 Task: Look for space in Sơn Tây, Vietnam from 26th August, 2023 to 10th September, 2023 for 6 adults, 2 children in price range Rs.10000 to Rs.15000. Place can be entire place or shared room with 6 bedrooms having 6 beds and 6 bathrooms. Property type can be house, flat, guest house. Amenities needed are: wifi, TV, free parkinig on premises, gym, breakfast. Booking option can be shelf check-in. Required host language is English.
Action: Mouse moved to (530, 135)
Screenshot: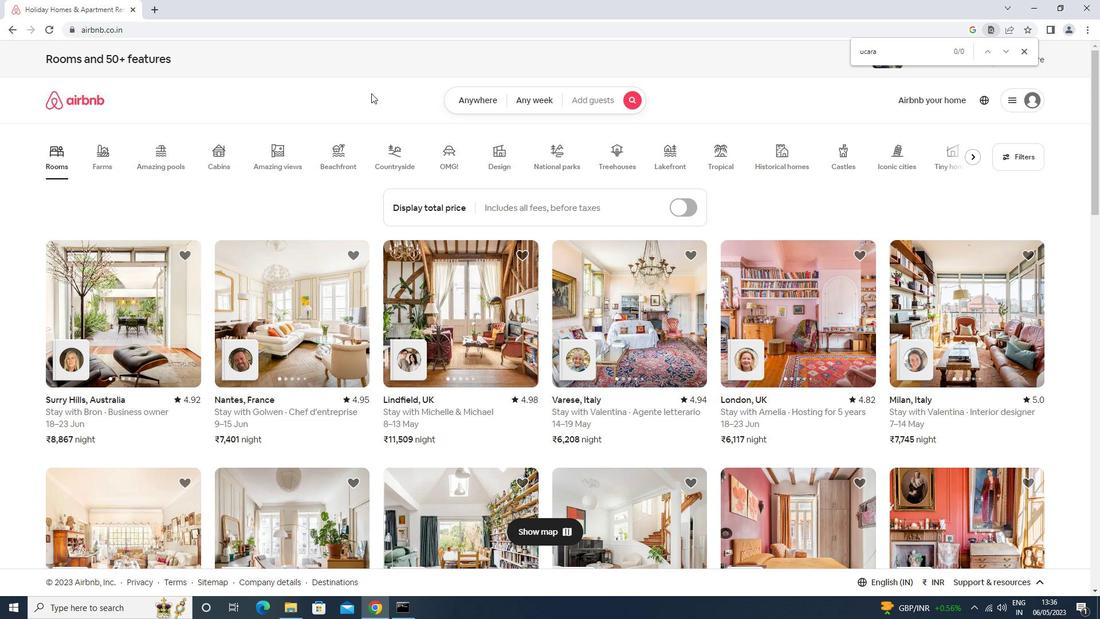 
Action: Mouse pressed left at (530, 135)
Screenshot: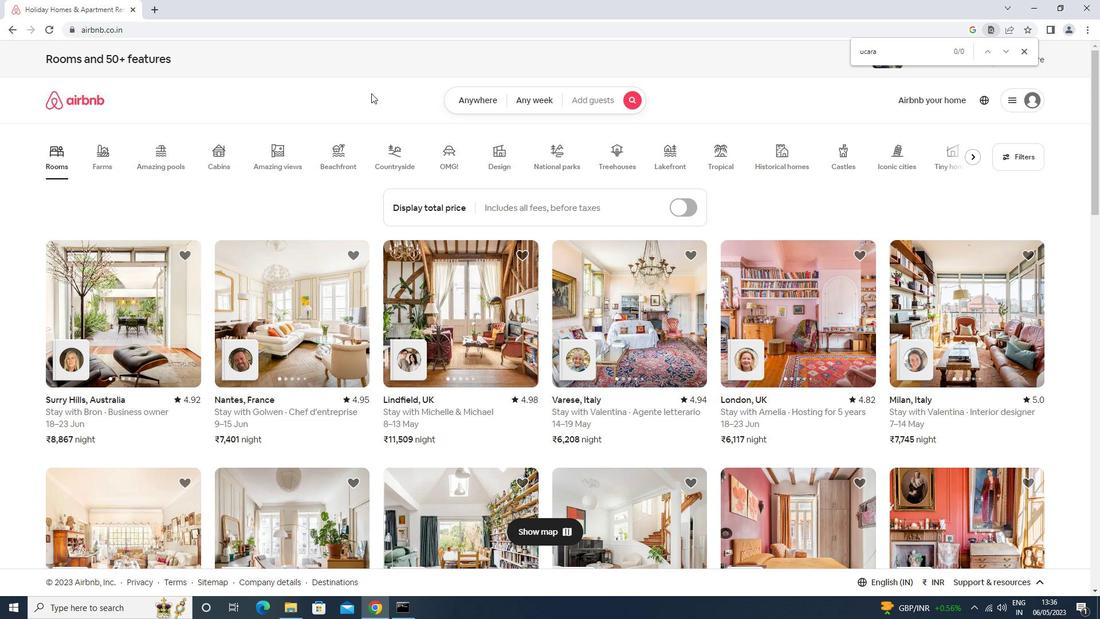 
Action: Mouse moved to (487, 165)
Screenshot: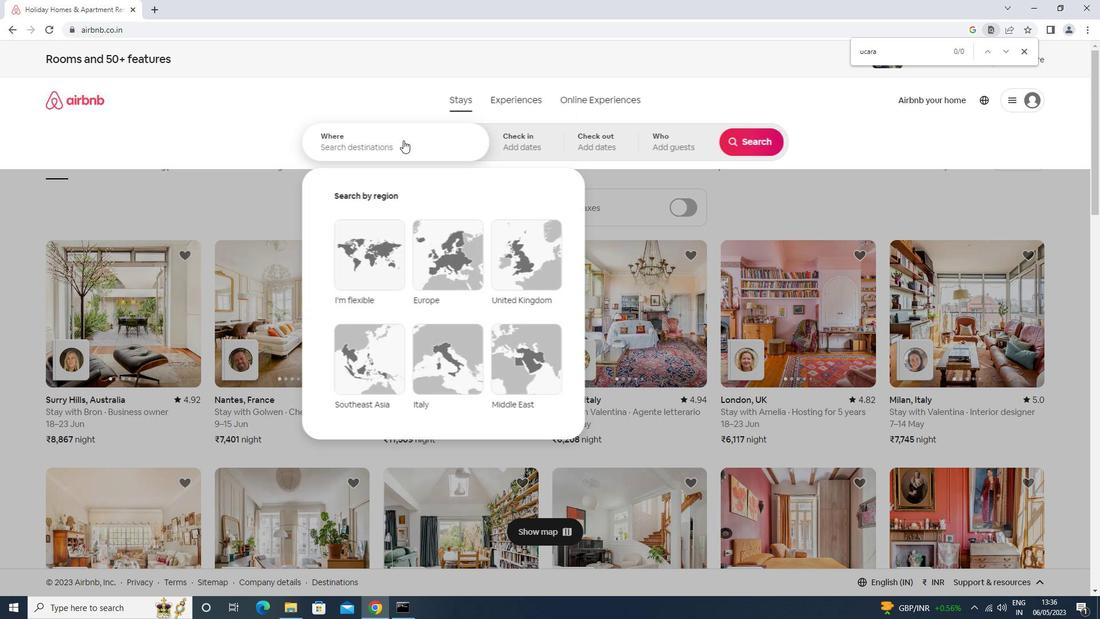 
Action: Mouse pressed left at (487, 165)
Screenshot: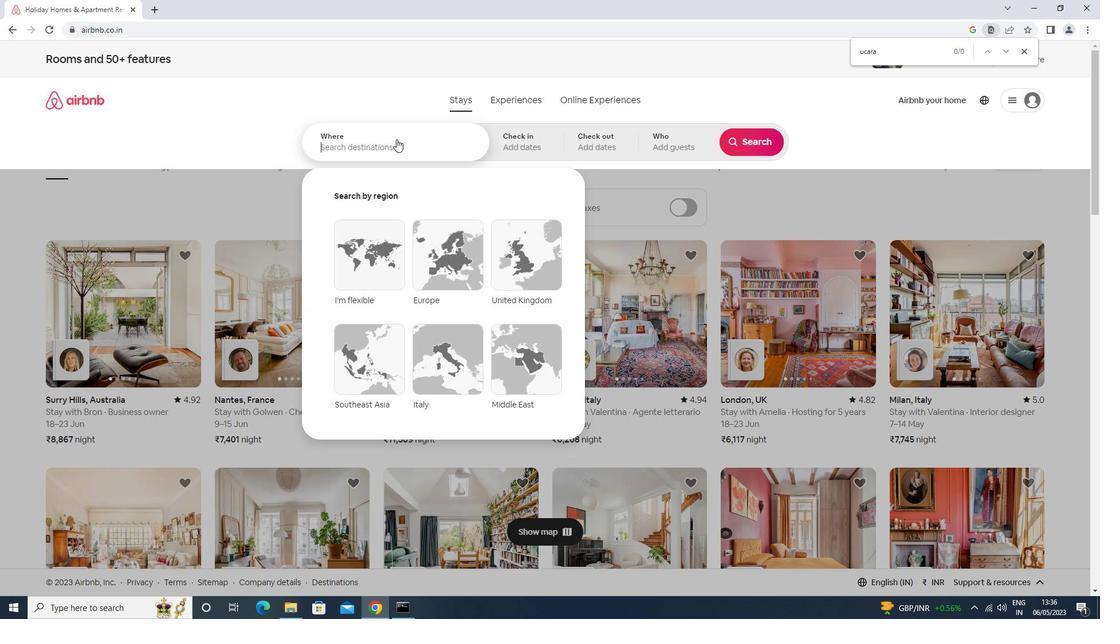
Action: Mouse moved to (483, 164)
Screenshot: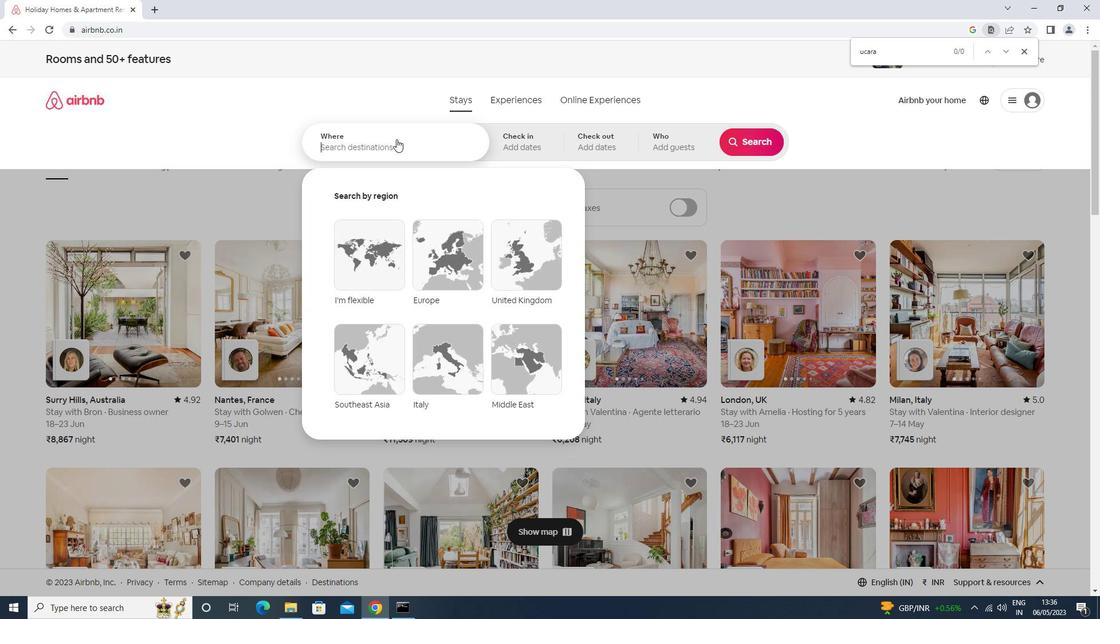 
Action: Key pressed son<Key.space>tay<Key.enter>
Screenshot: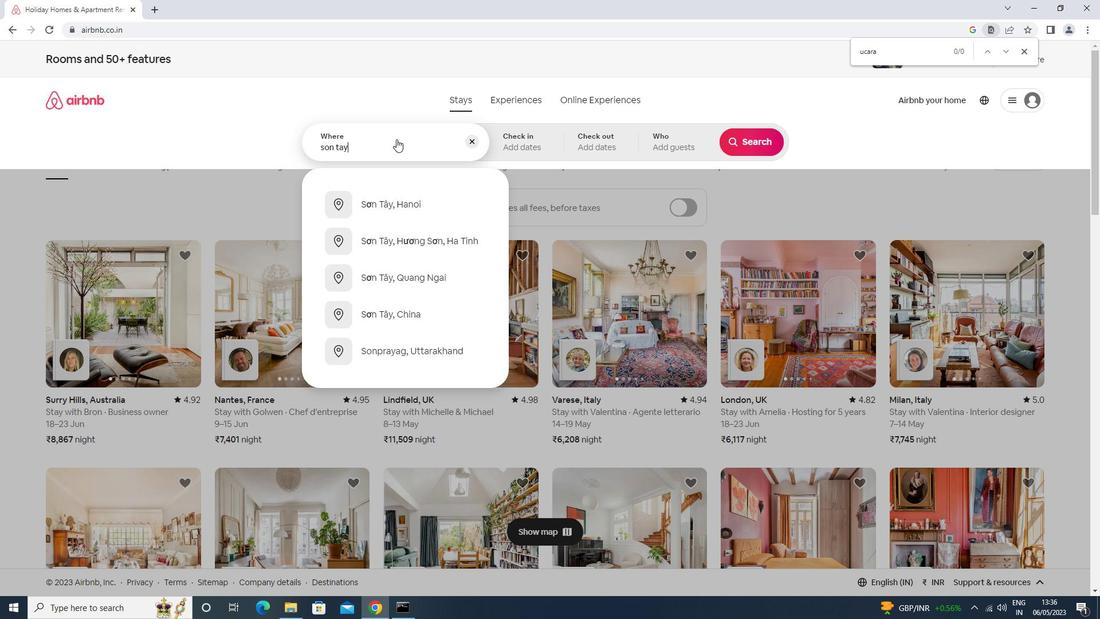 
Action: Mouse moved to (689, 247)
Screenshot: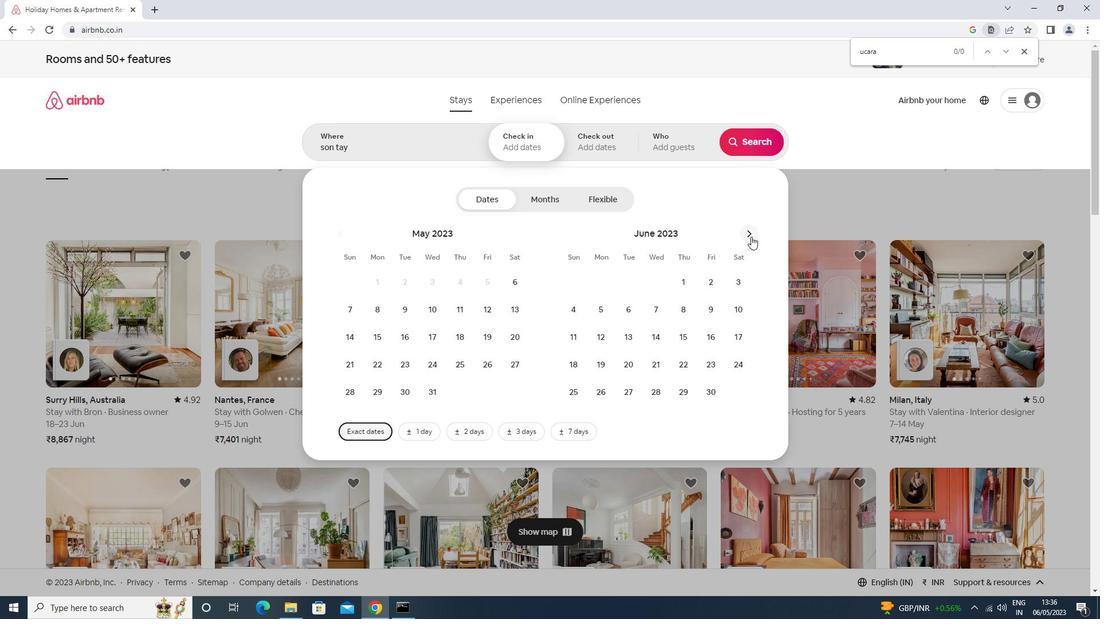 
Action: Mouse pressed left at (689, 247)
Screenshot: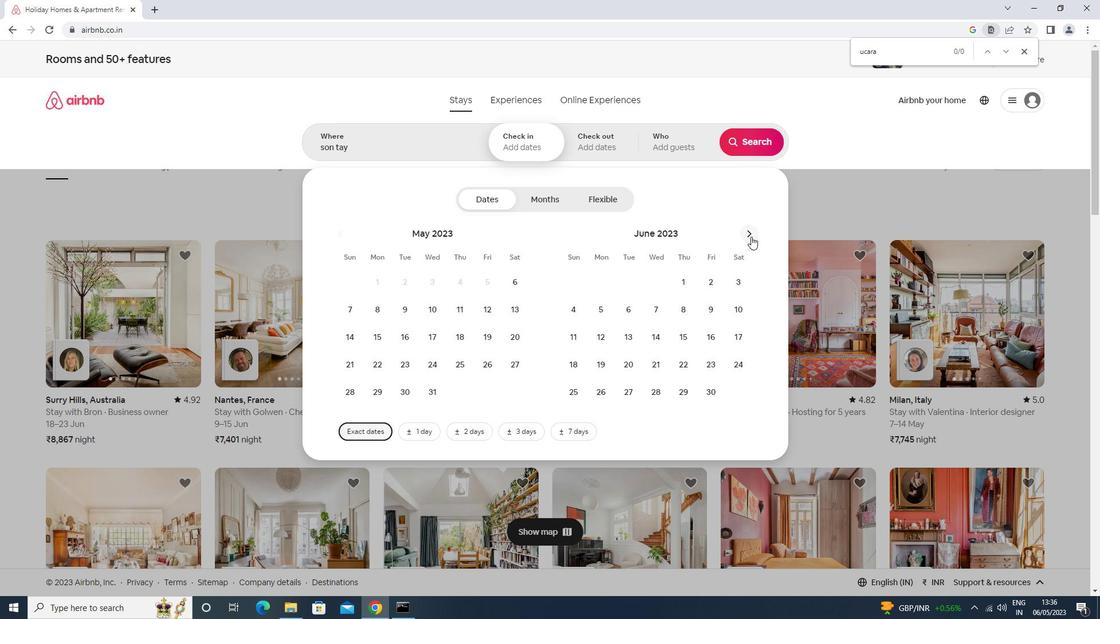 
Action: Mouse pressed left at (689, 247)
Screenshot: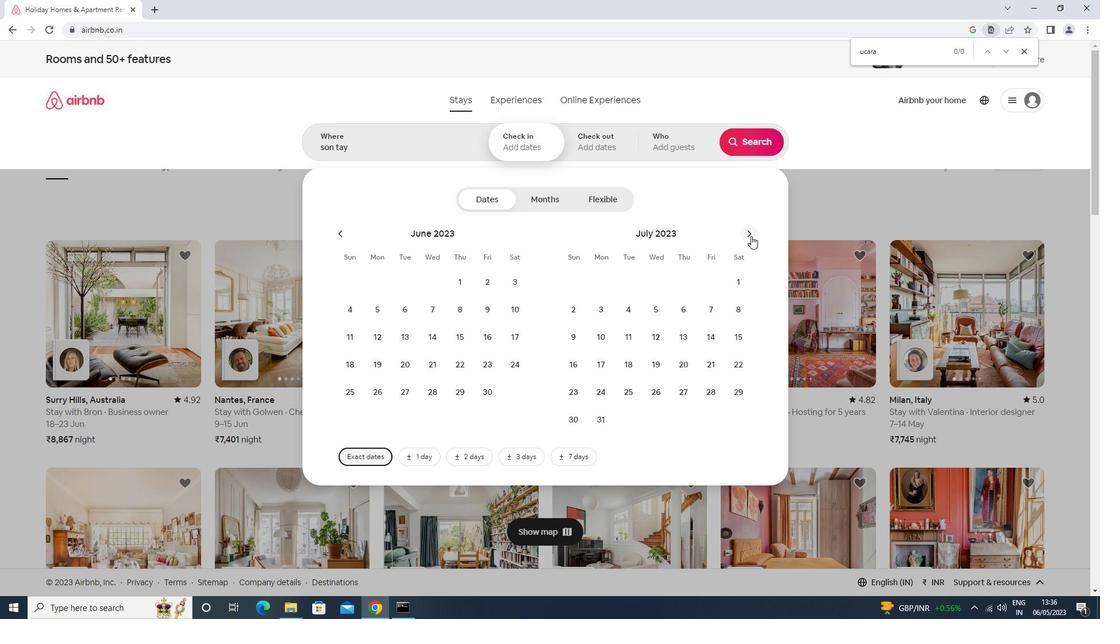 
Action: Mouse moved to (647, 352)
Screenshot: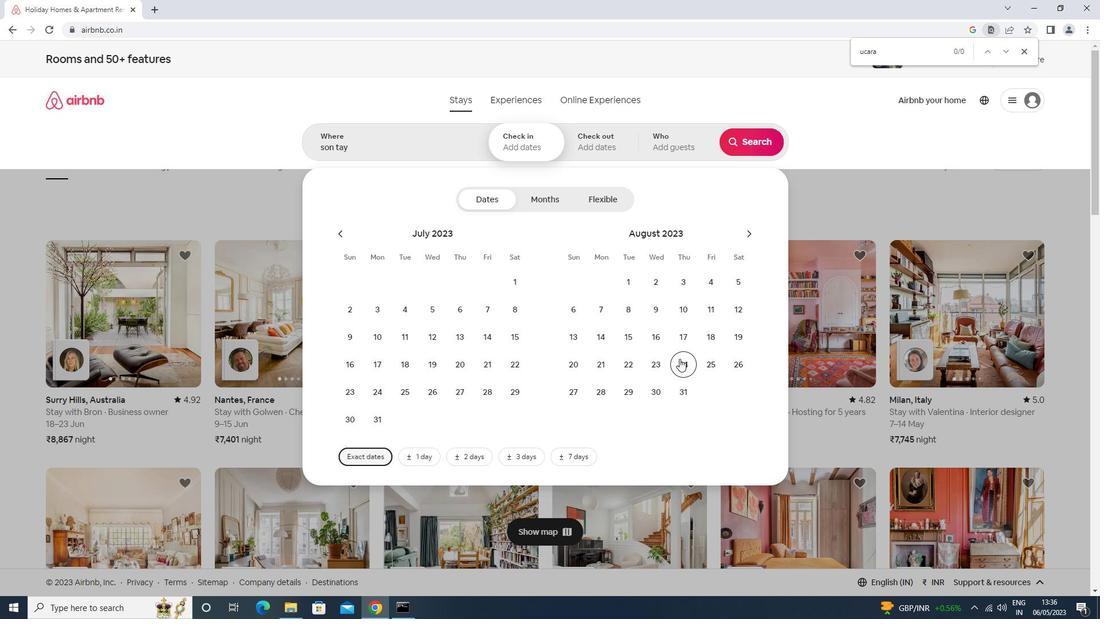 
Action: Mouse pressed left at (647, 352)
Screenshot: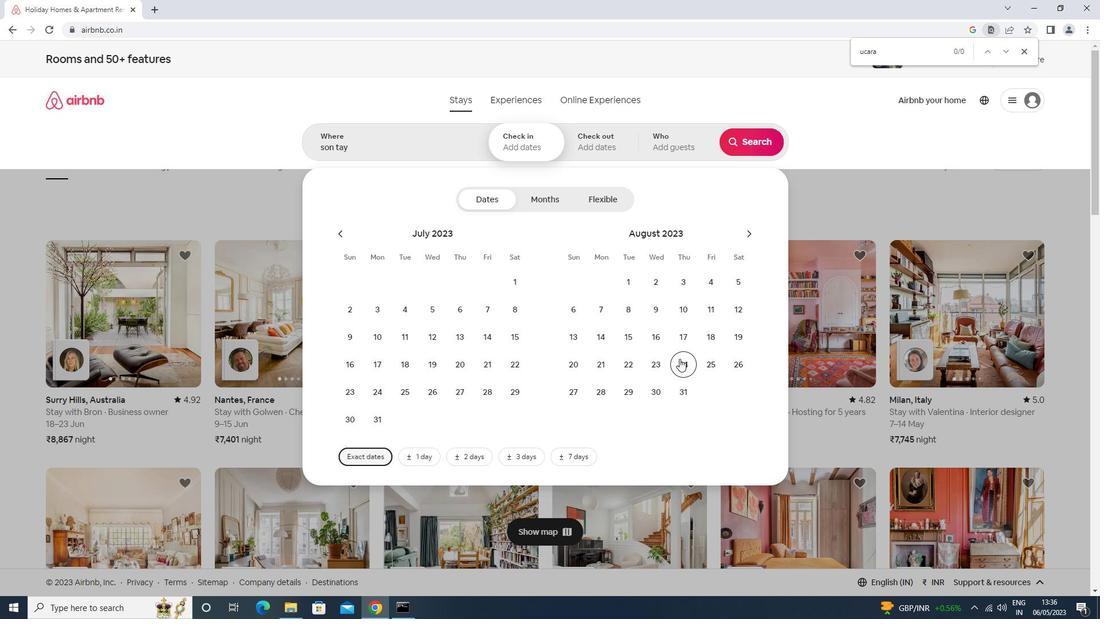 
Action: Mouse moved to (688, 240)
Screenshot: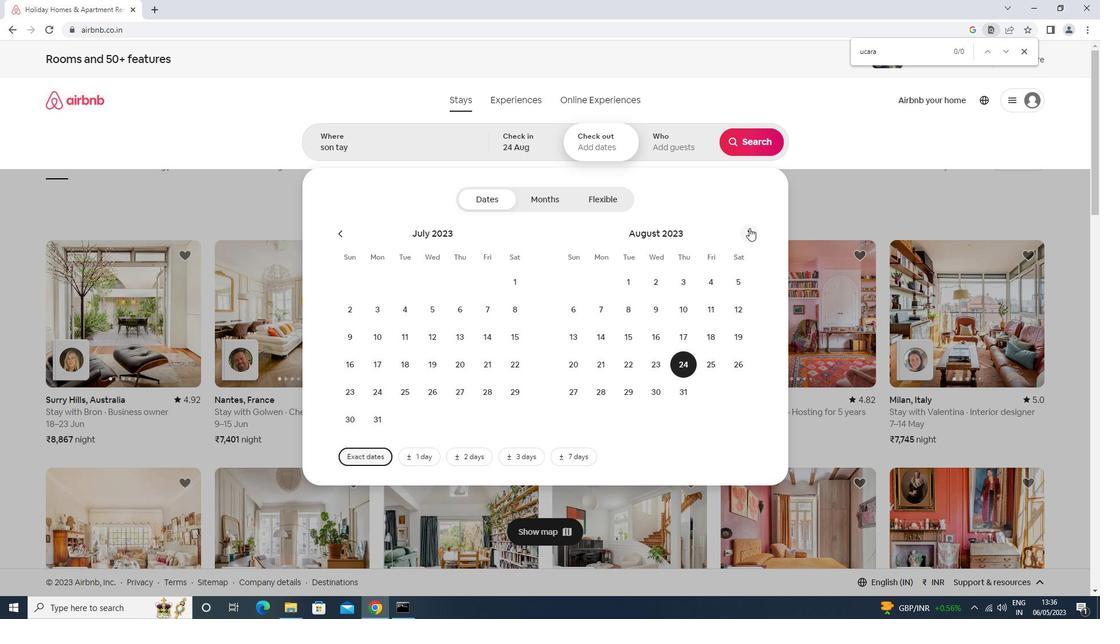 
Action: Mouse pressed left at (688, 240)
Screenshot: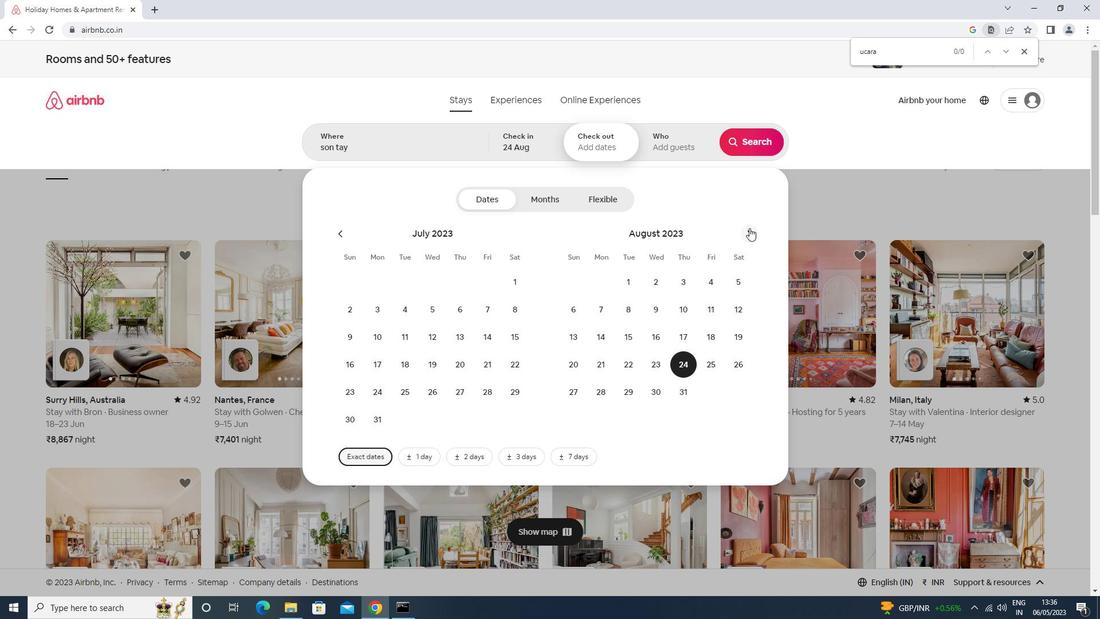 
Action: Mouse moved to (590, 335)
Screenshot: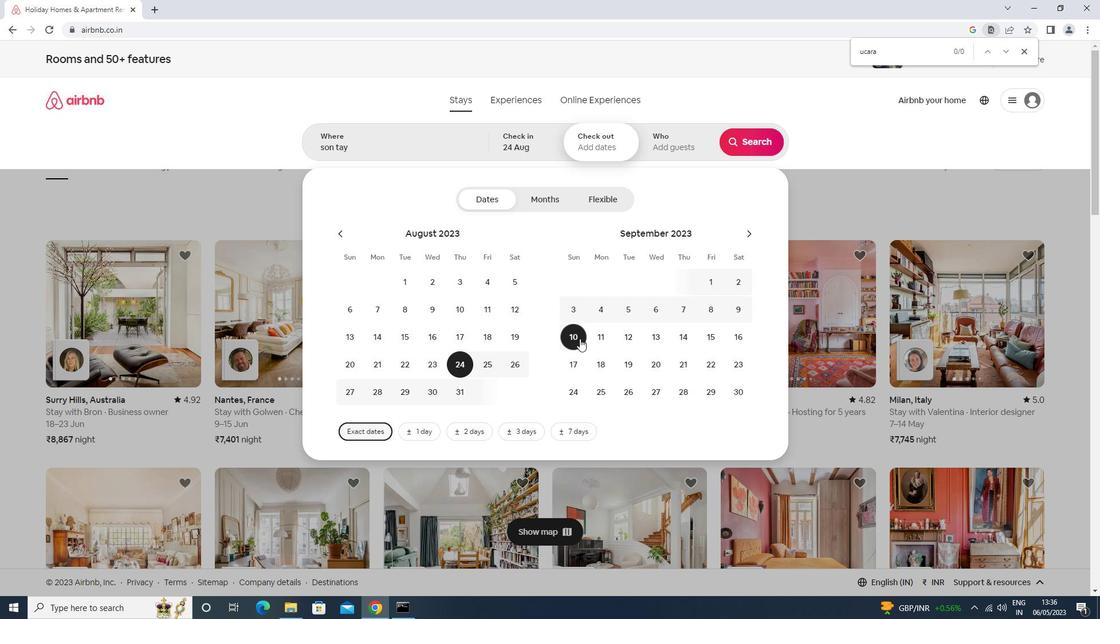 
Action: Mouse pressed left at (590, 335)
Screenshot: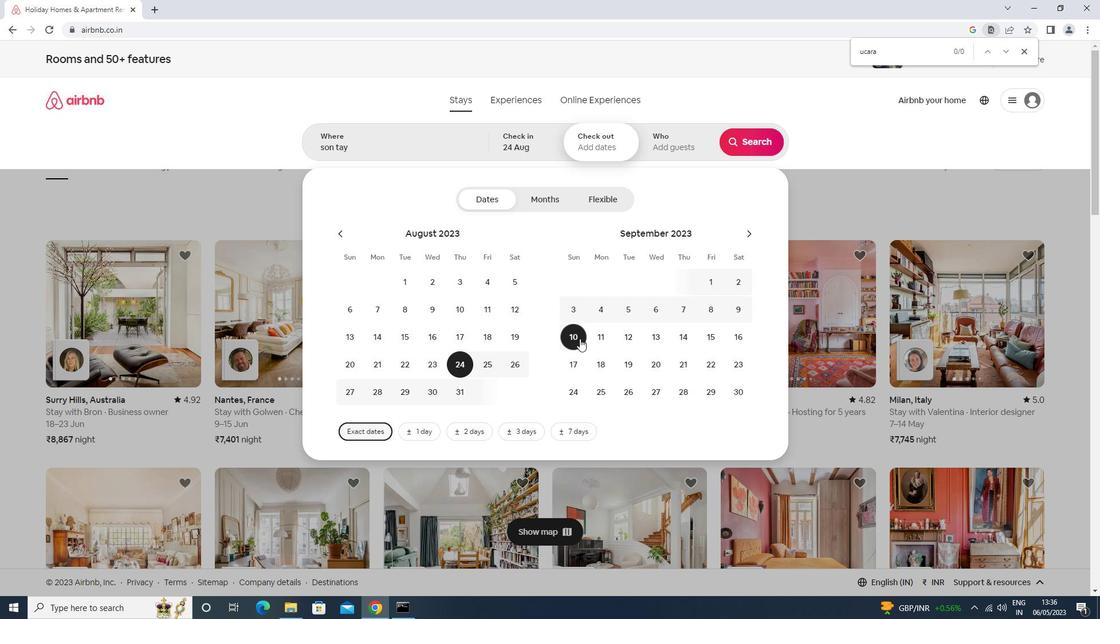 
Action: Mouse moved to (646, 166)
Screenshot: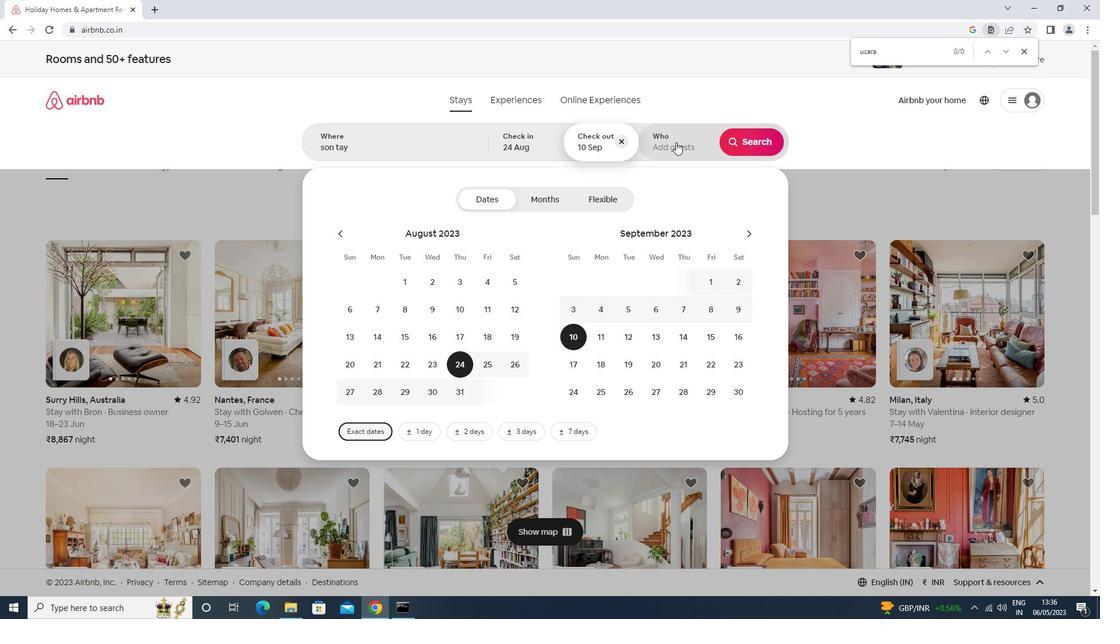 
Action: Mouse pressed left at (646, 166)
Screenshot: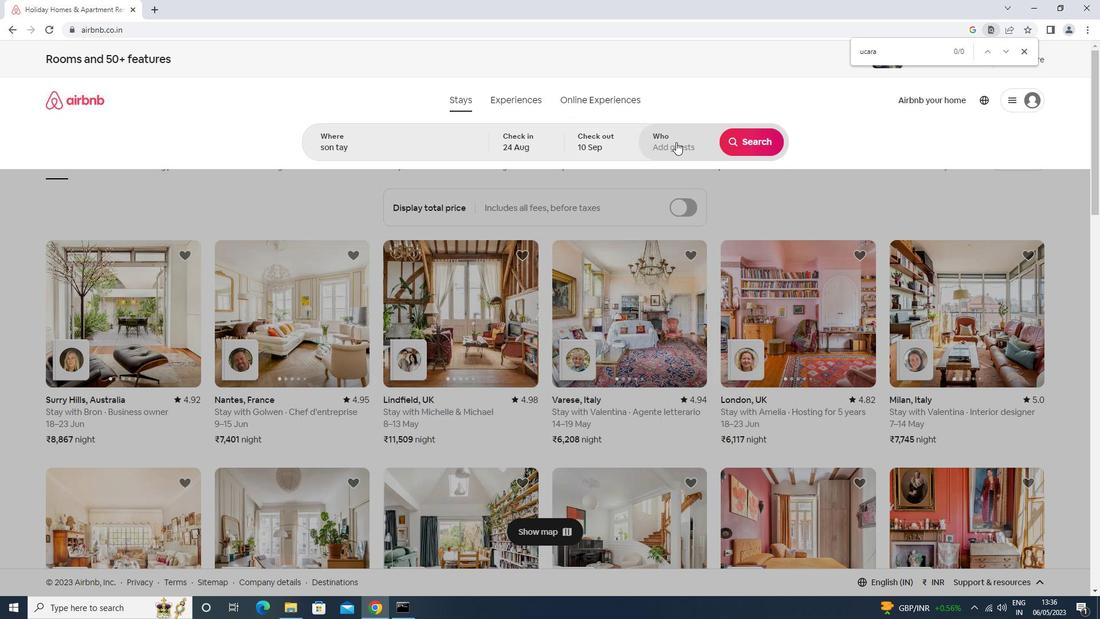 
Action: Mouse moved to (691, 221)
Screenshot: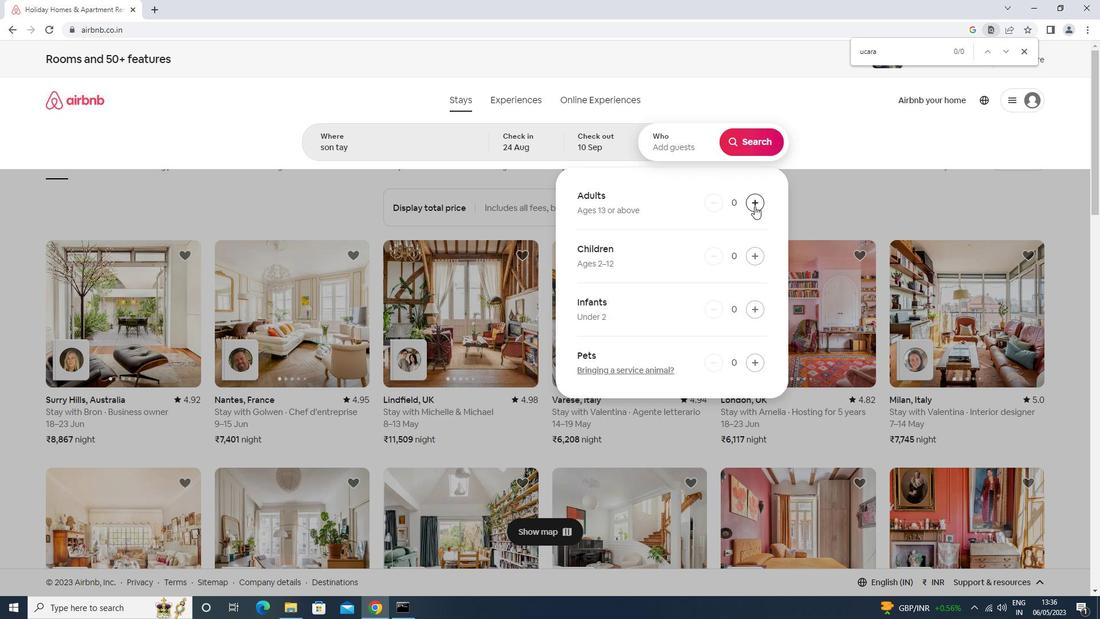 
Action: Mouse pressed left at (691, 221)
Screenshot: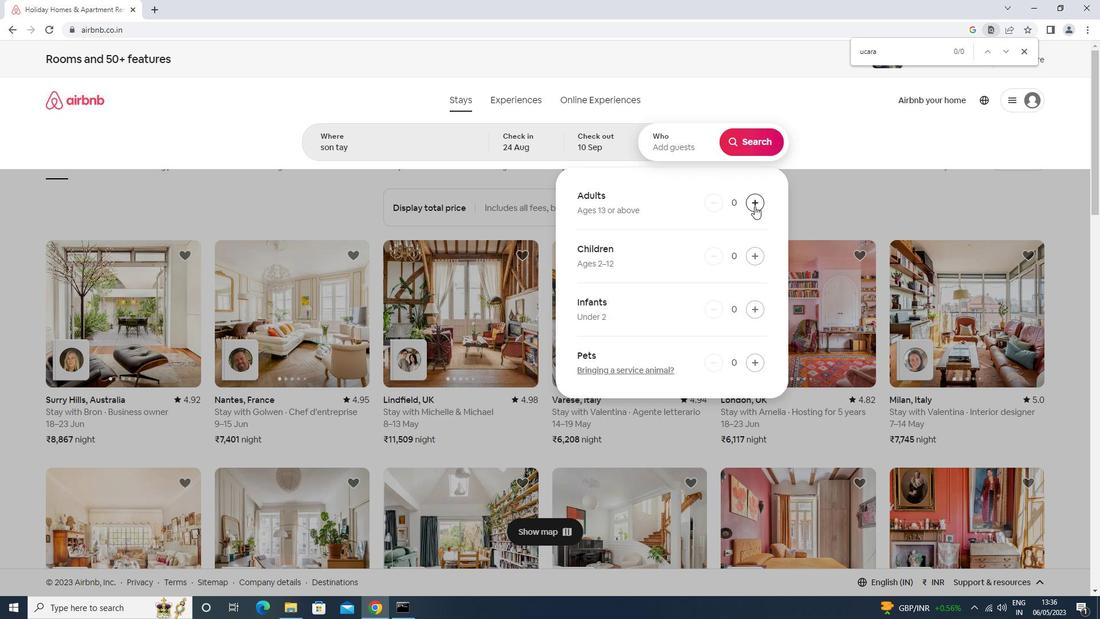 
Action: Mouse pressed left at (691, 221)
Screenshot: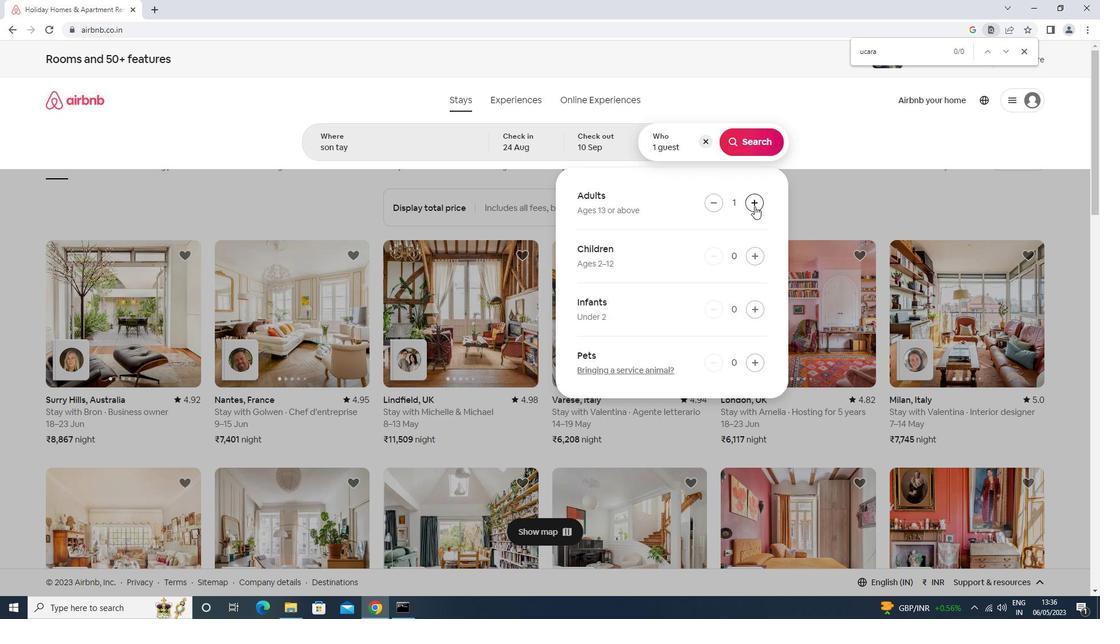 
Action: Mouse pressed left at (691, 221)
Screenshot: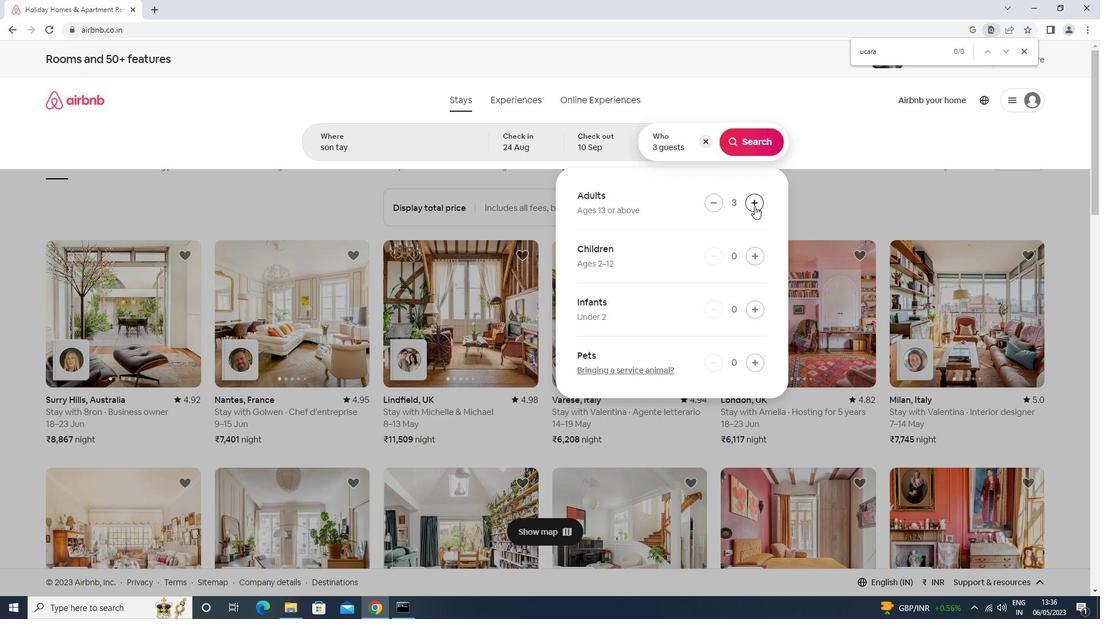 
Action: Mouse pressed left at (691, 221)
Screenshot: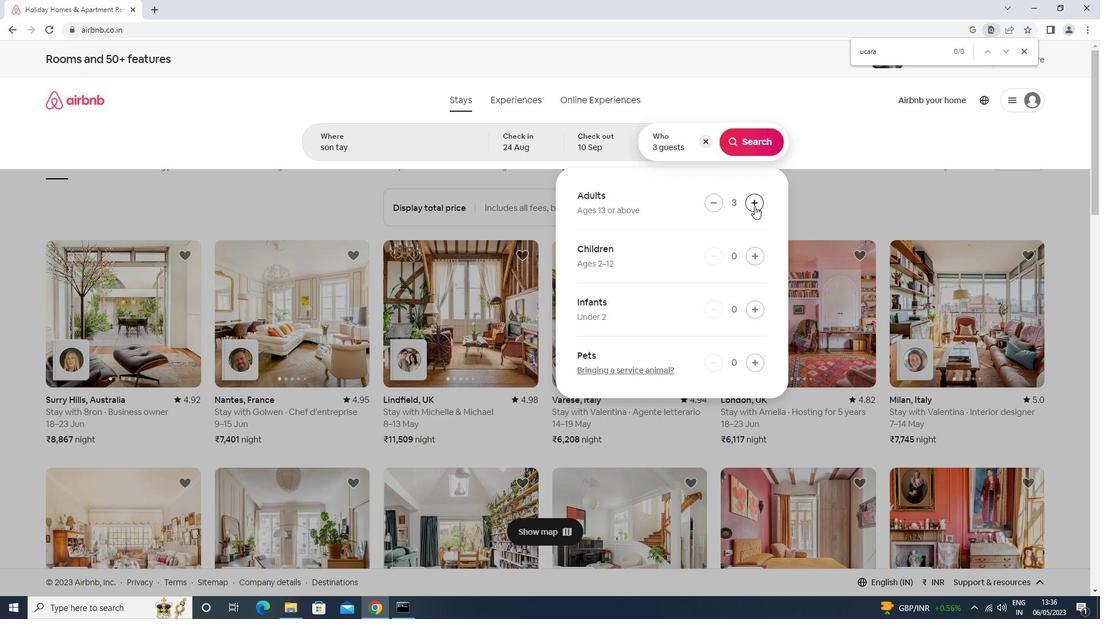 
Action: Mouse pressed left at (691, 221)
Screenshot: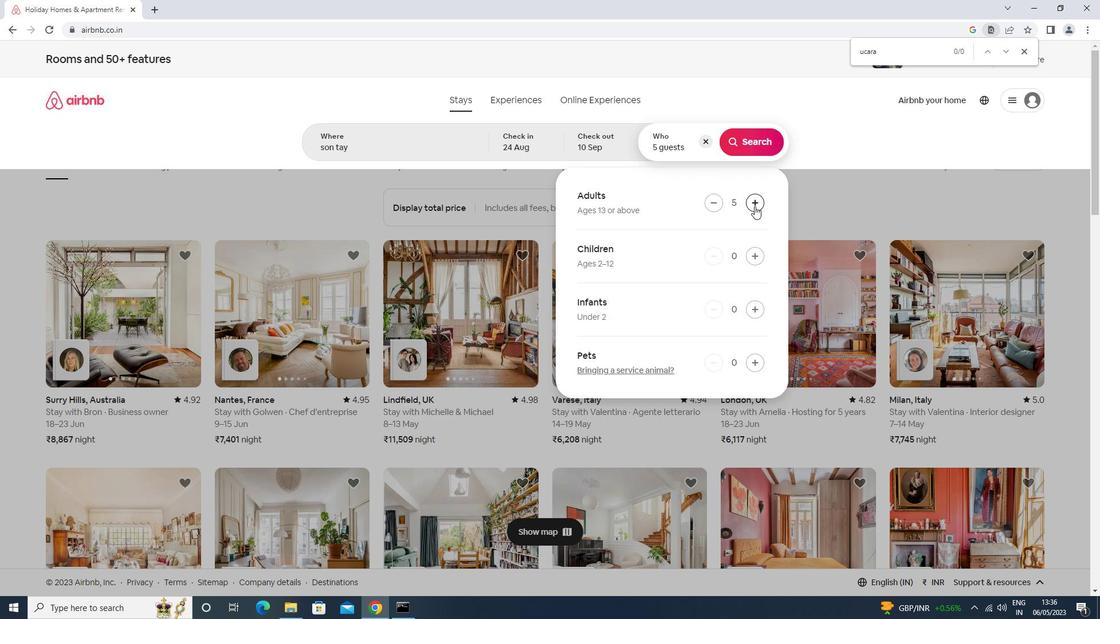 
Action: Mouse pressed left at (691, 221)
Screenshot: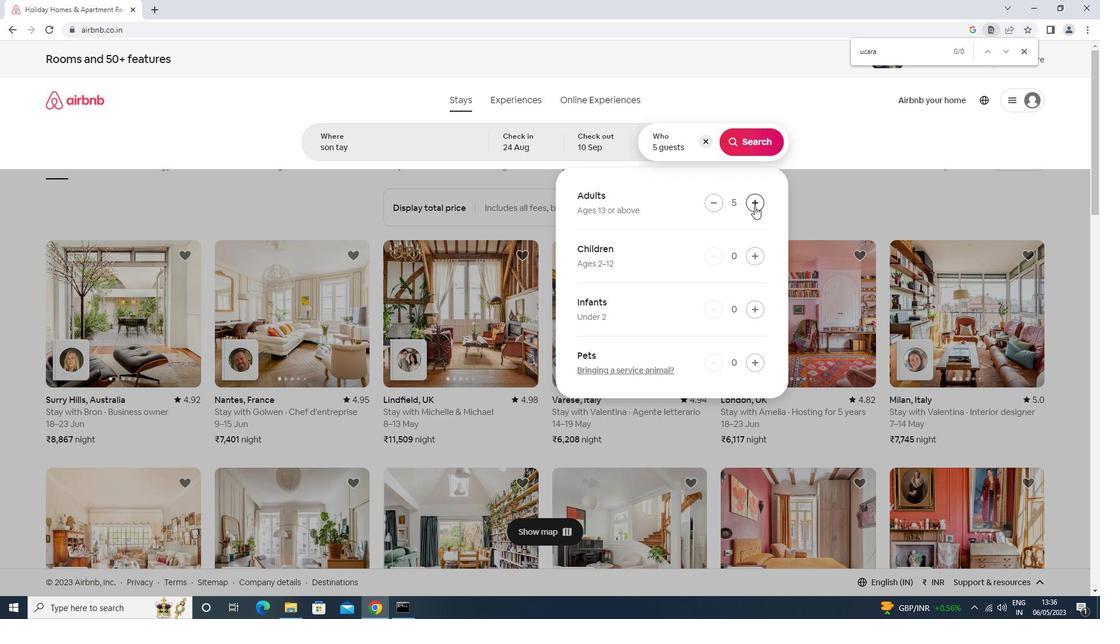 
Action: Mouse moved to (691, 263)
Screenshot: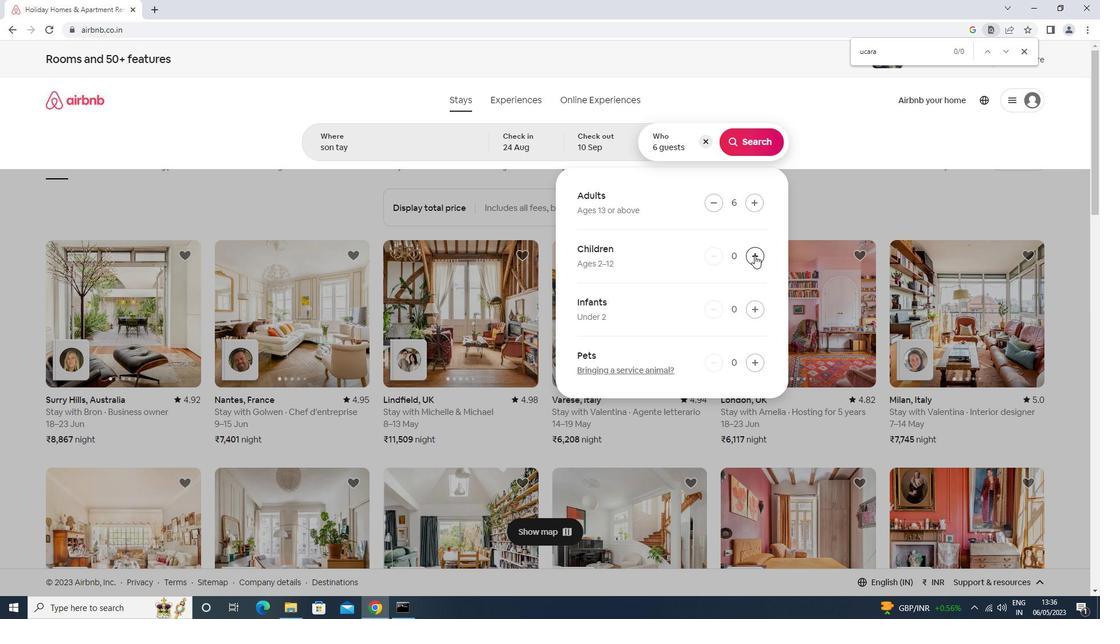 
Action: Mouse pressed left at (691, 263)
Screenshot: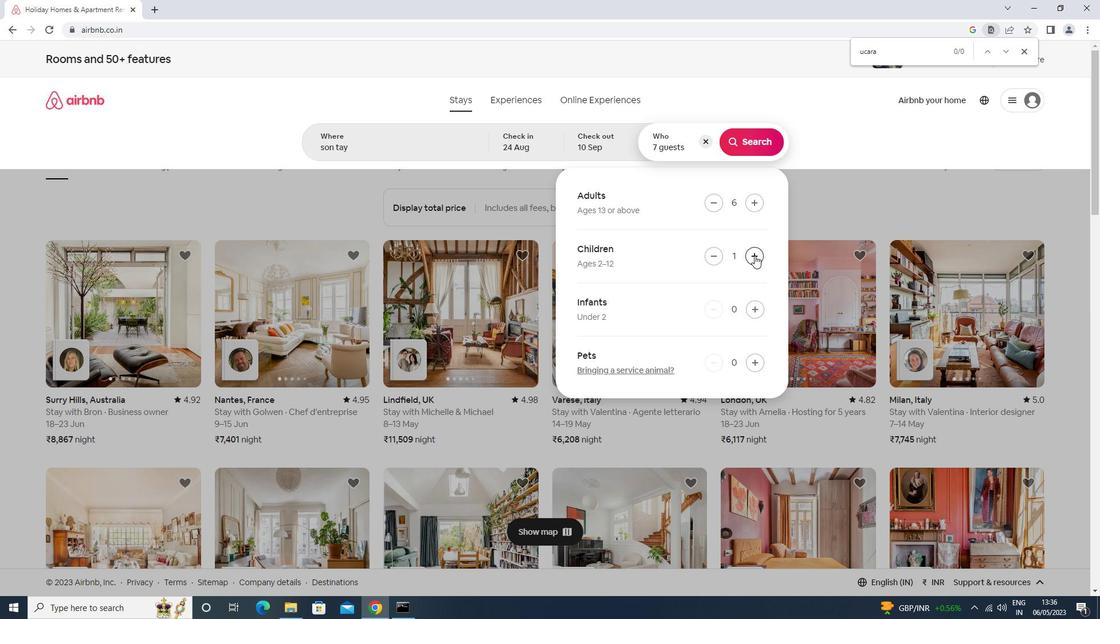 
Action: Mouse pressed left at (691, 263)
Screenshot: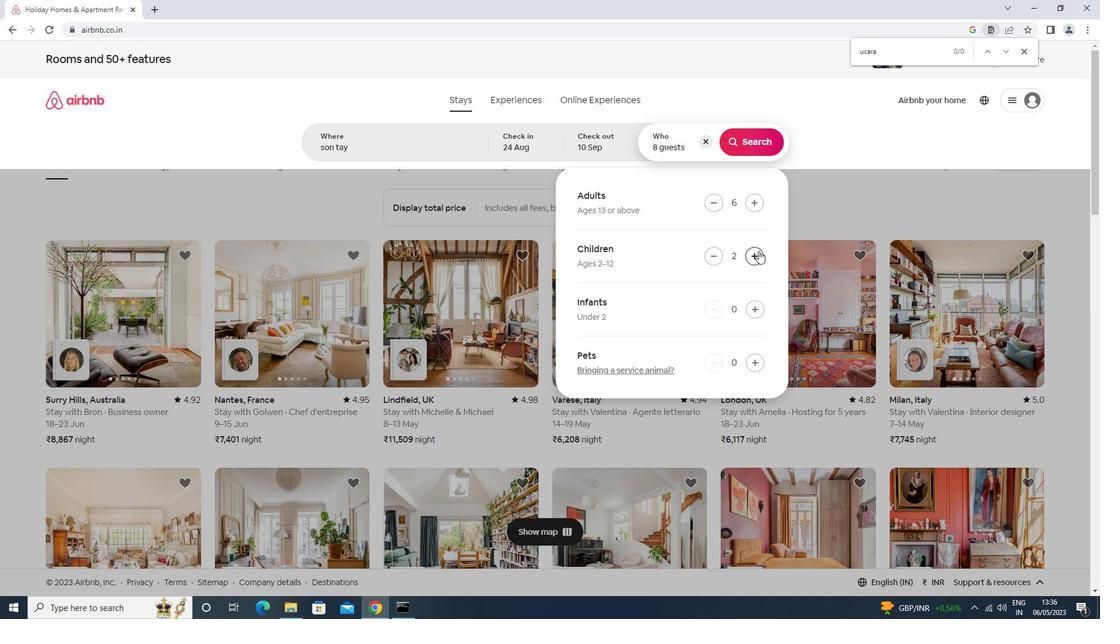 
Action: Mouse moved to (692, 175)
Screenshot: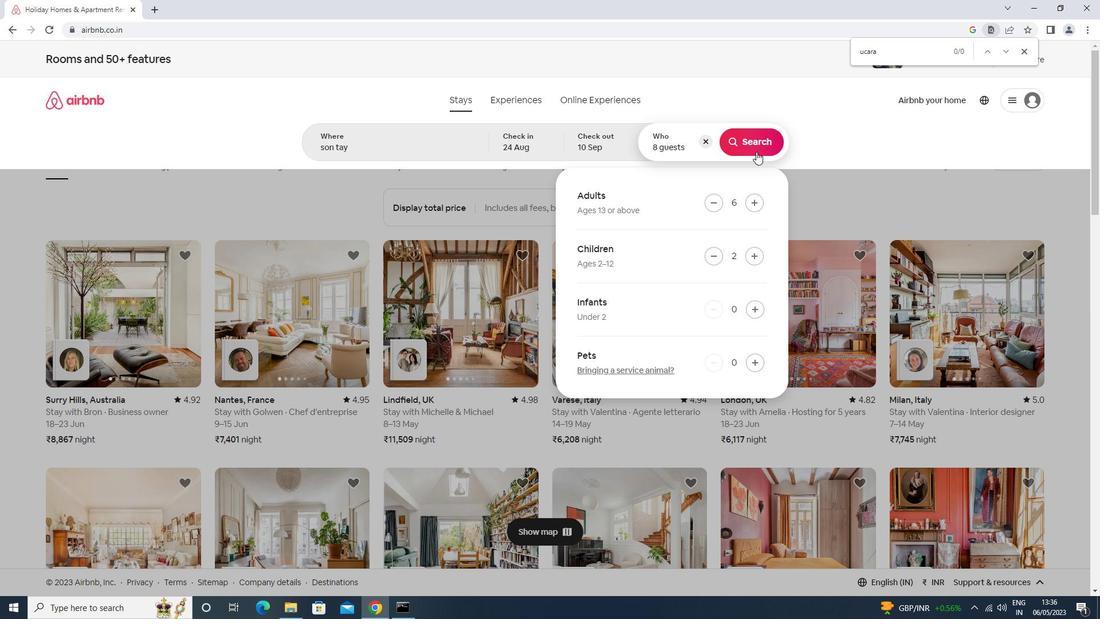 
Action: Mouse pressed left at (692, 175)
Screenshot: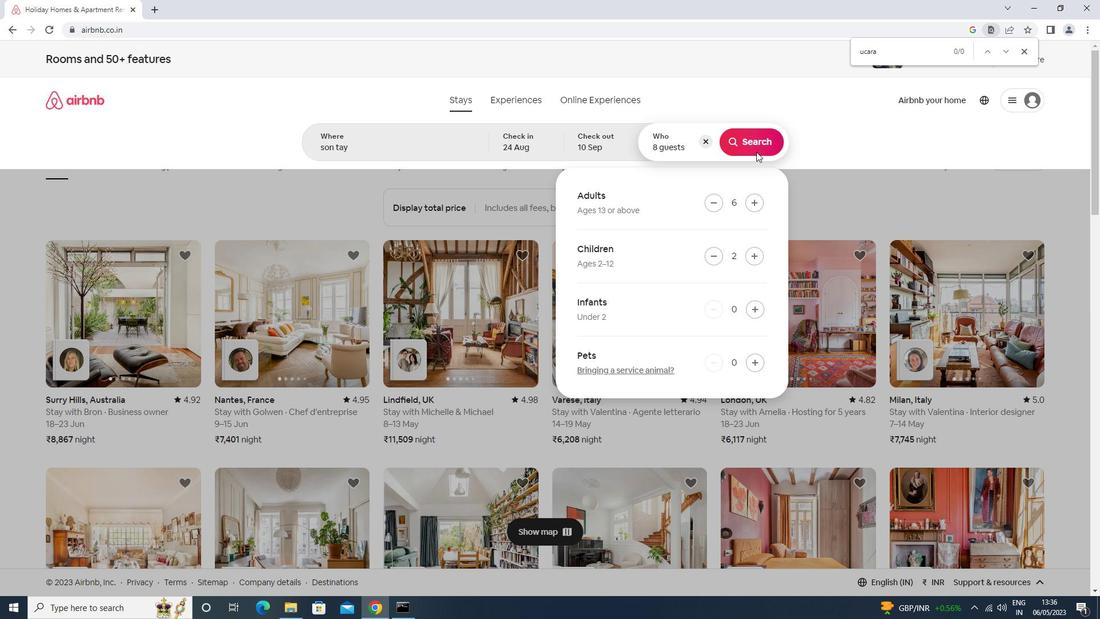 
Action: Mouse moved to (856, 135)
Screenshot: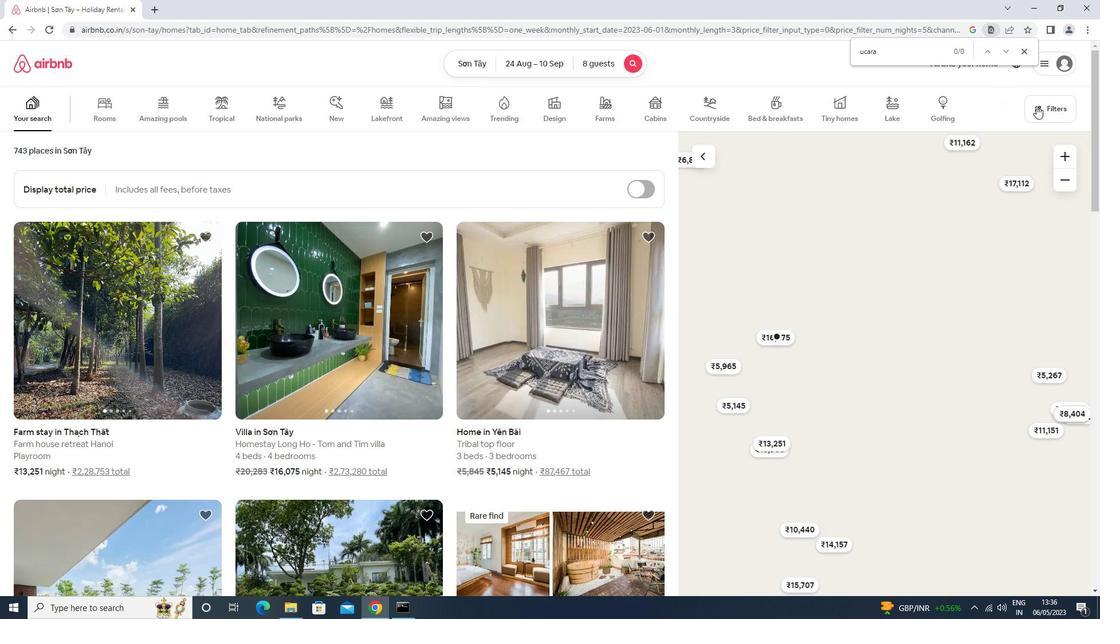 
Action: Mouse pressed left at (856, 135)
Screenshot: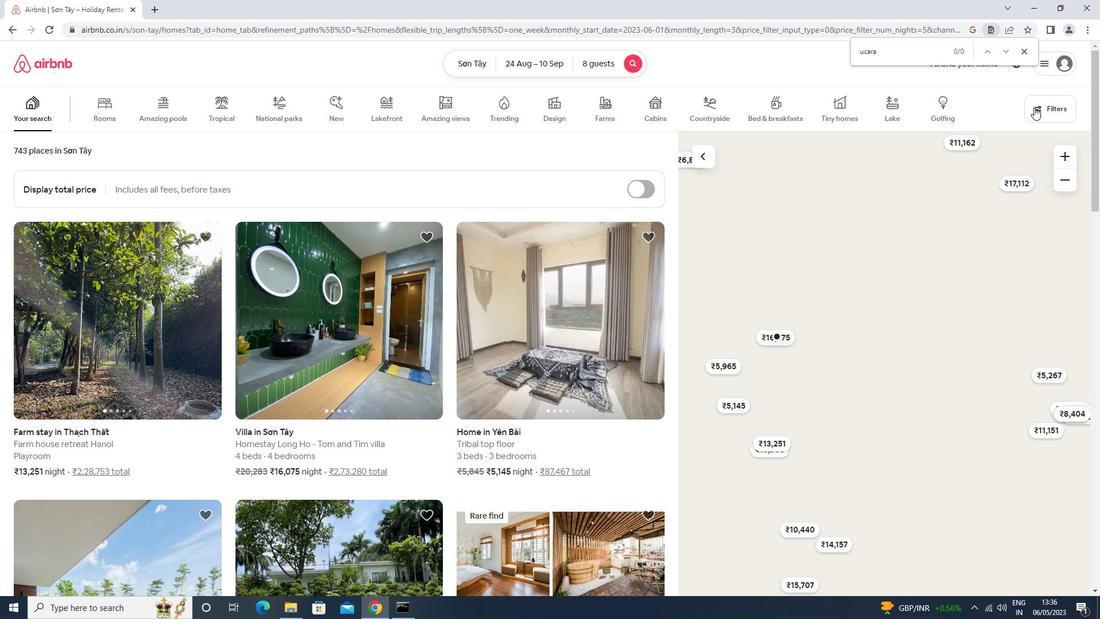 
Action: Mouse moved to (513, 381)
Screenshot: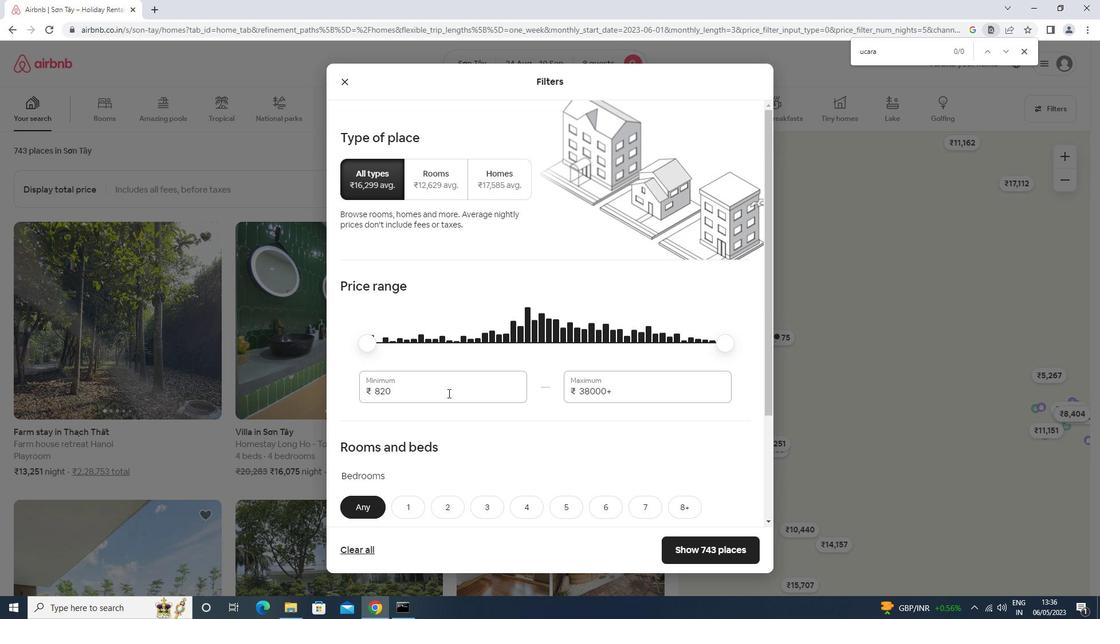 
Action: Mouse pressed left at (513, 381)
Screenshot: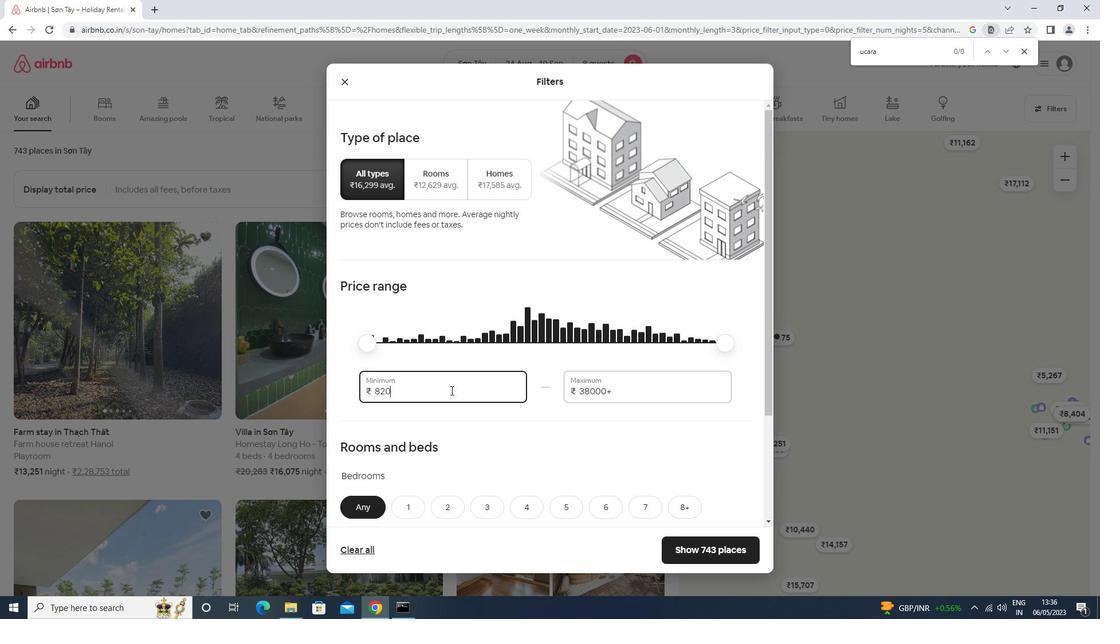 
Action: Mouse moved to (514, 377)
Screenshot: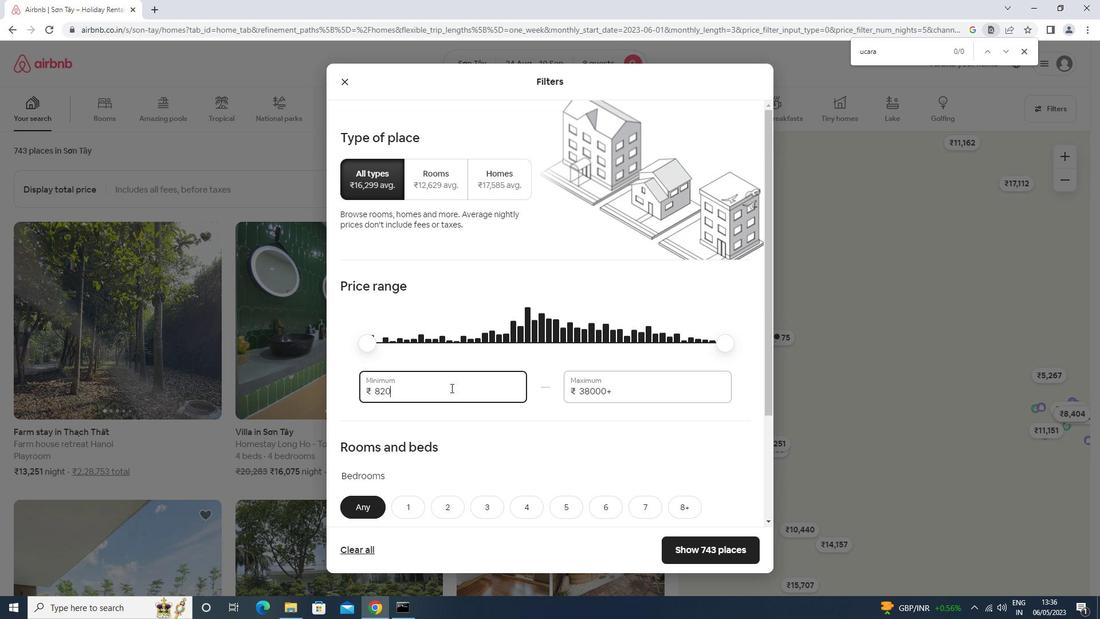 
Action: Key pressed <Key.backspace><Key.backspace><Key.backspace><Key.backspace>10000<Key.tab>15000
Screenshot: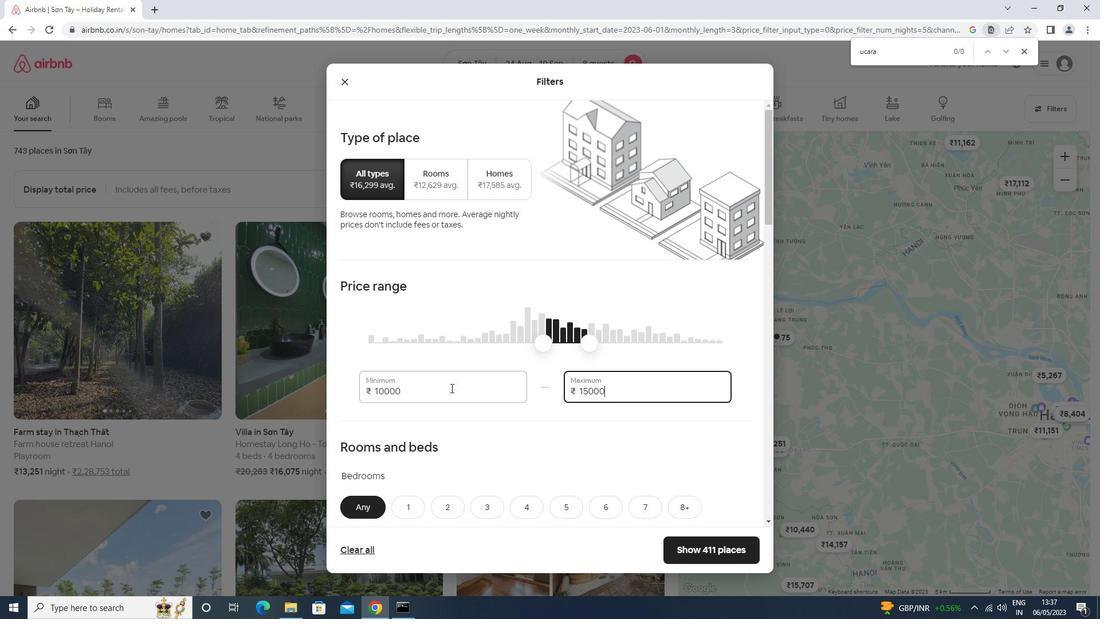 
Action: Mouse scrolled (514, 376) with delta (0, 0)
Screenshot: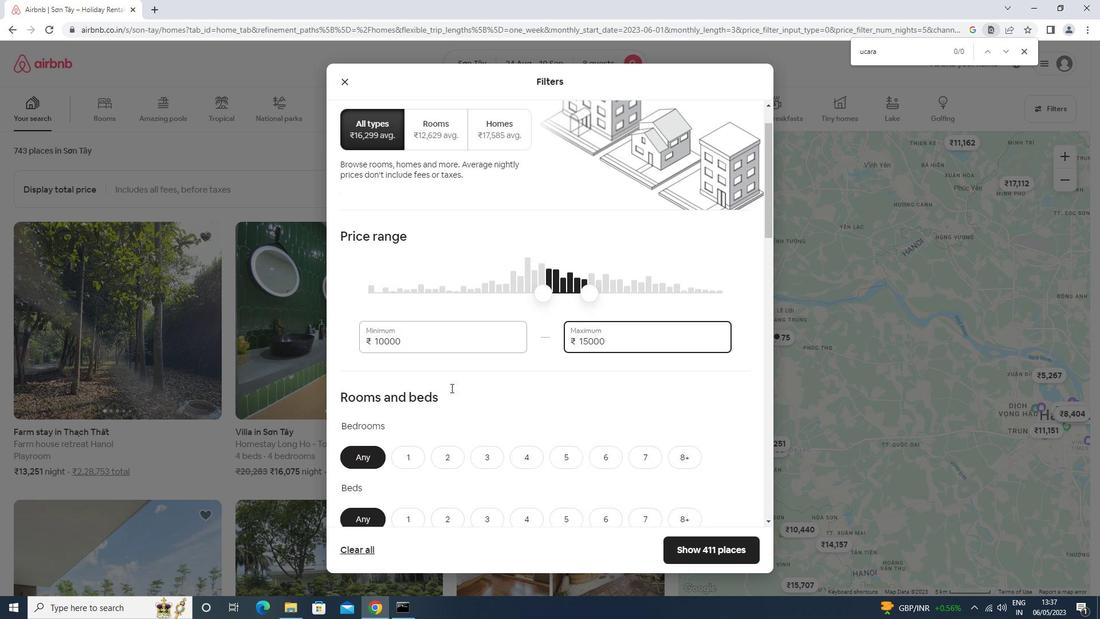 
Action: Mouse scrolled (514, 376) with delta (0, 0)
Screenshot: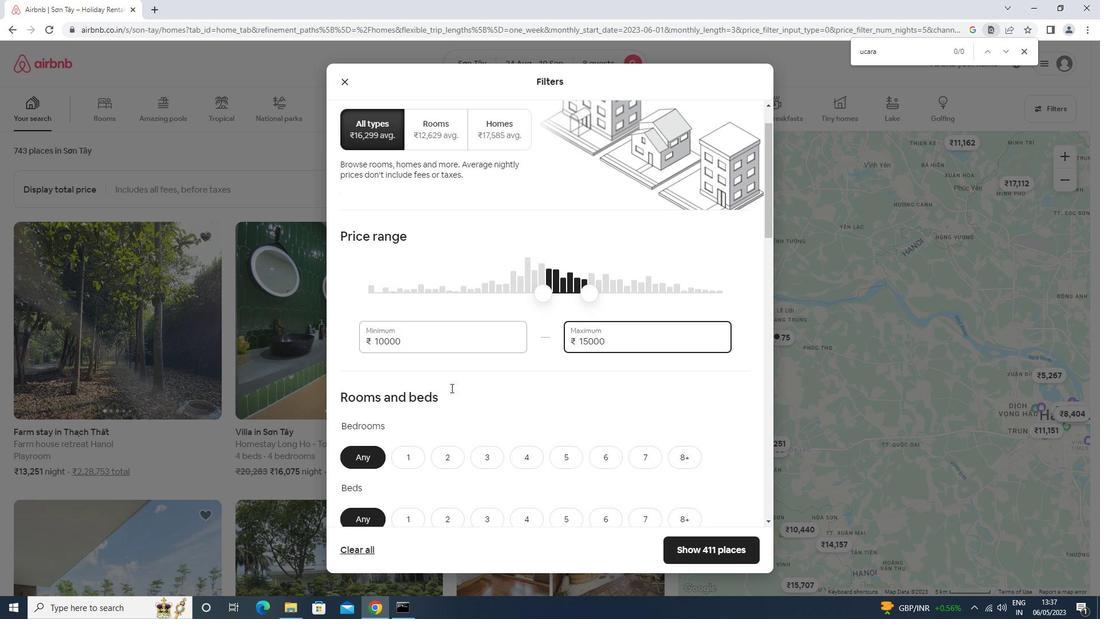 
Action: Mouse scrolled (514, 376) with delta (0, 0)
Screenshot: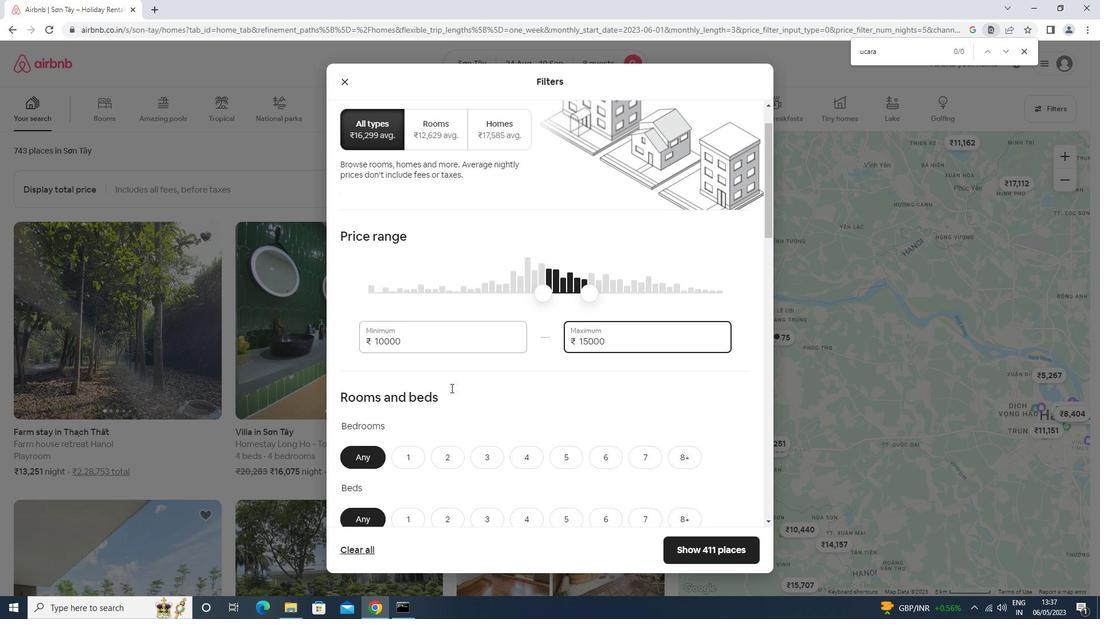 
Action: Mouse scrolled (514, 376) with delta (0, 0)
Screenshot: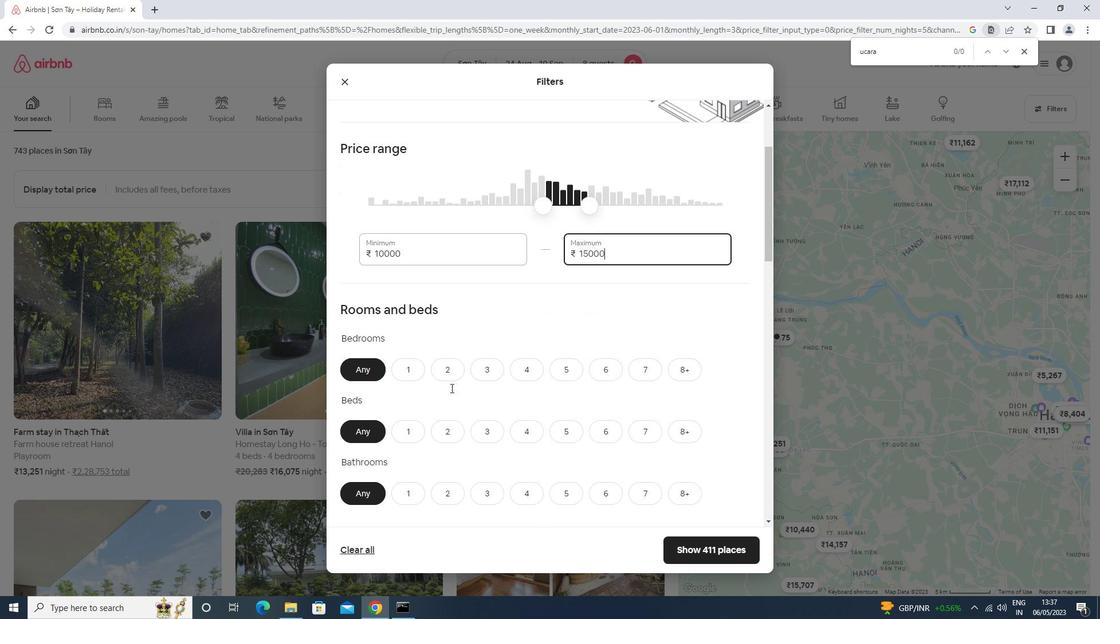 
Action: Mouse moved to (611, 285)
Screenshot: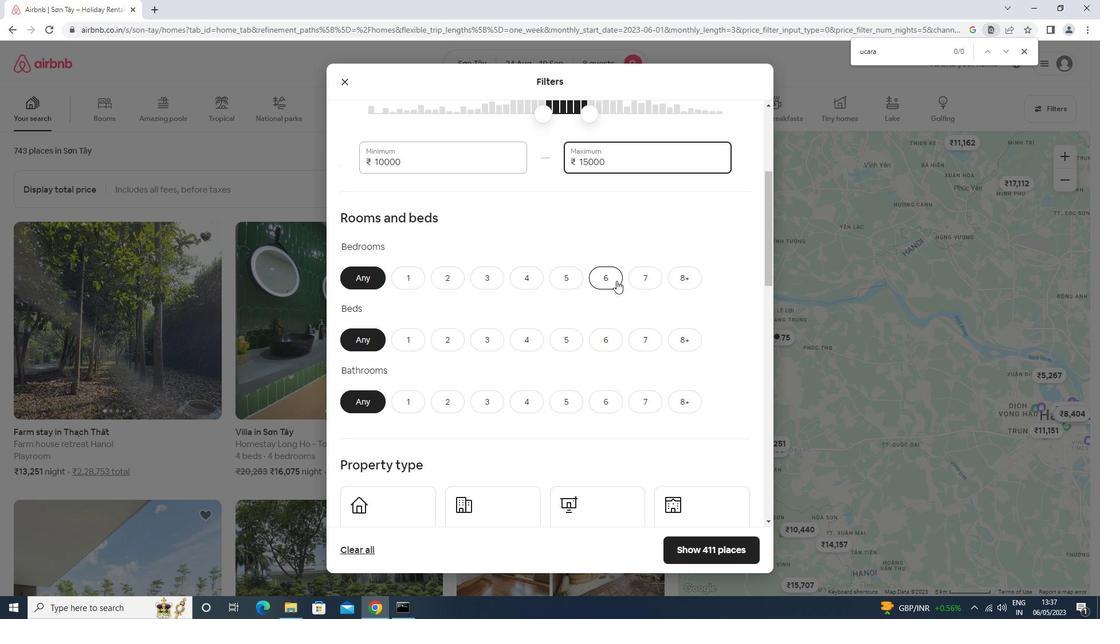 
Action: Mouse pressed left at (611, 285)
Screenshot: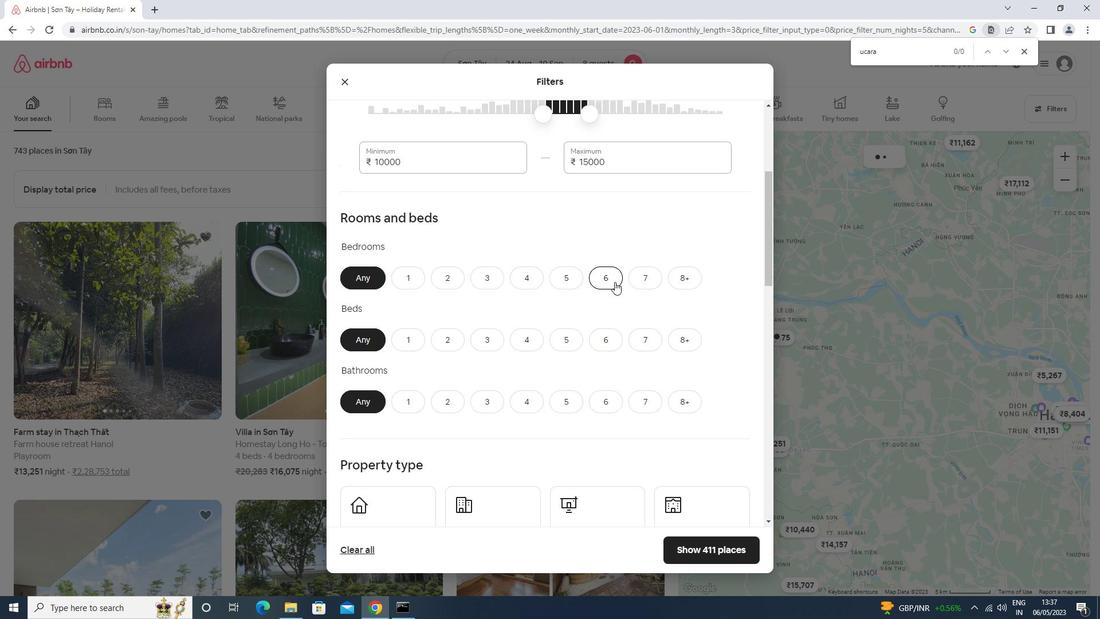 
Action: Mouse moved to (608, 341)
Screenshot: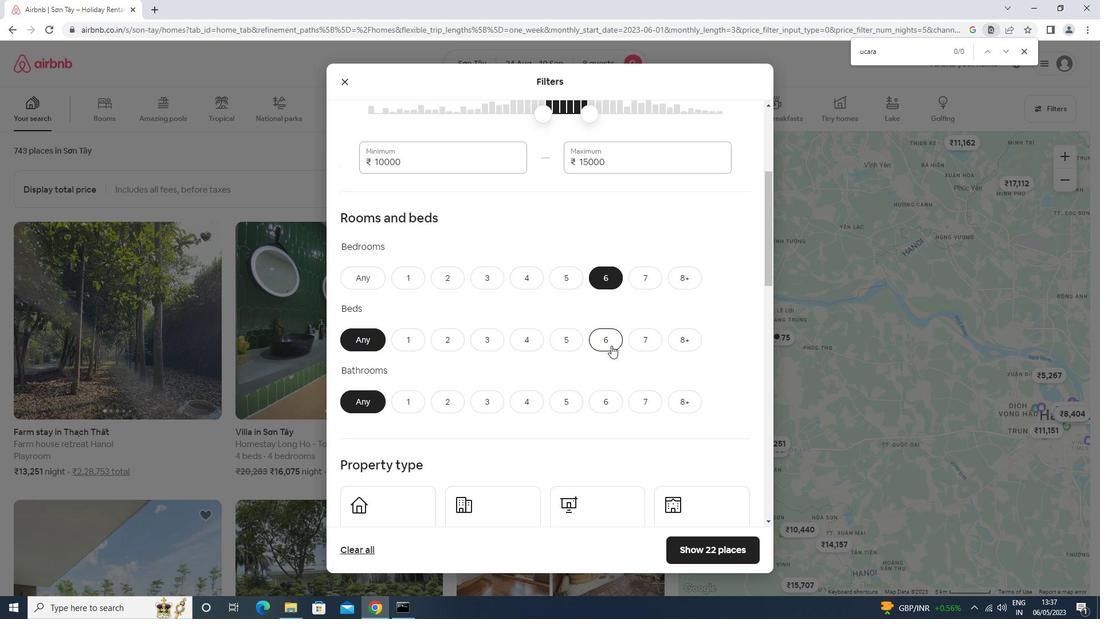 
Action: Mouse pressed left at (608, 341)
Screenshot: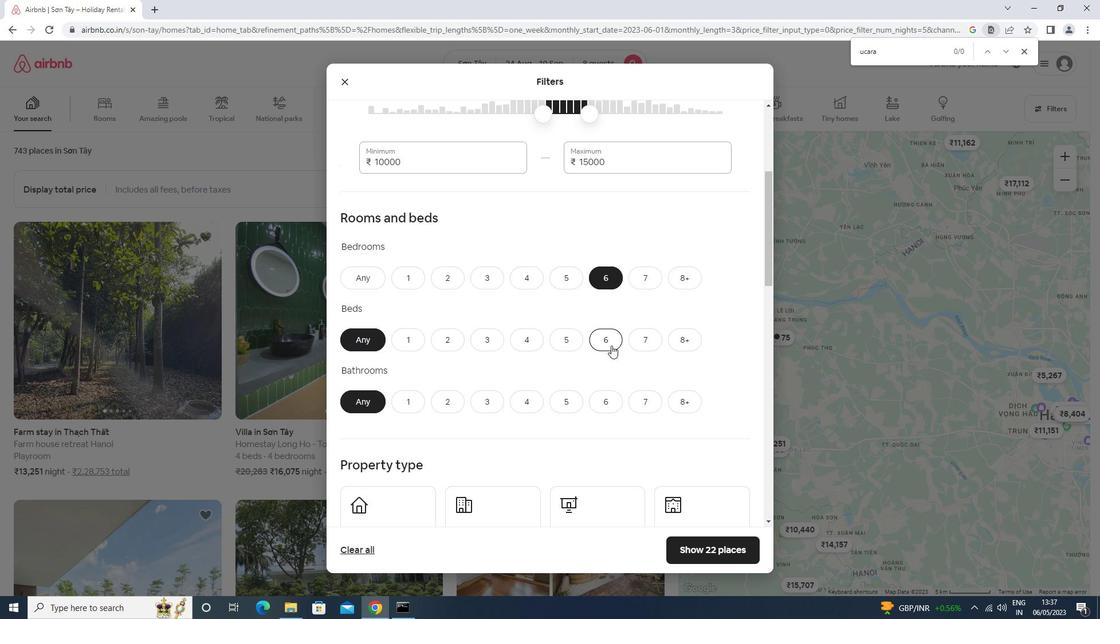 
Action: Mouse moved to (606, 386)
Screenshot: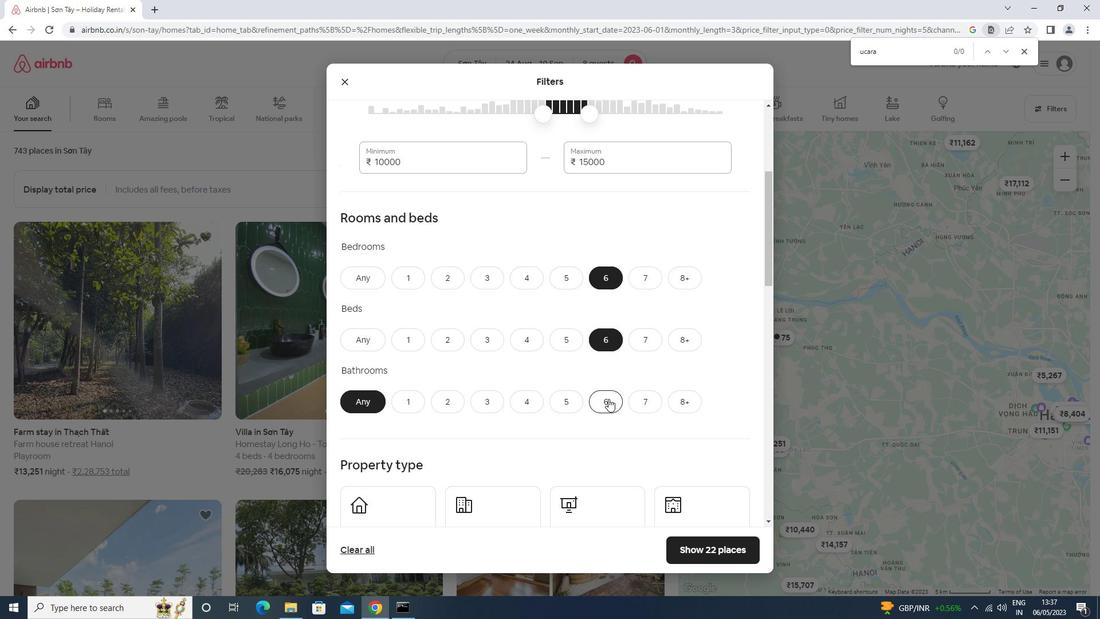 
Action: Mouse pressed left at (606, 386)
Screenshot: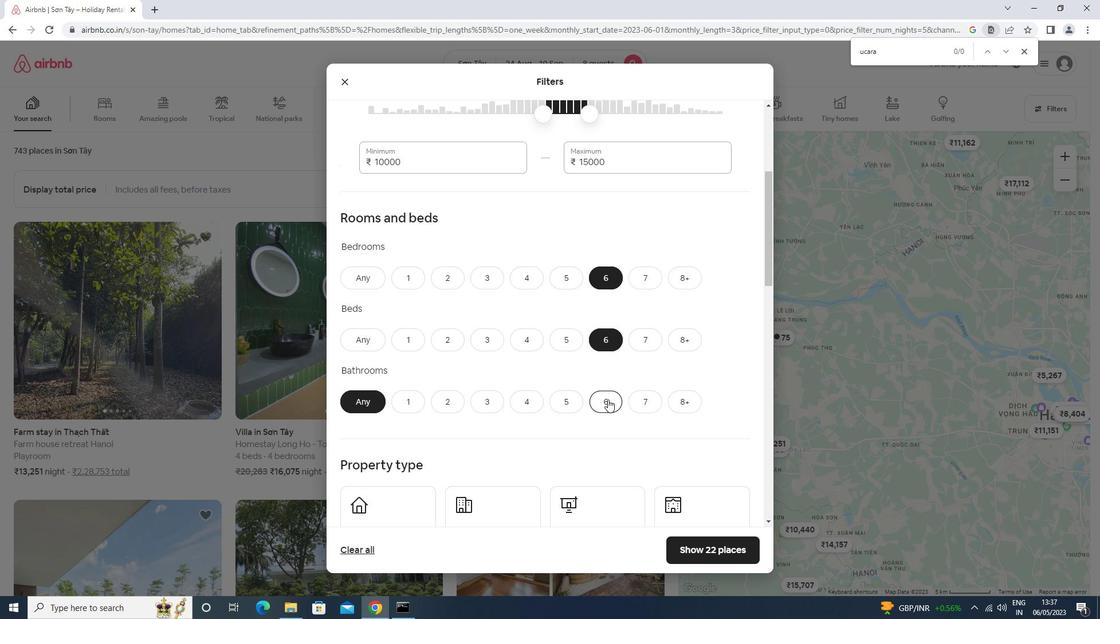 
Action: Mouse moved to (546, 364)
Screenshot: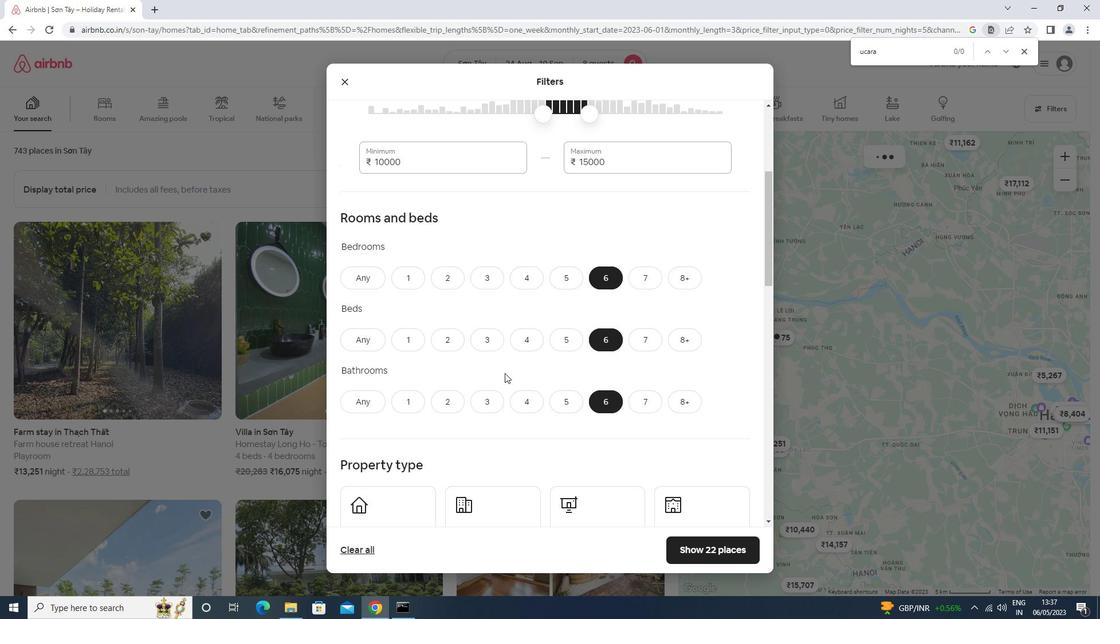 
Action: Mouse scrolled (546, 364) with delta (0, 0)
Screenshot: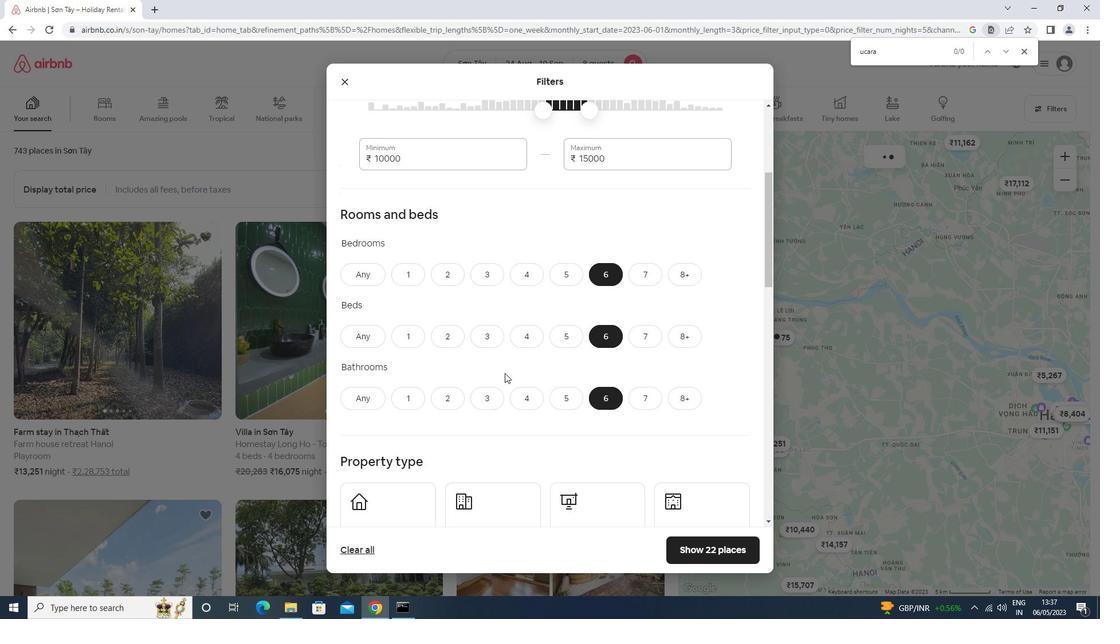 
Action: Mouse scrolled (546, 364) with delta (0, 0)
Screenshot: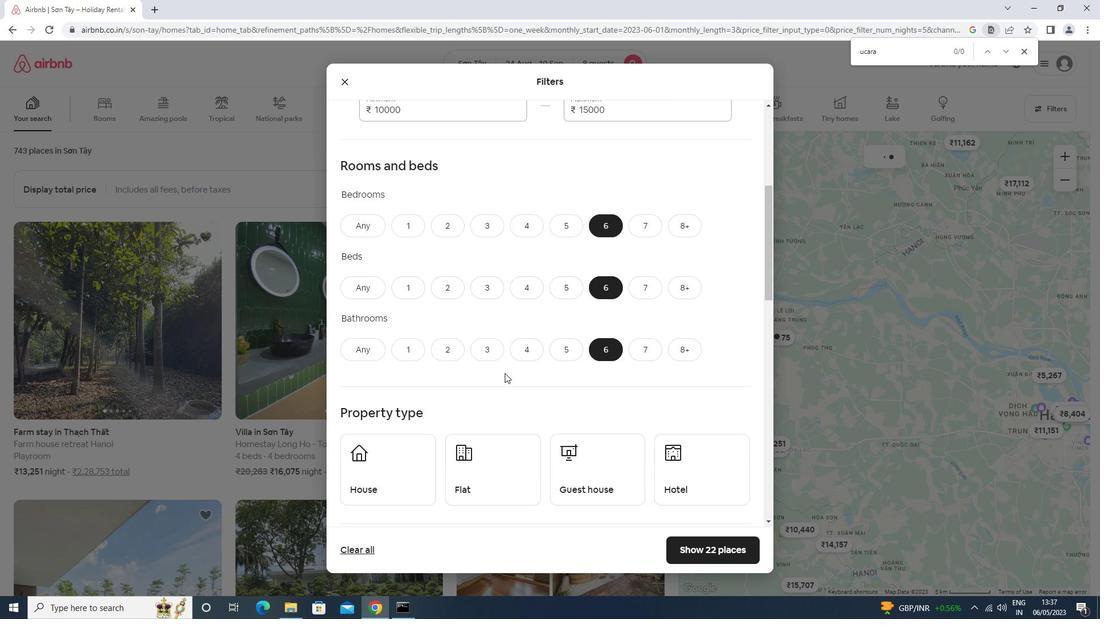 
Action: Mouse scrolled (546, 364) with delta (0, 0)
Screenshot: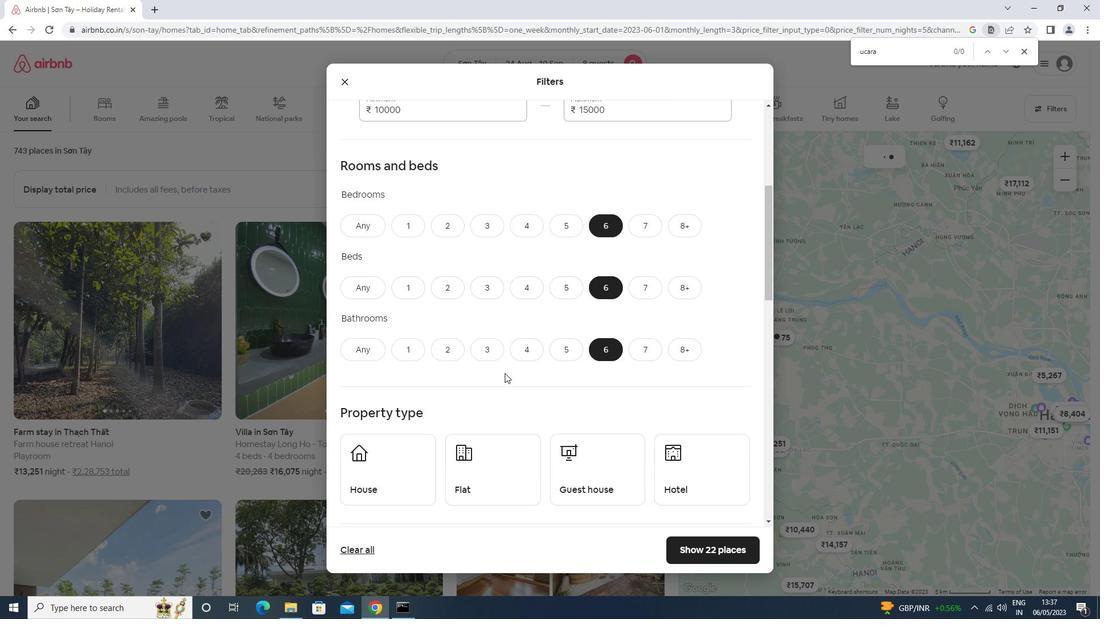 
Action: Mouse scrolled (546, 364) with delta (0, 0)
Screenshot: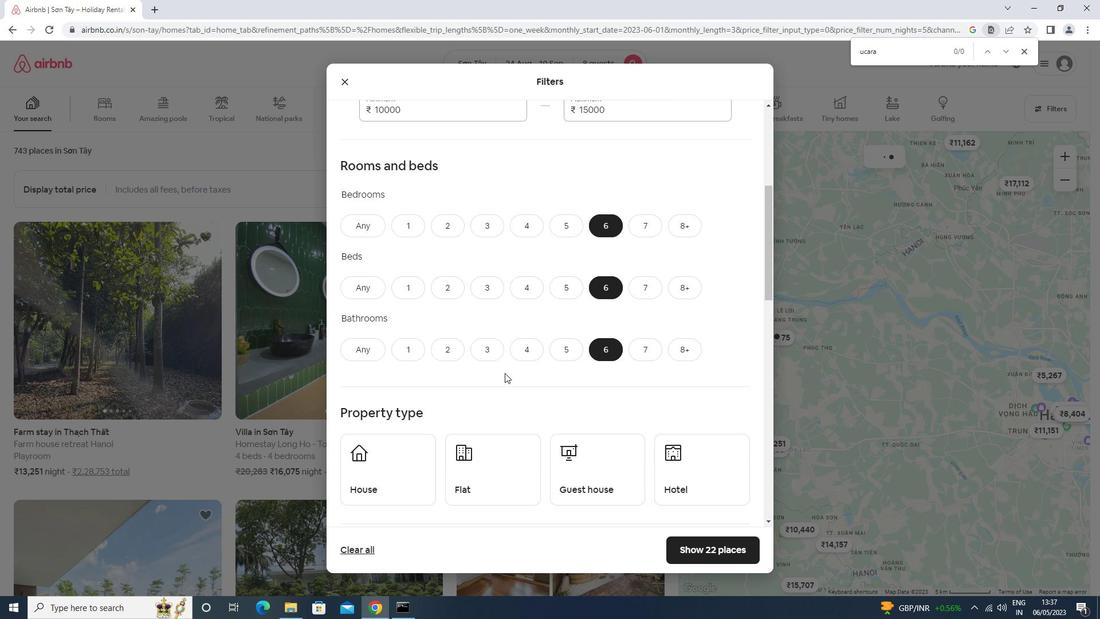
Action: Mouse moved to (450, 254)
Screenshot: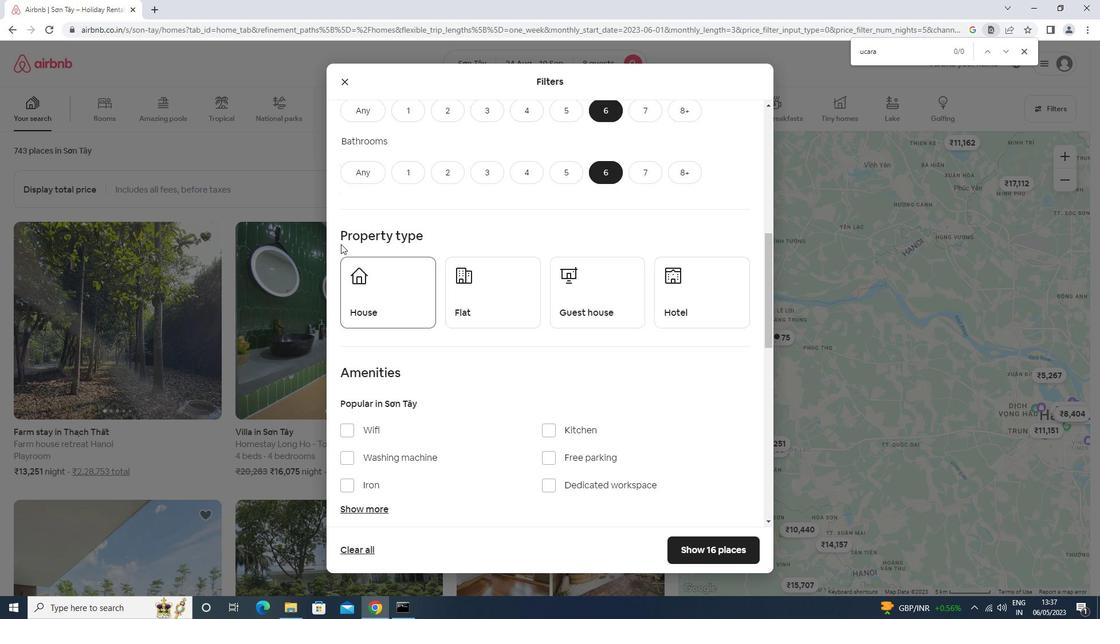 
Action: Mouse pressed left at (450, 254)
Screenshot: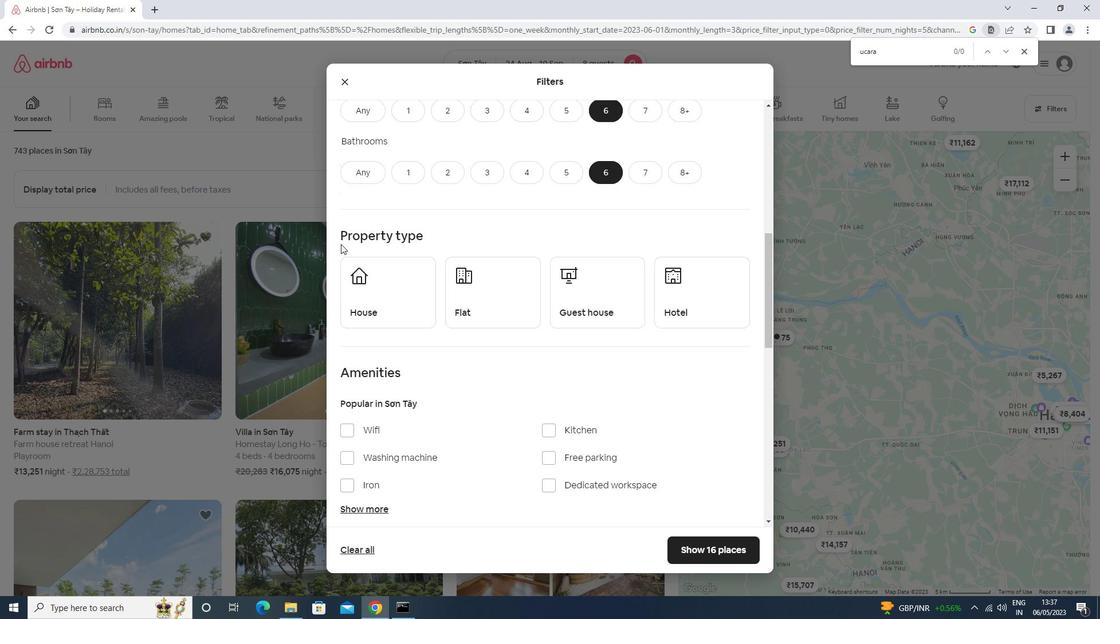 
Action: Mouse moved to (469, 285)
Screenshot: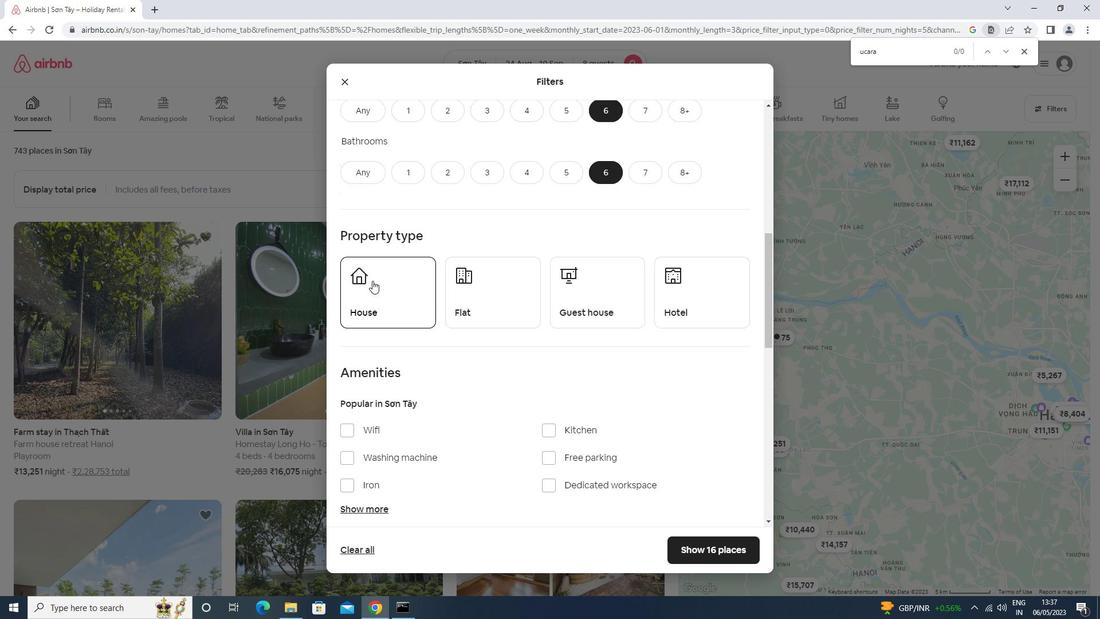 
Action: Mouse pressed left at (469, 285)
Screenshot: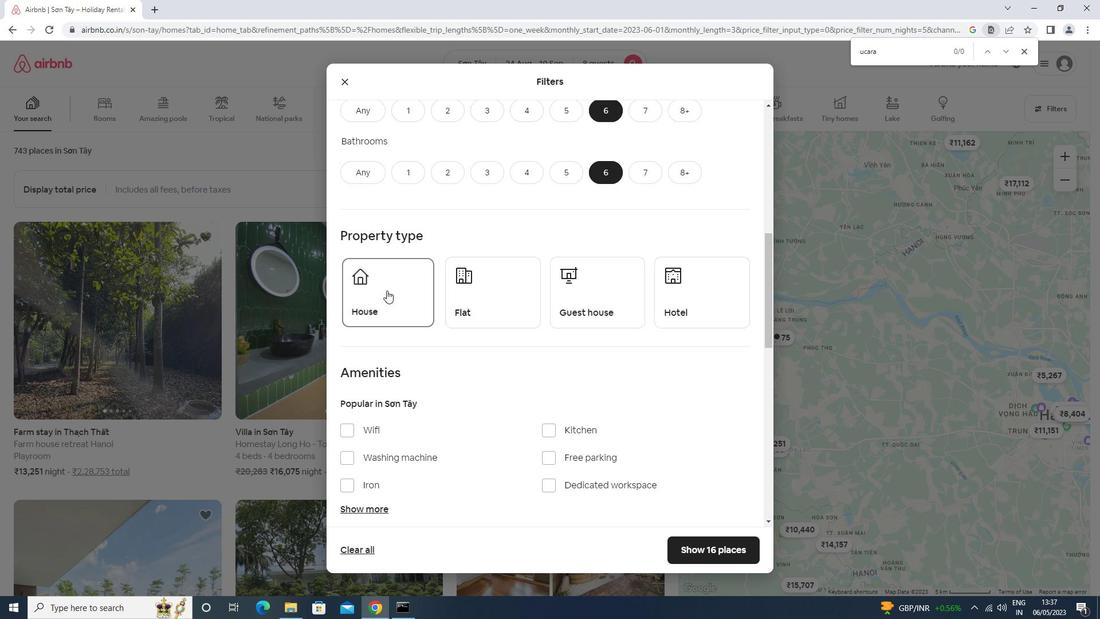 
Action: Mouse moved to (538, 304)
Screenshot: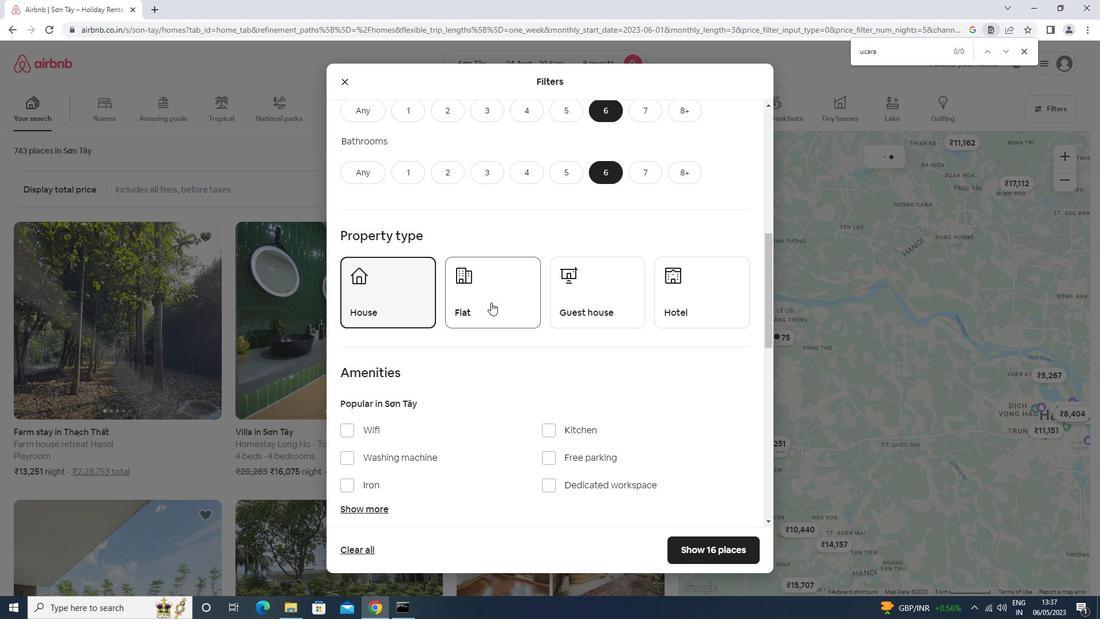 
Action: Mouse pressed left at (538, 304)
Screenshot: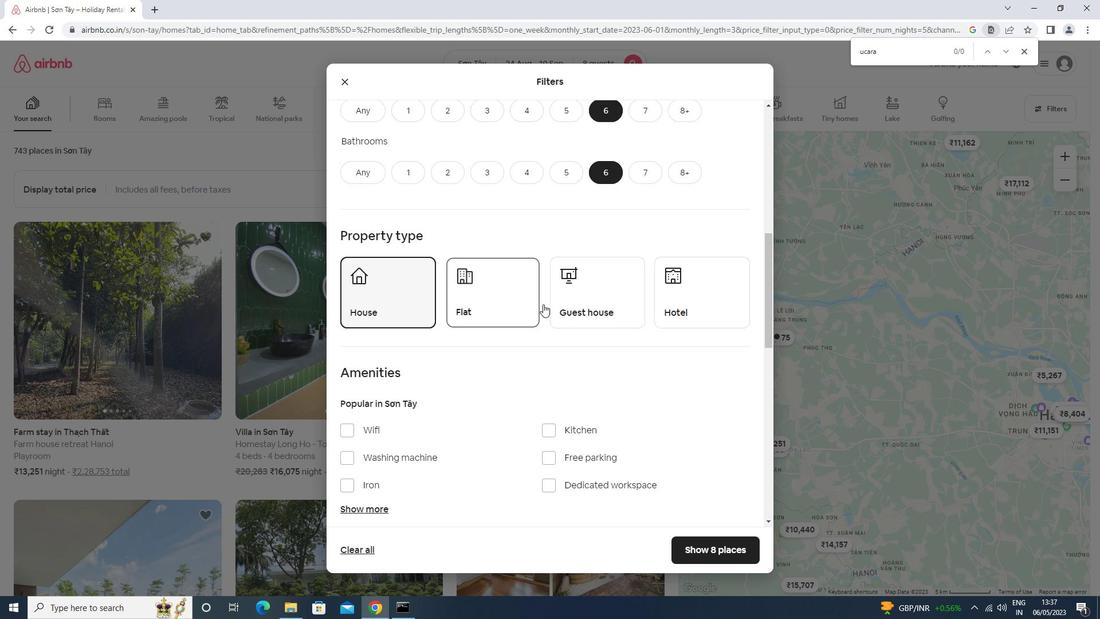 
Action: Mouse moved to (611, 310)
Screenshot: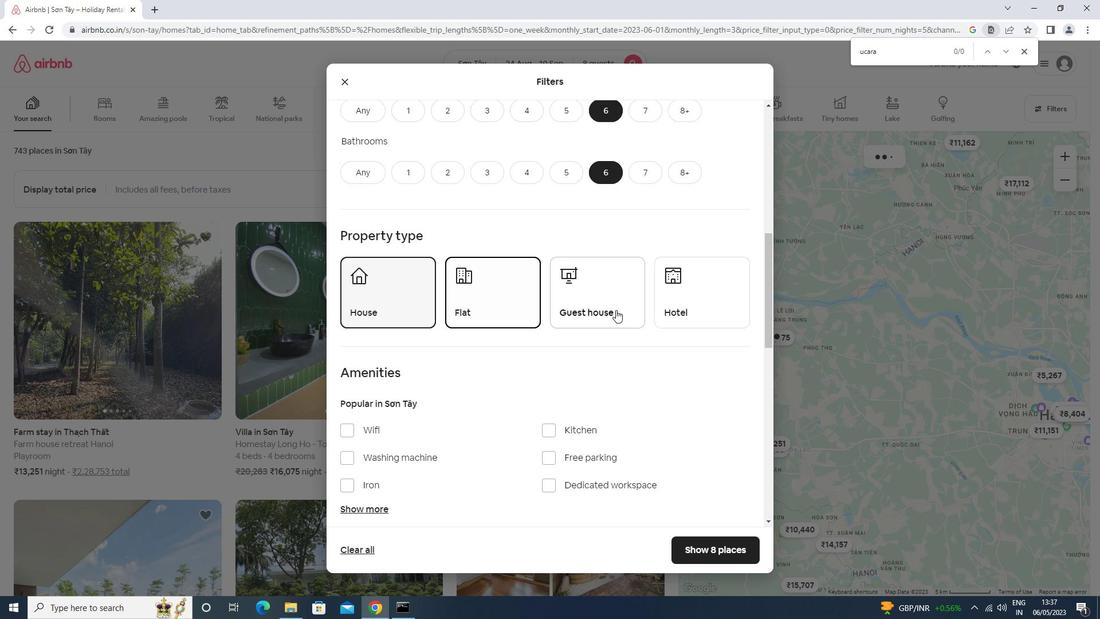 
Action: Mouse pressed left at (611, 310)
Screenshot: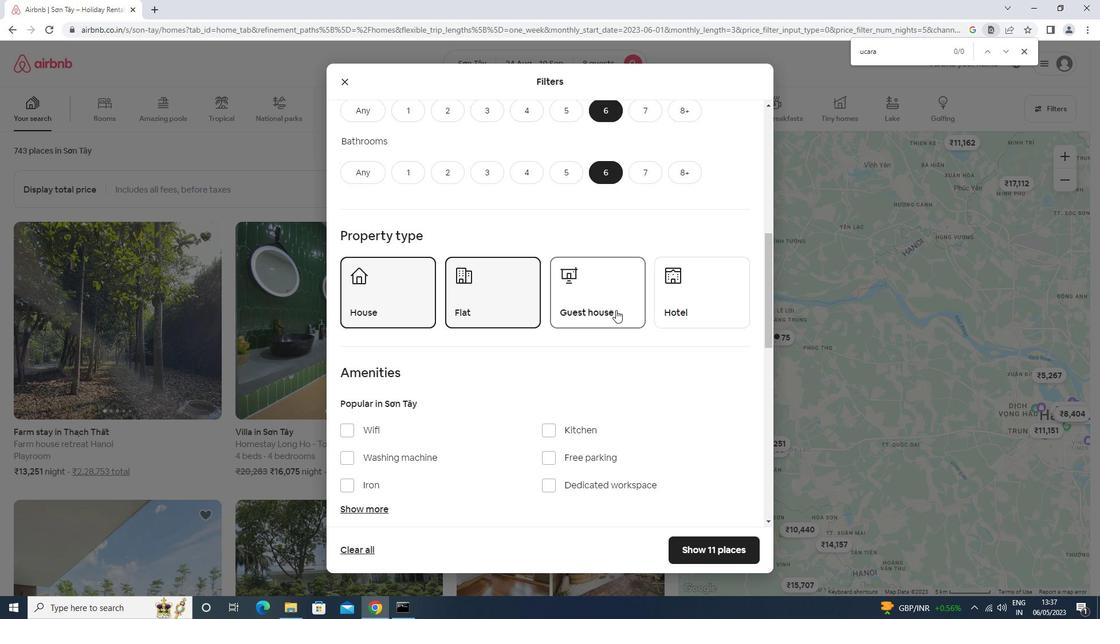 
Action: Mouse moved to (468, 478)
Screenshot: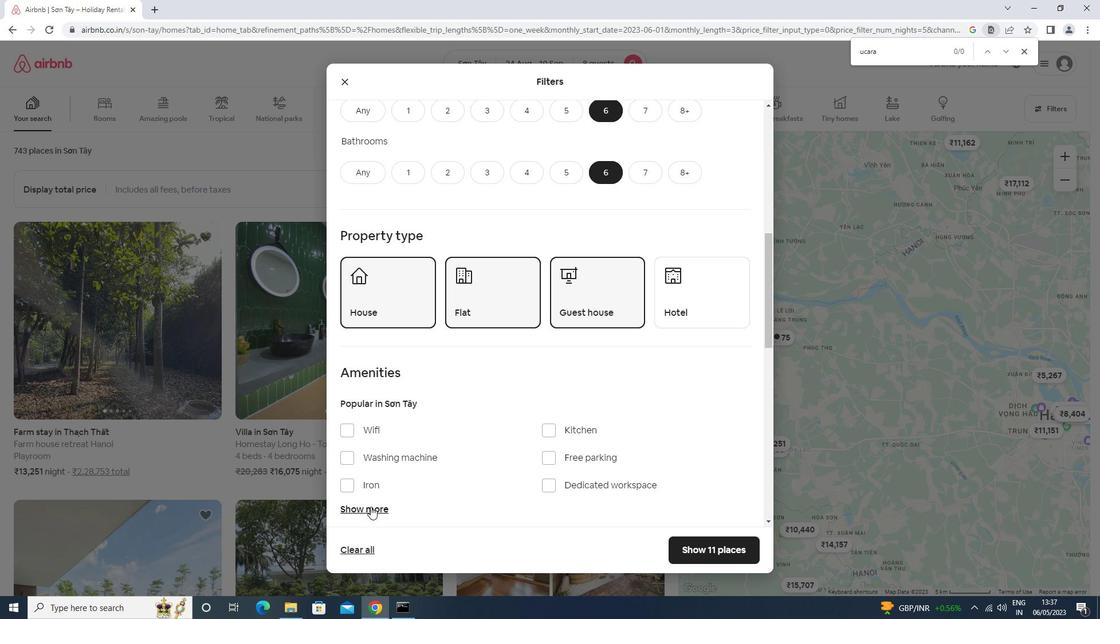
Action: Mouse pressed left at (468, 478)
Screenshot: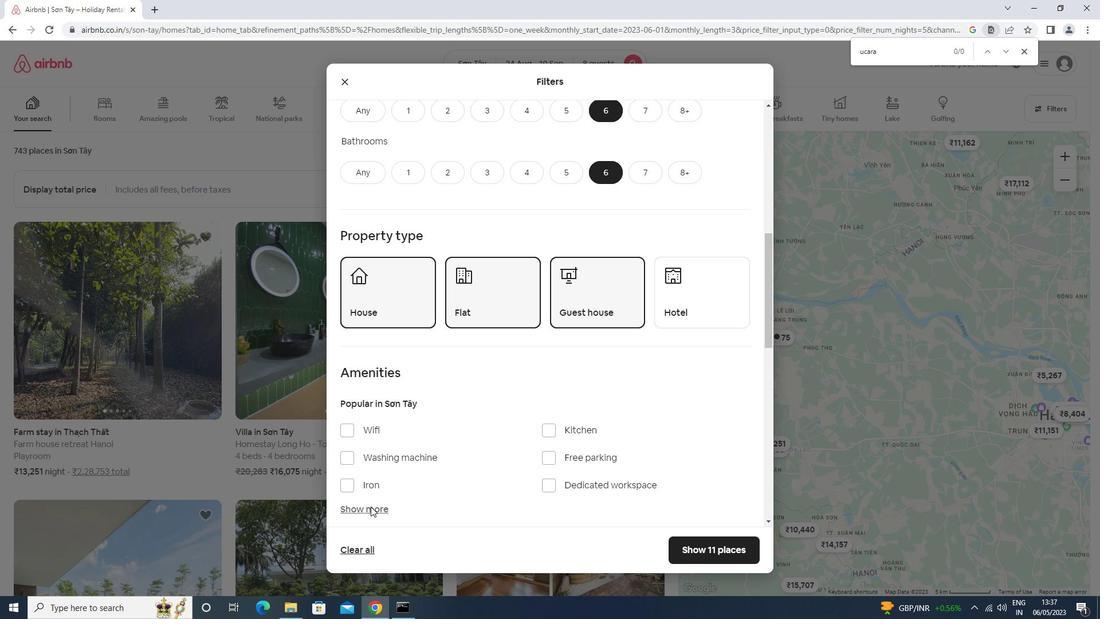 
Action: Mouse moved to (471, 215)
Screenshot: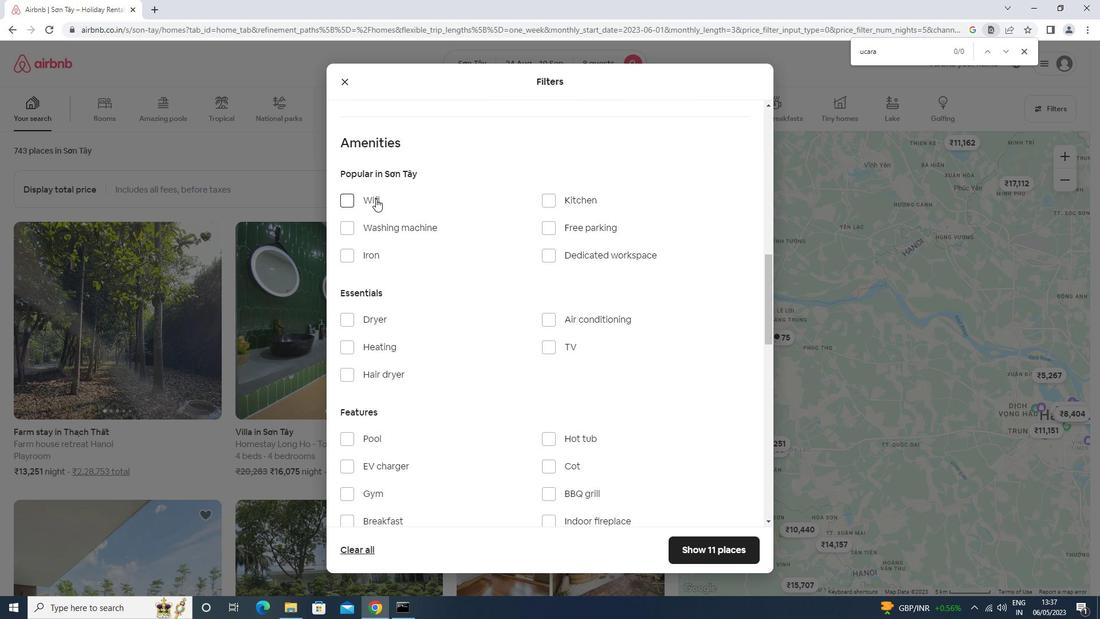 
Action: Mouse pressed left at (471, 215)
Screenshot: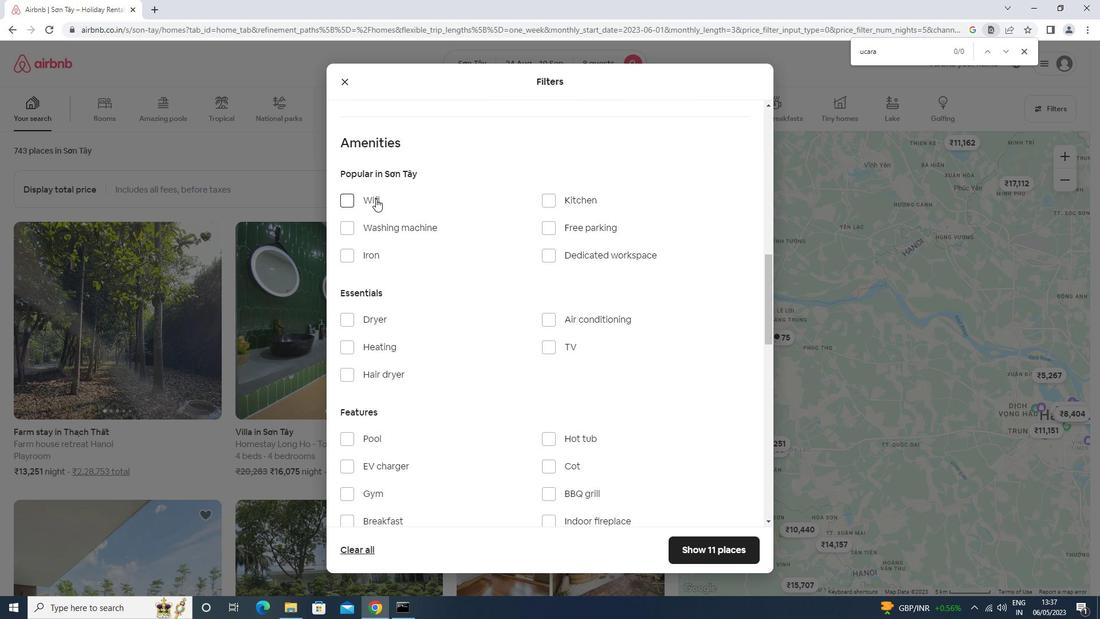
Action: Mouse moved to (579, 239)
Screenshot: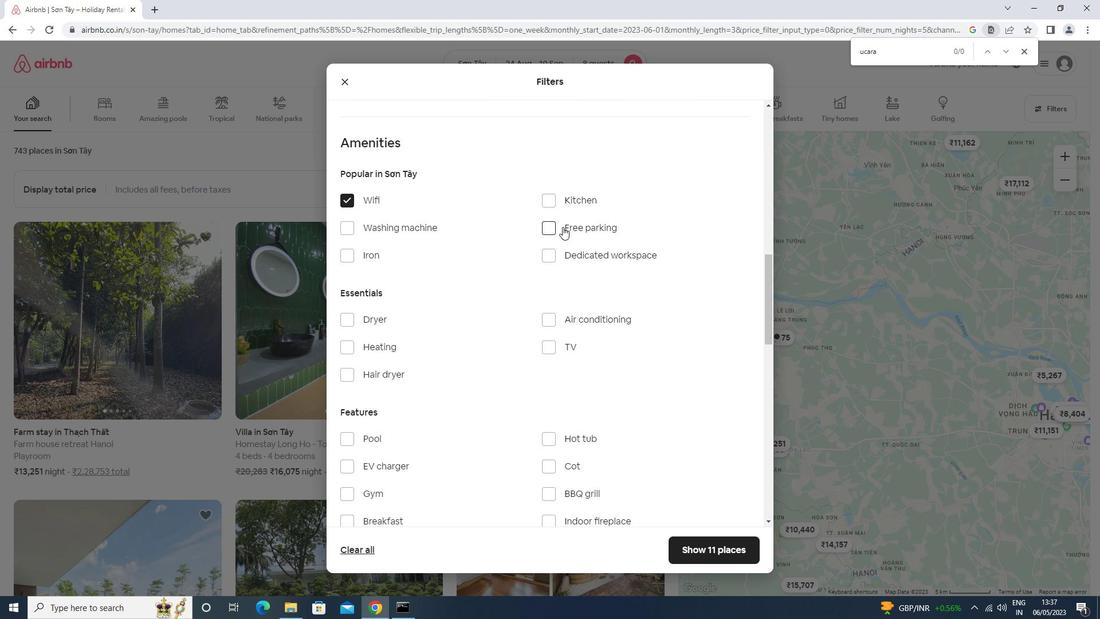 
Action: Mouse pressed left at (579, 239)
Screenshot: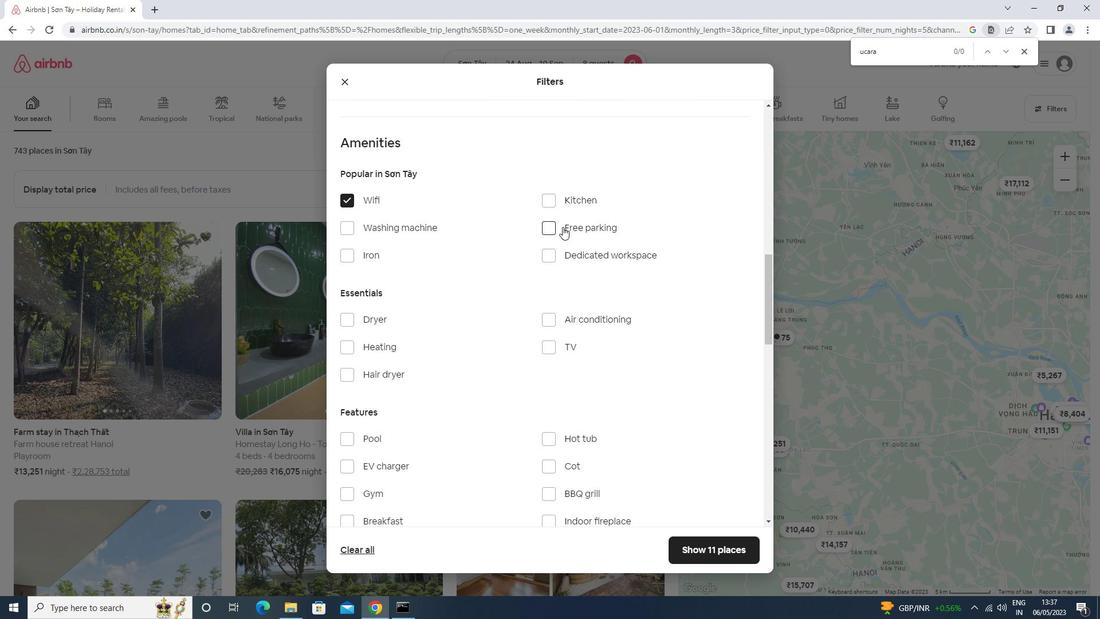 
Action: Mouse moved to (573, 340)
Screenshot: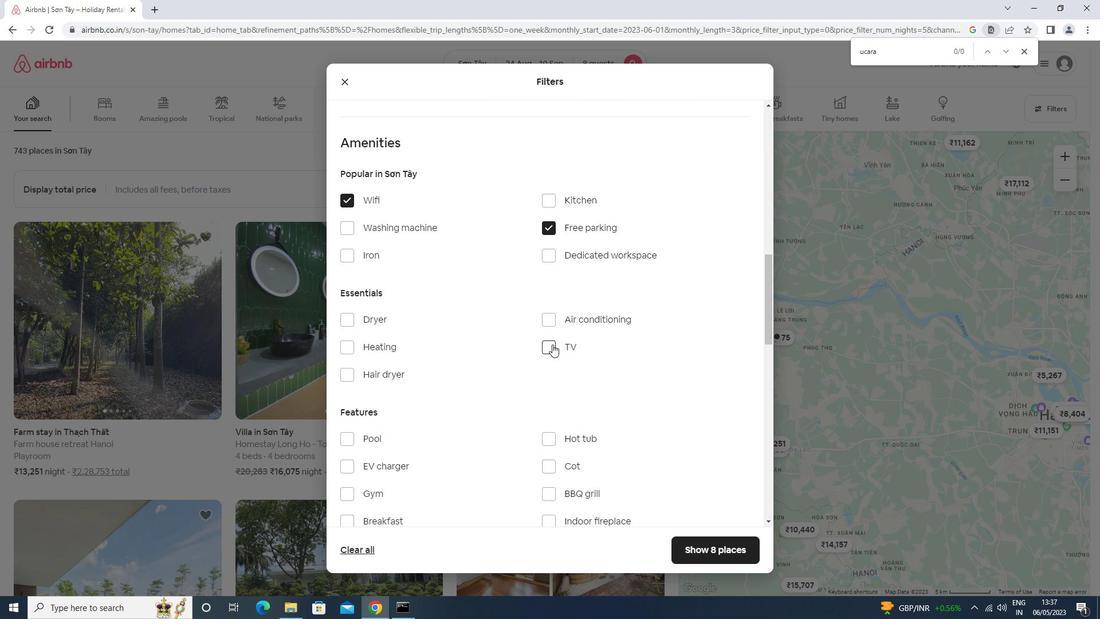 
Action: Mouse pressed left at (573, 340)
Screenshot: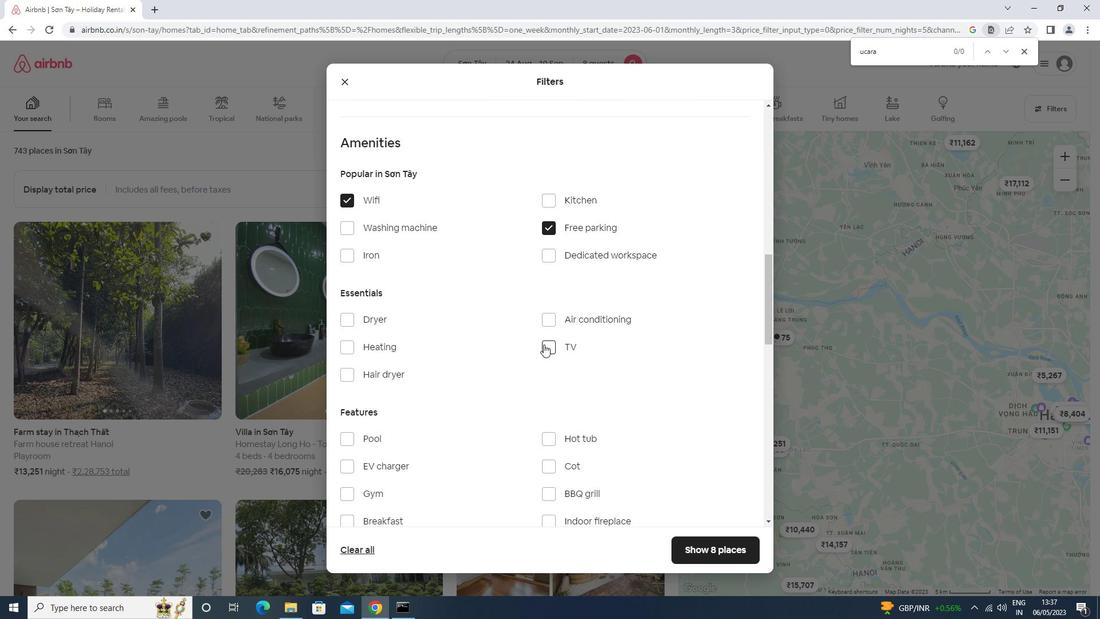 
Action: Mouse moved to (520, 355)
Screenshot: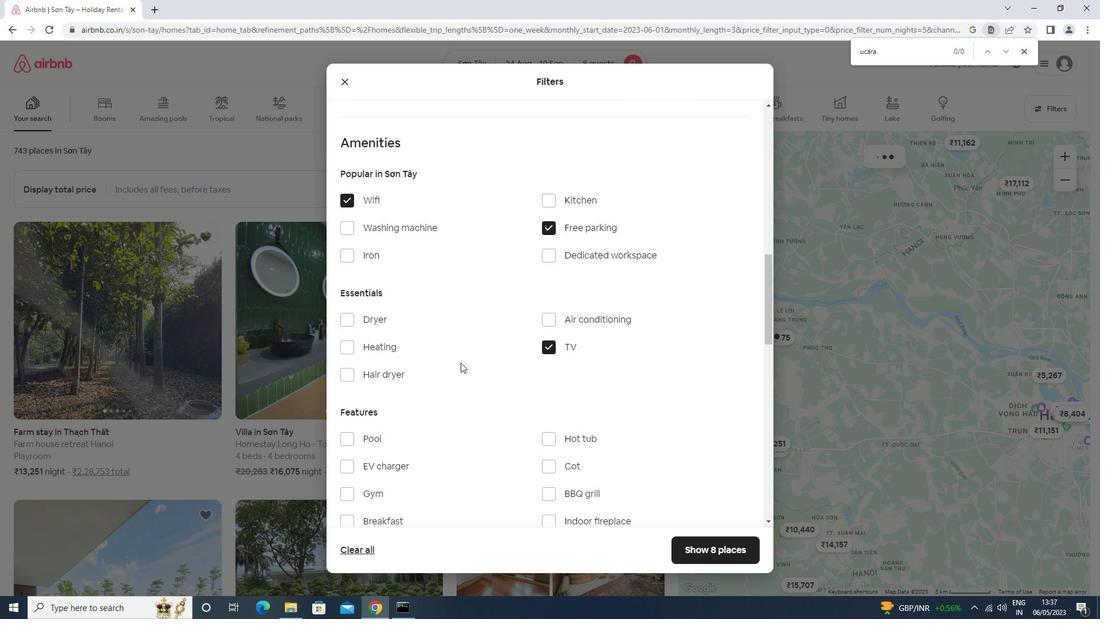 
Action: Mouse scrolled (520, 355) with delta (0, 0)
Screenshot: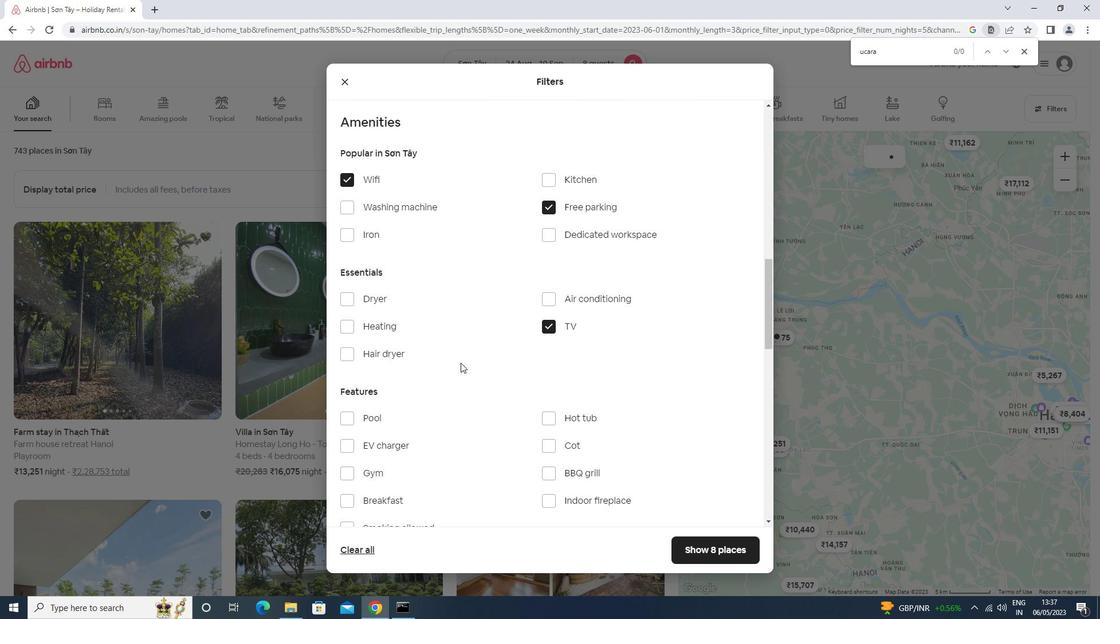 
Action: Mouse scrolled (520, 355) with delta (0, 0)
Screenshot: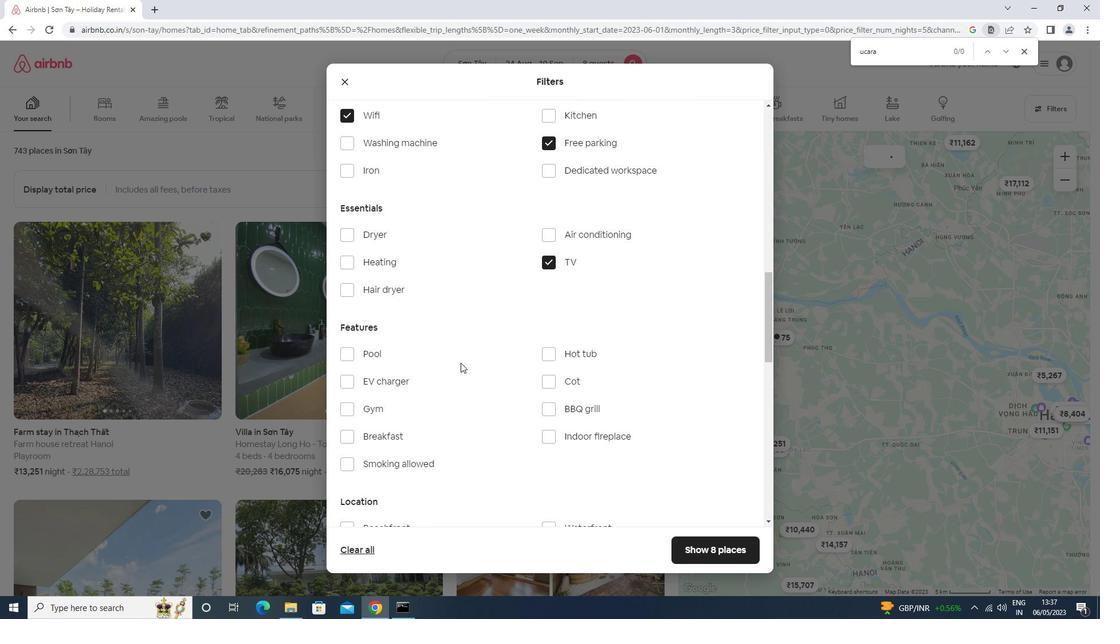 
Action: Mouse moved to (462, 364)
Screenshot: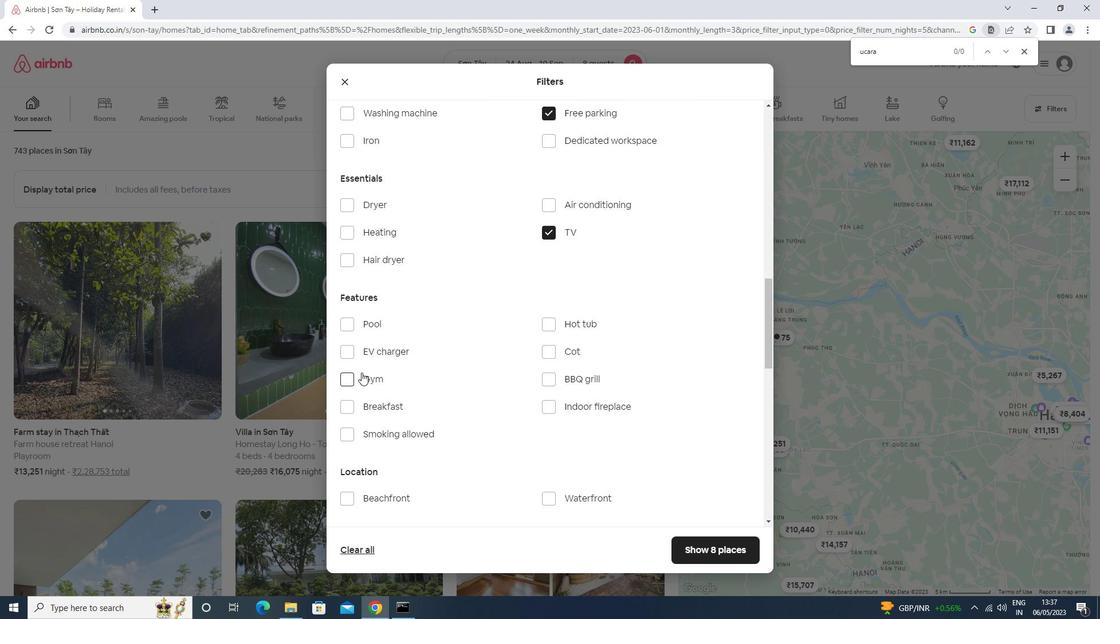 
Action: Mouse pressed left at (462, 364)
Screenshot: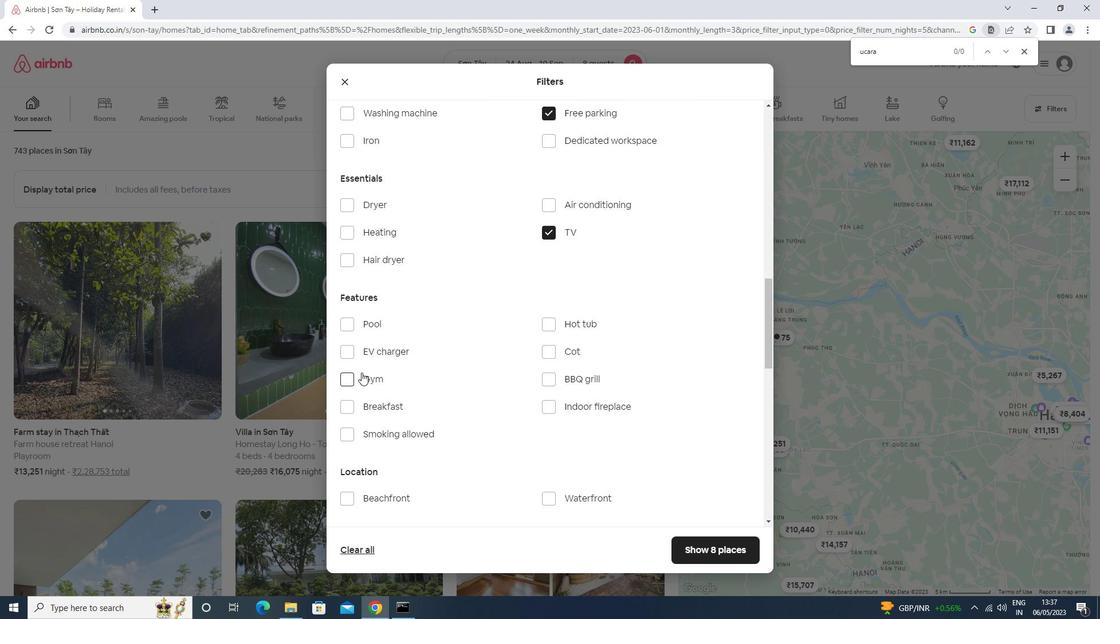 
Action: Mouse moved to (481, 394)
Screenshot: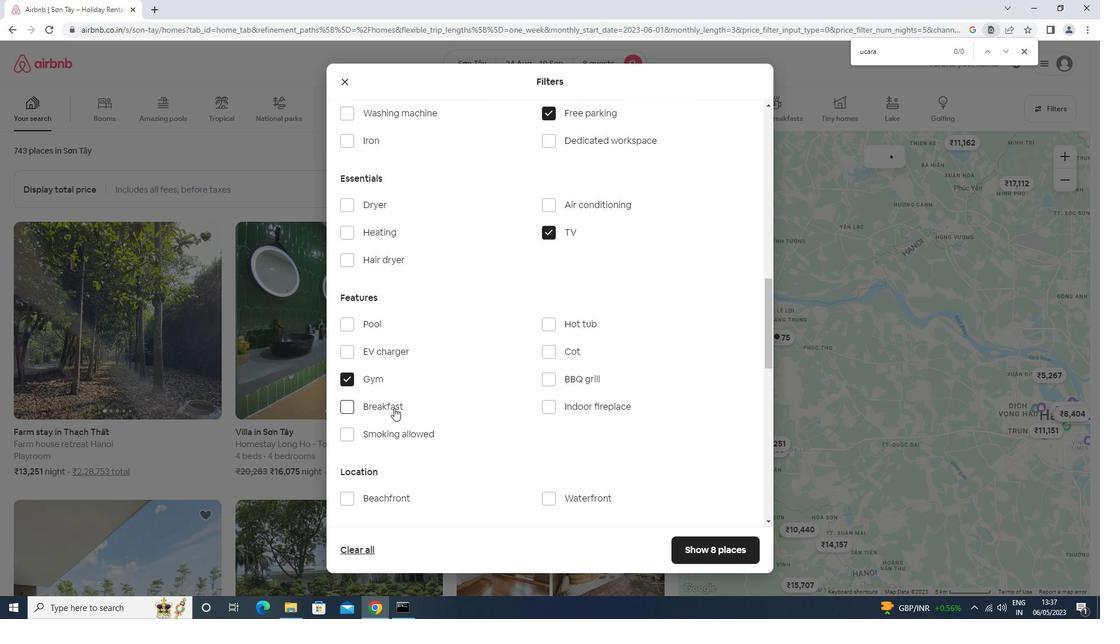 
Action: Mouse pressed left at (481, 394)
Screenshot: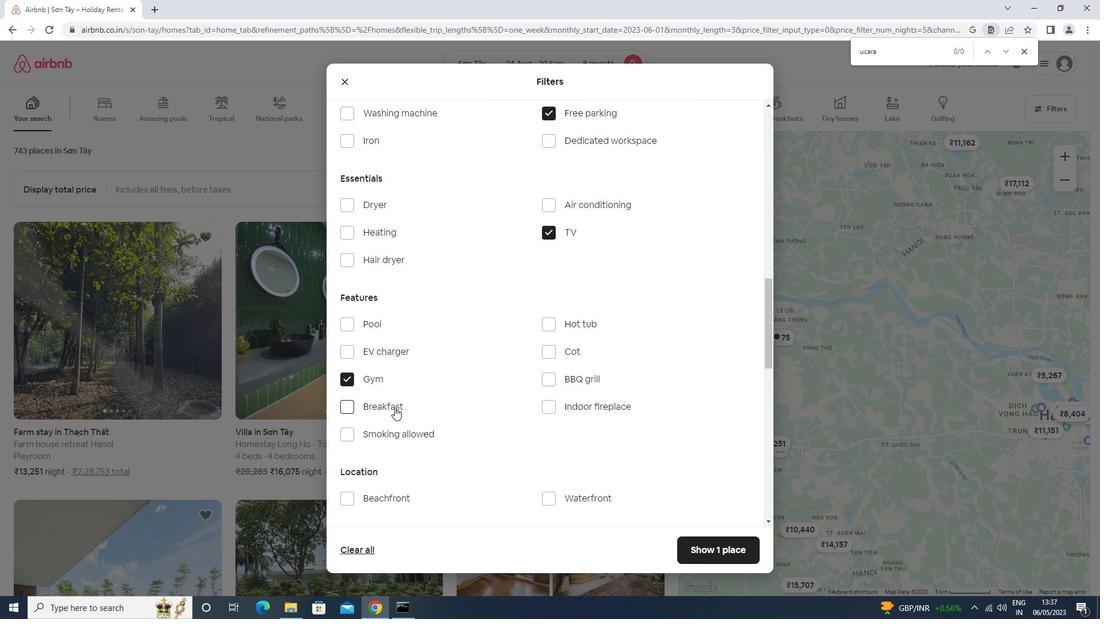 
Action: Mouse moved to (540, 379)
Screenshot: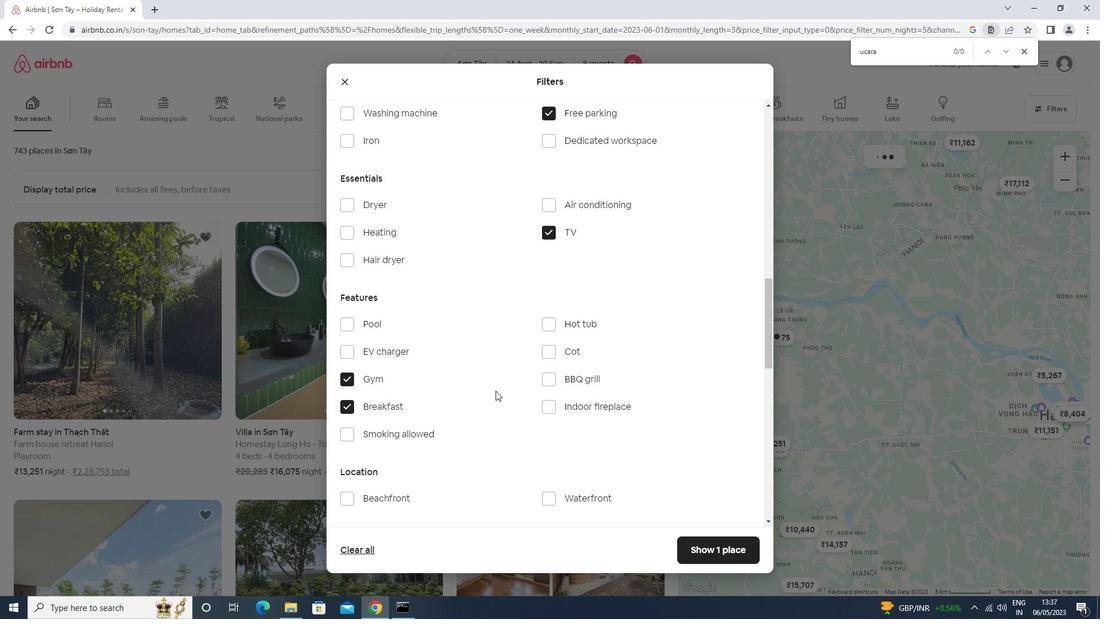 
Action: Mouse scrolled (540, 379) with delta (0, 0)
Screenshot: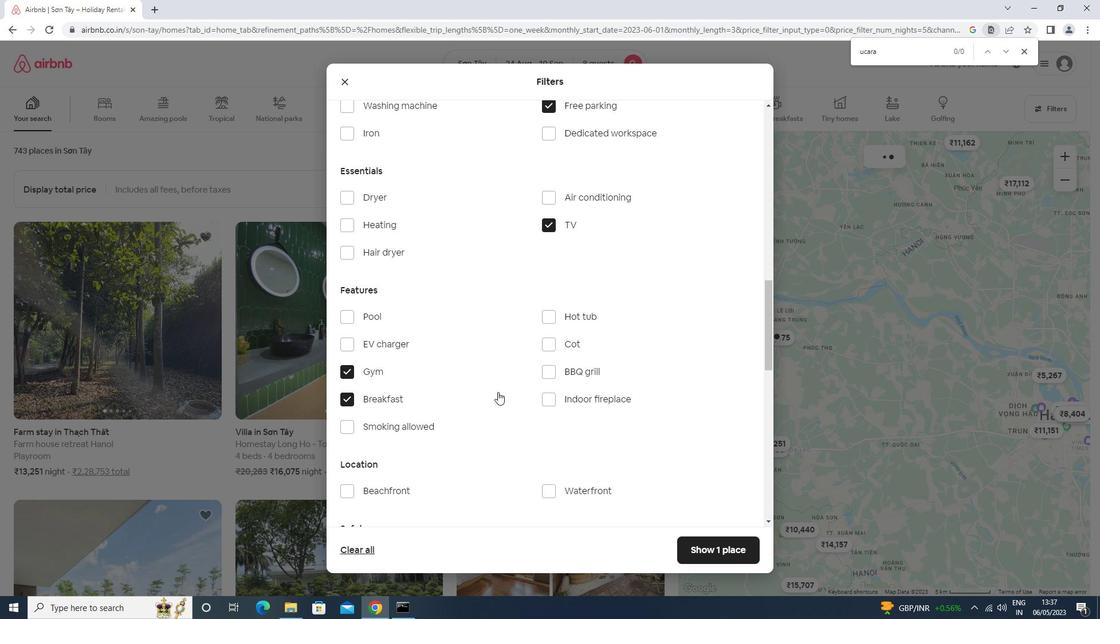 
Action: Mouse scrolled (540, 379) with delta (0, 0)
Screenshot: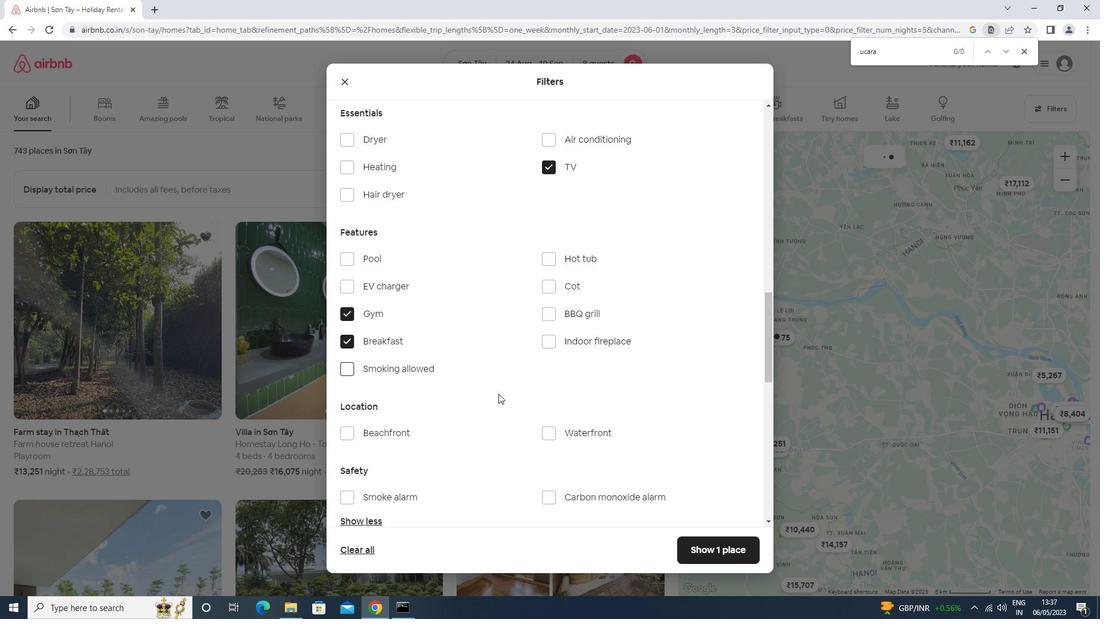 
Action: Mouse scrolled (540, 379) with delta (0, 0)
Screenshot: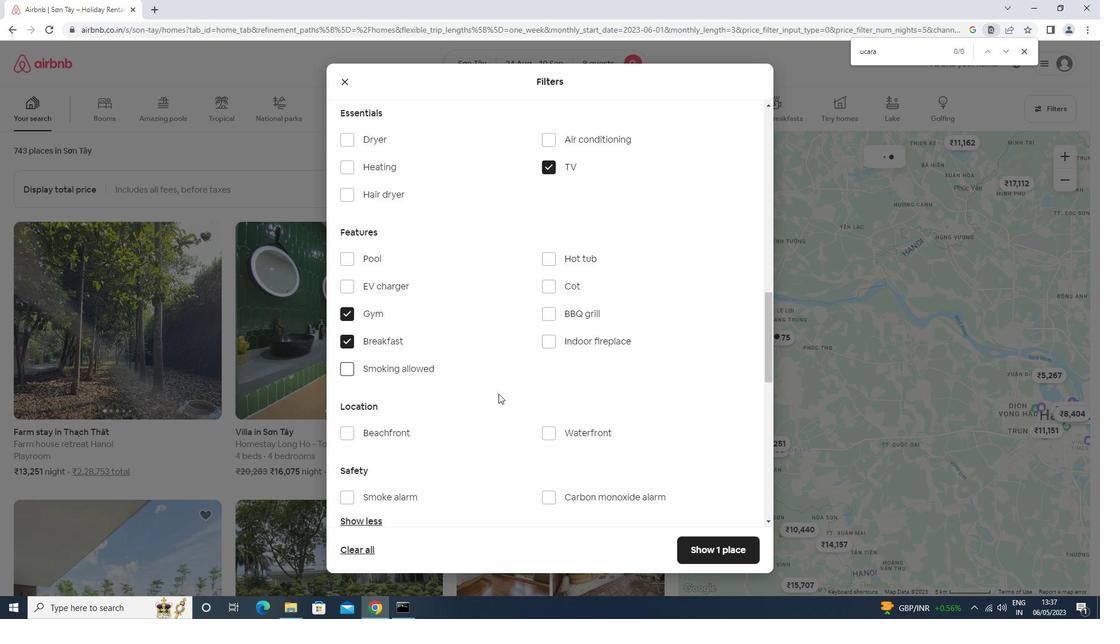 
Action: Mouse scrolled (540, 379) with delta (0, 0)
Screenshot: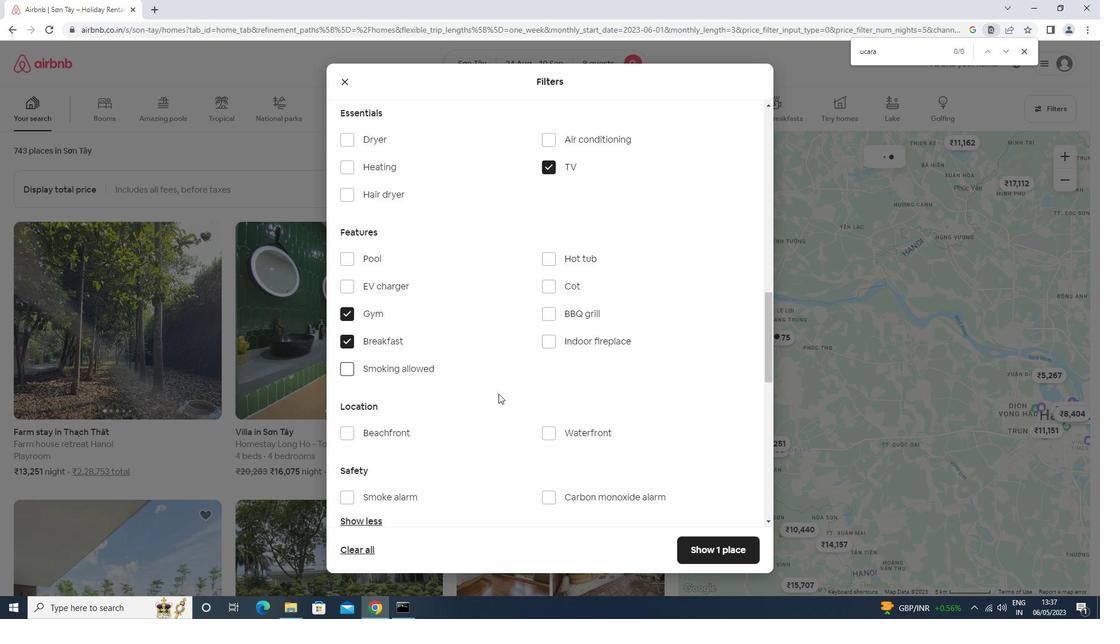 
Action: Mouse moved to (541, 379)
Screenshot: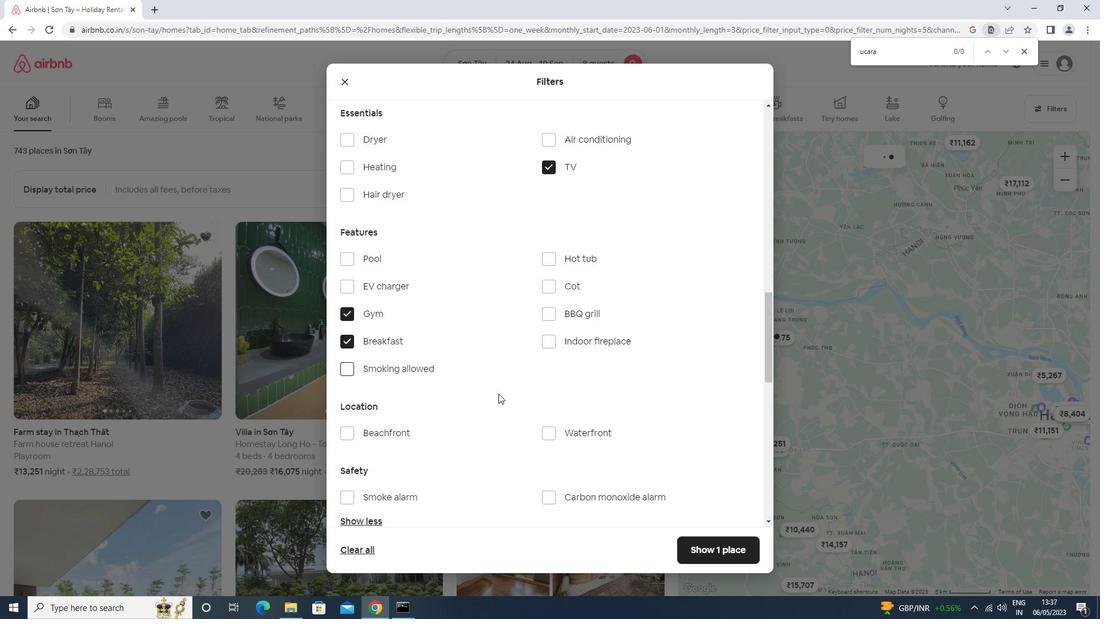 
Action: Mouse scrolled (541, 379) with delta (0, 0)
Screenshot: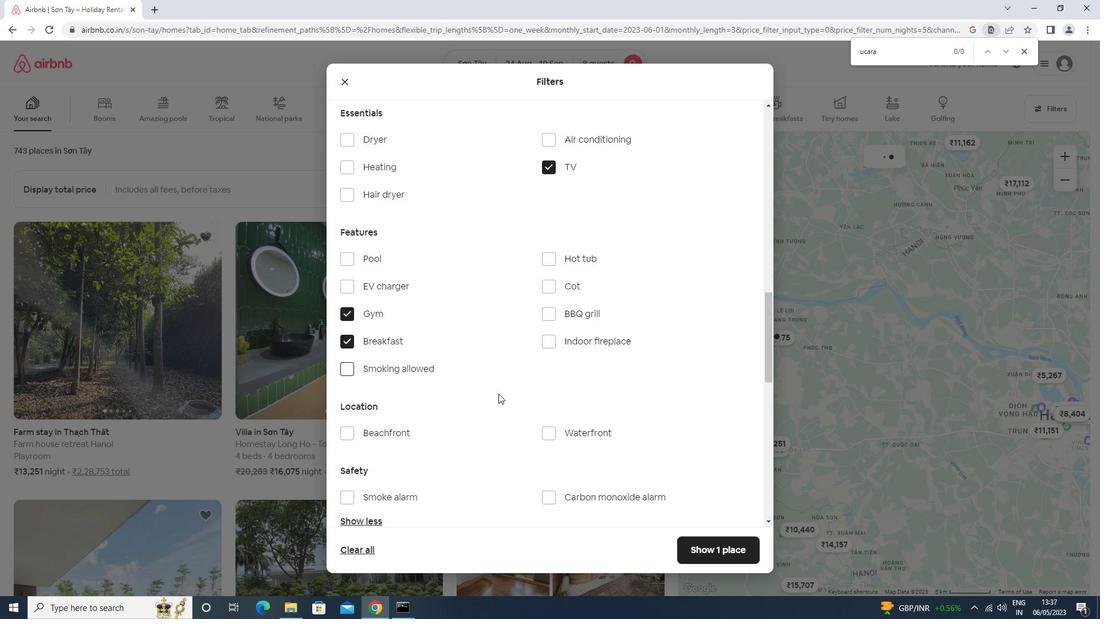 
Action: Mouse moved to (673, 413)
Screenshot: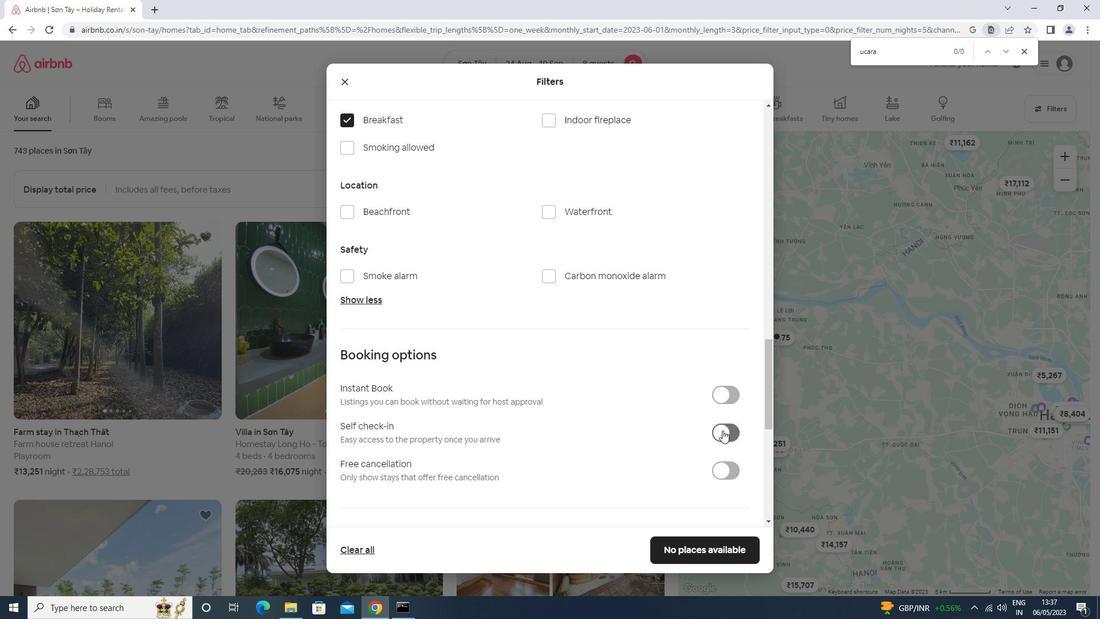 
Action: Mouse pressed left at (673, 413)
Screenshot: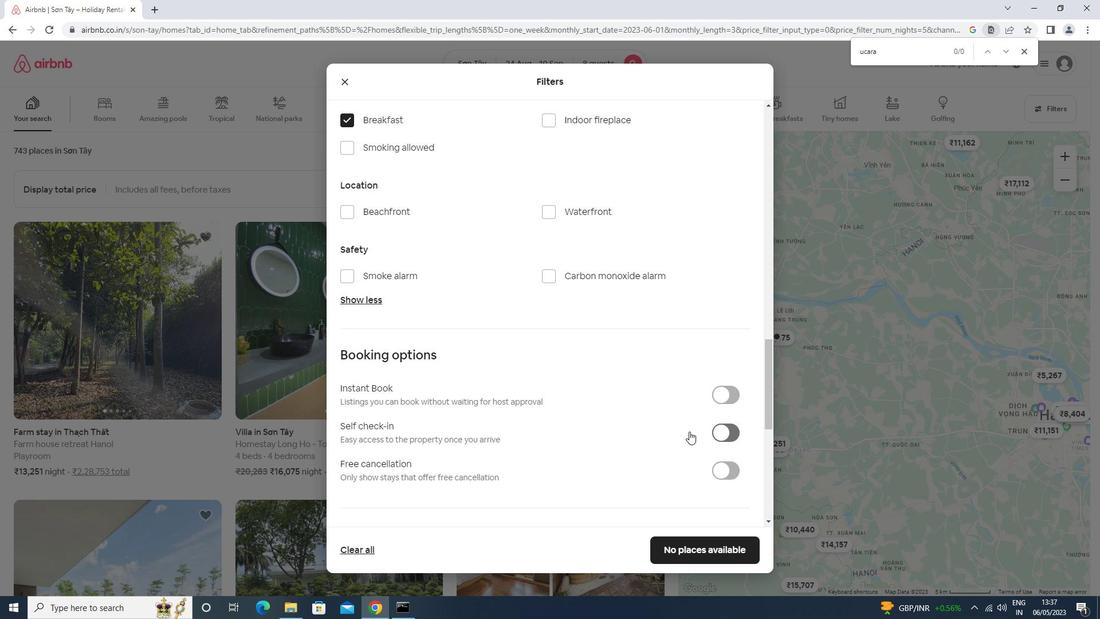 
Action: Mouse moved to (501, 403)
Screenshot: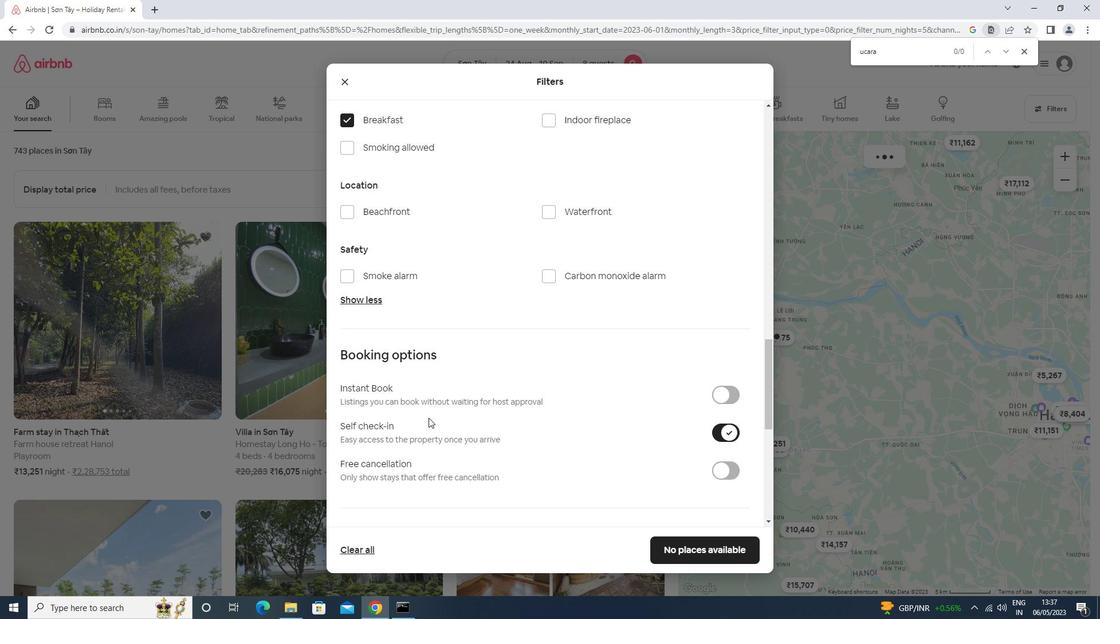 
Action: Mouse scrolled (501, 402) with delta (0, 0)
Screenshot: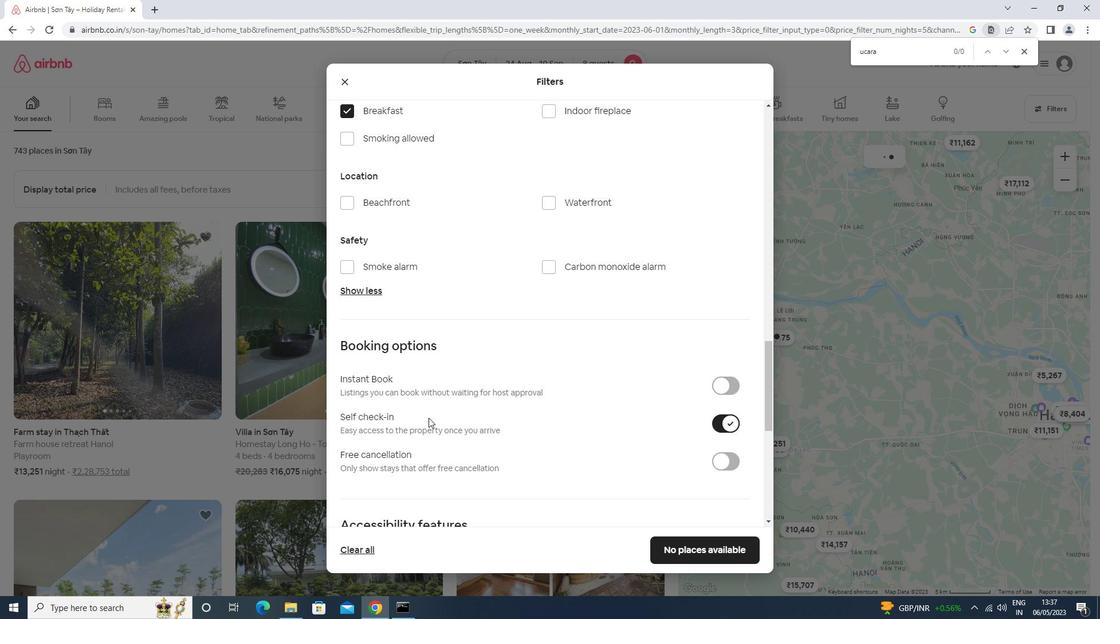 
Action: Mouse scrolled (501, 402) with delta (0, 0)
Screenshot: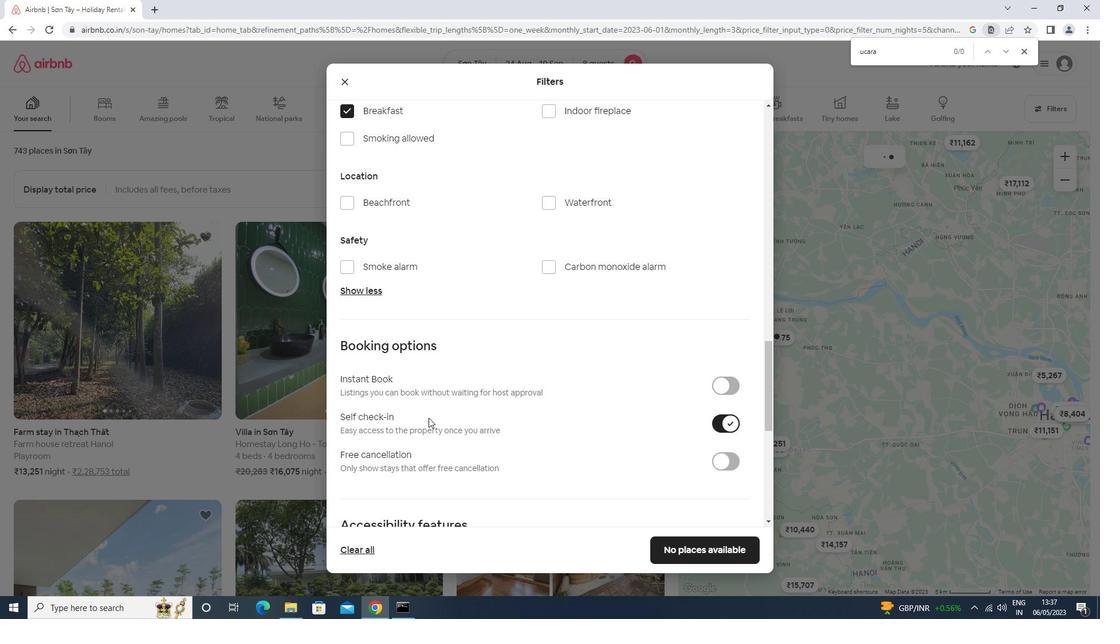 
Action: Mouse scrolled (501, 402) with delta (0, 0)
Screenshot: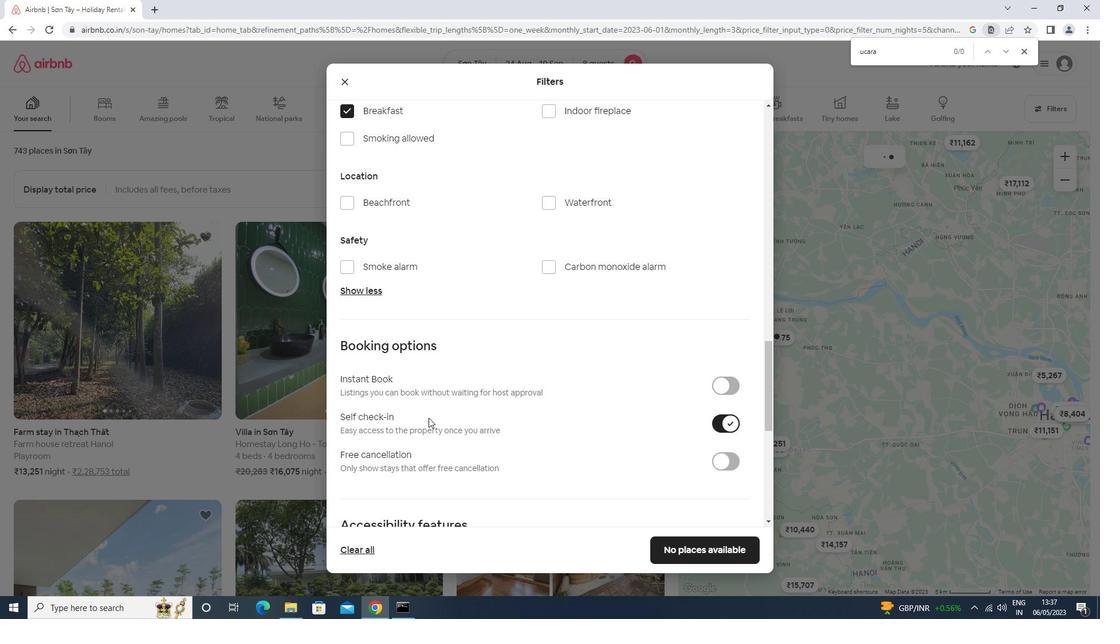 
Action: Mouse scrolled (501, 402) with delta (0, 0)
Screenshot: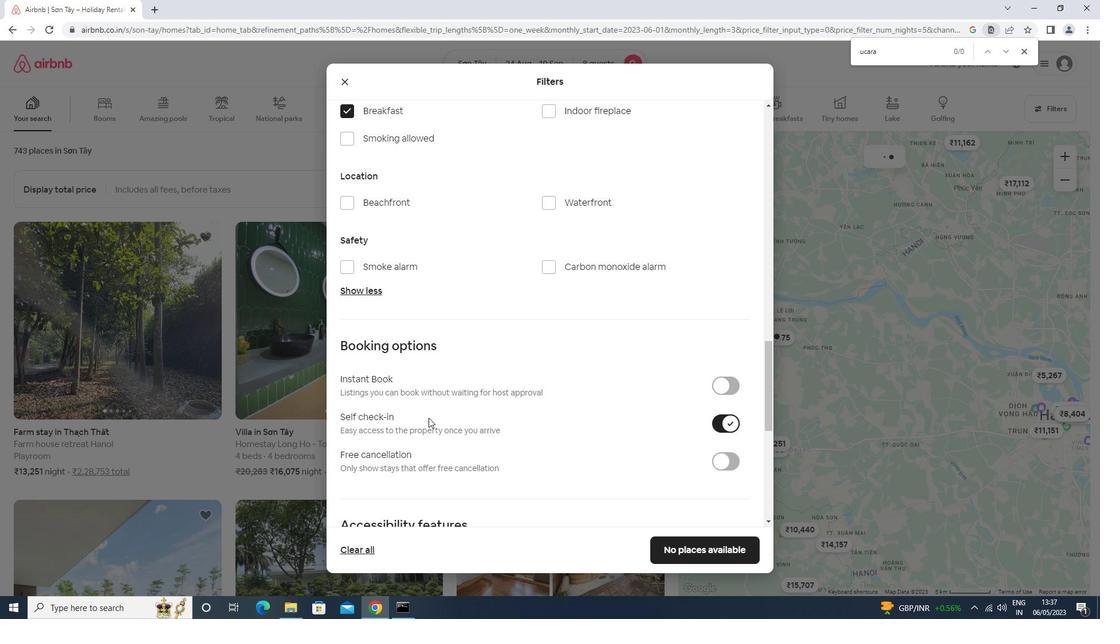 
Action: Mouse scrolled (501, 402) with delta (0, 0)
Screenshot: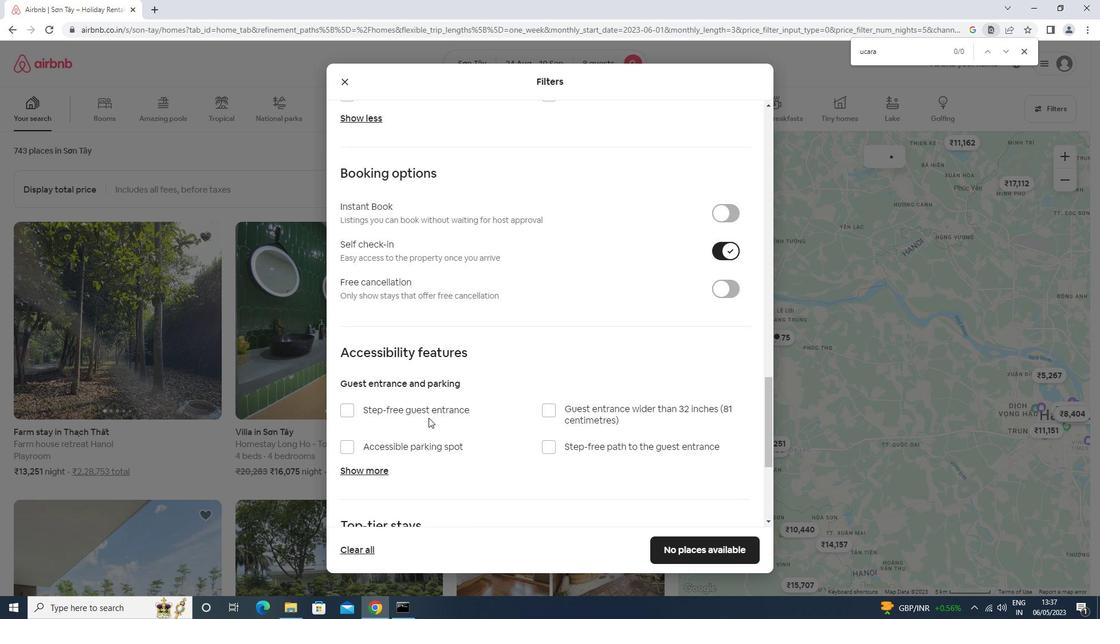 
Action: Mouse moved to (493, 434)
Screenshot: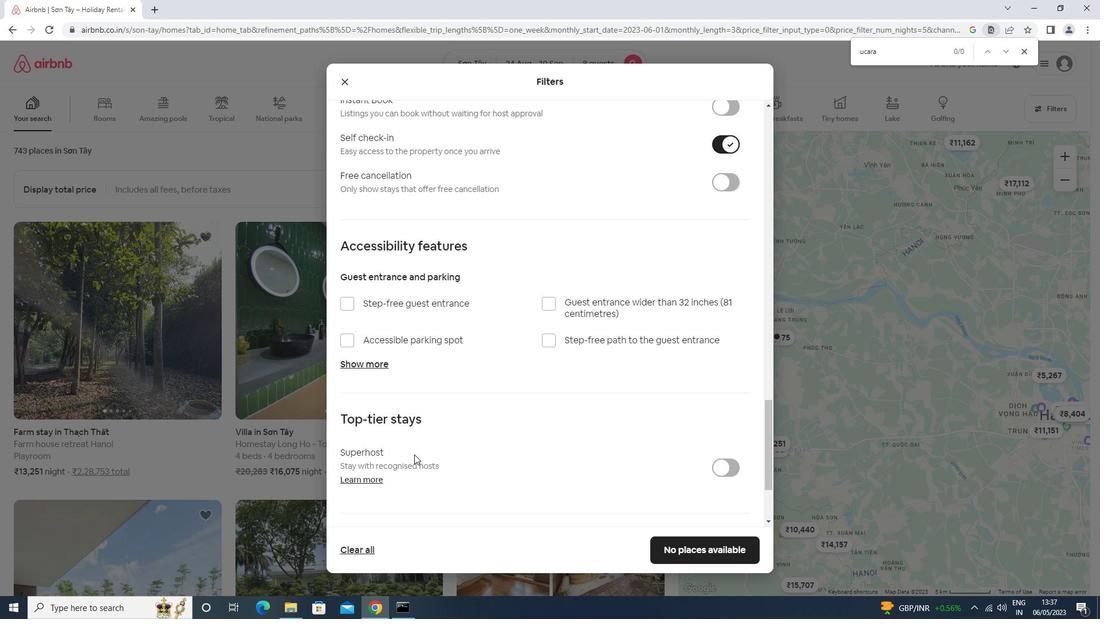 
Action: Mouse scrolled (493, 434) with delta (0, 0)
Screenshot: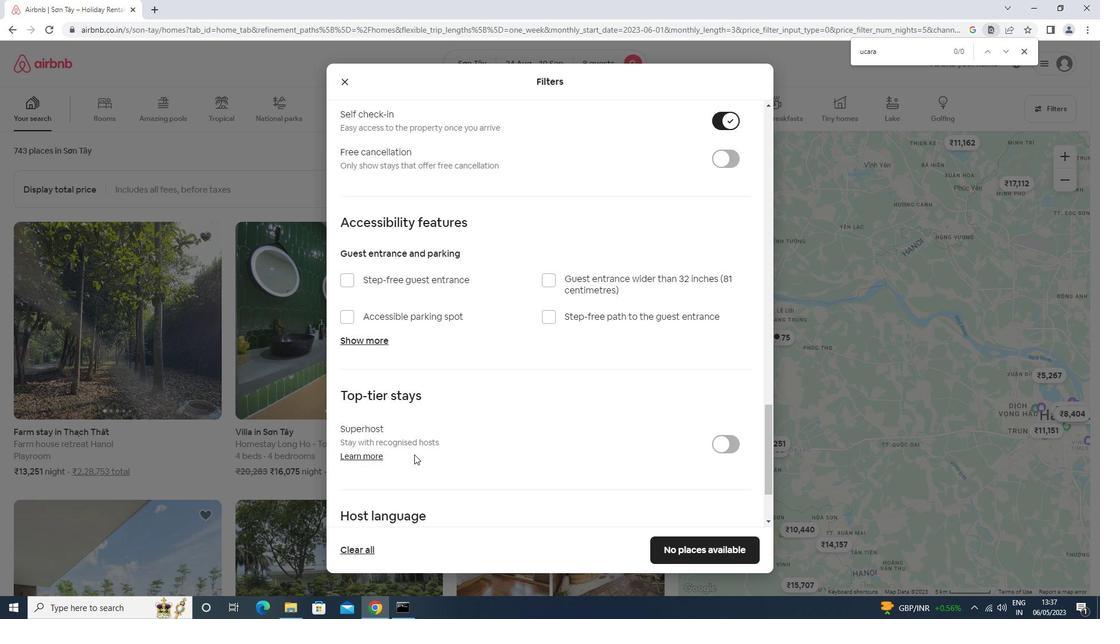 
Action: Mouse scrolled (493, 434) with delta (0, 0)
Screenshot: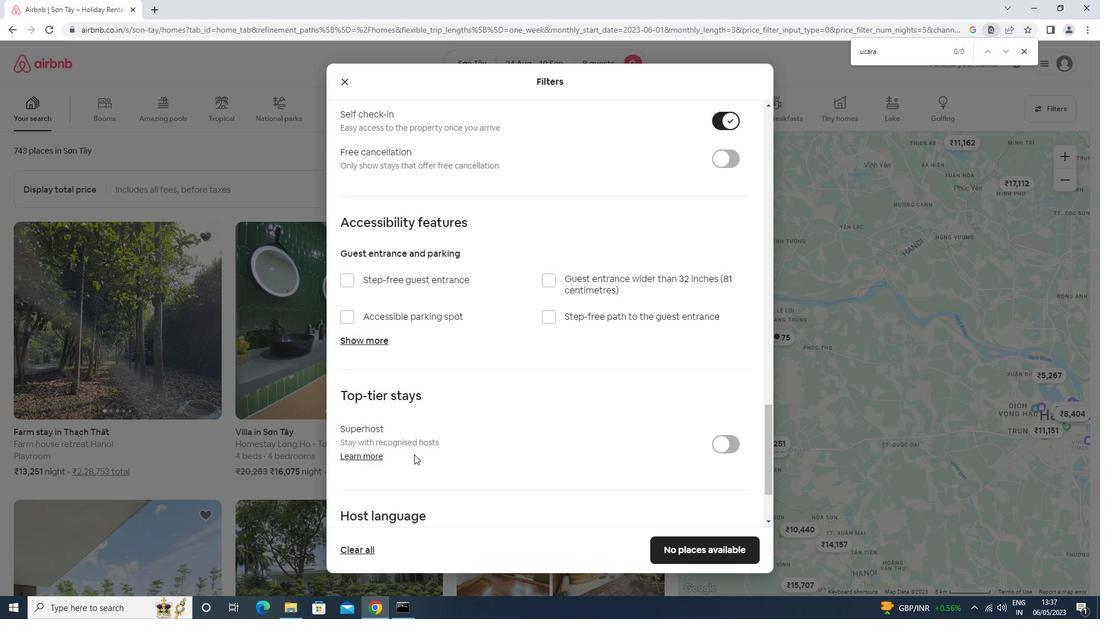 
Action: Mouse scrolled (493, 434) with delta (0, 0)
Screenshot: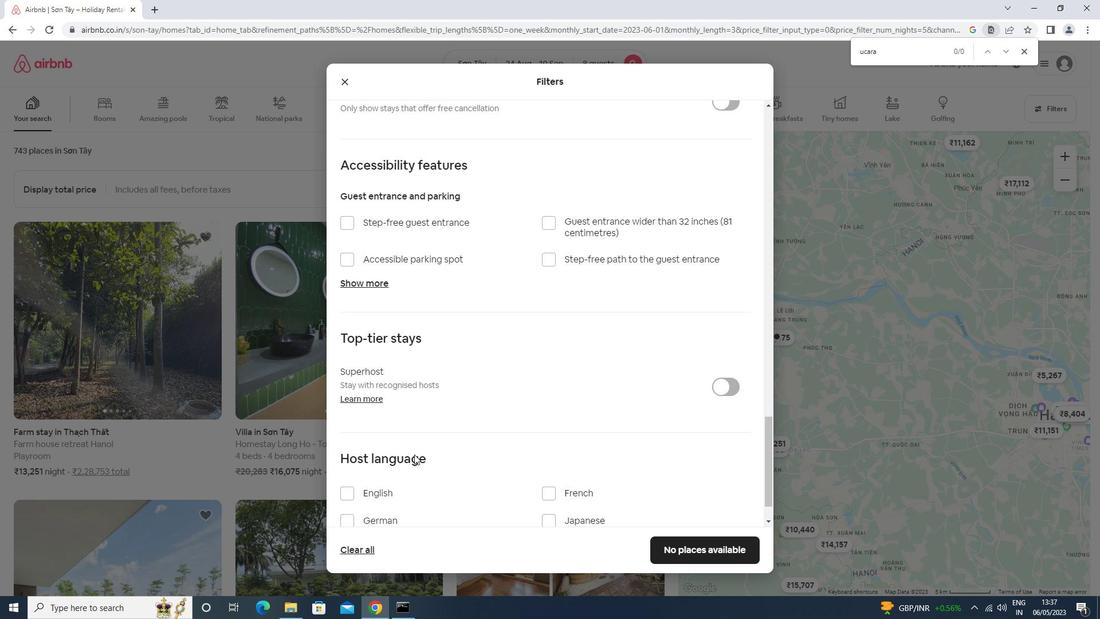 
Action: Mouse scrolled (493, 434) with delta (0, 0)
Screenshot: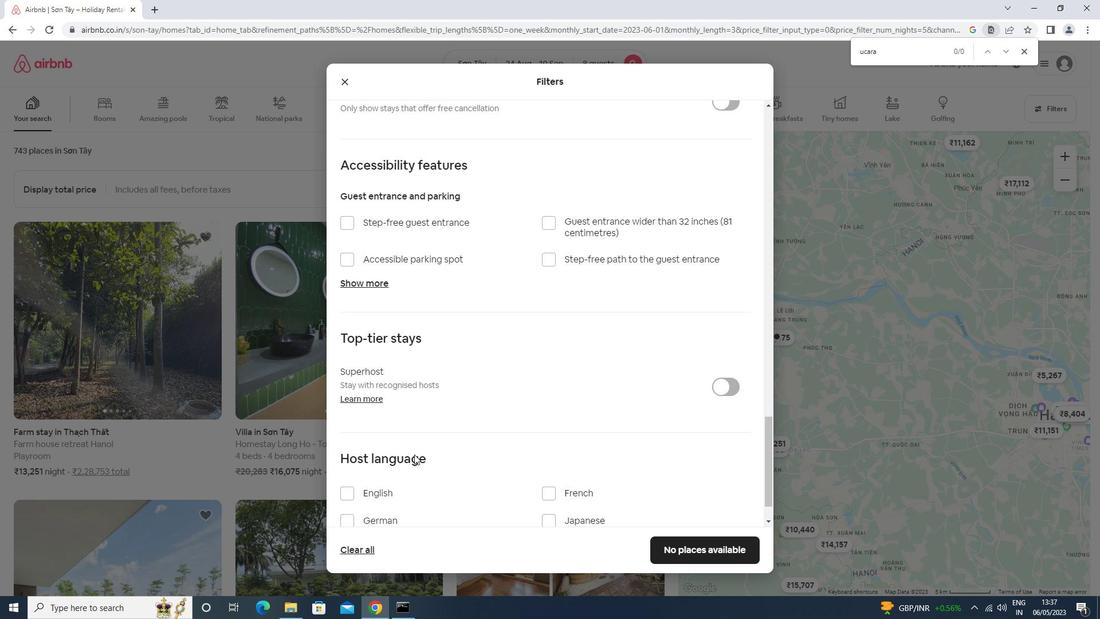 
Action: Mouse scrolled (493, 434) with delta (0, 0)
Screenshot: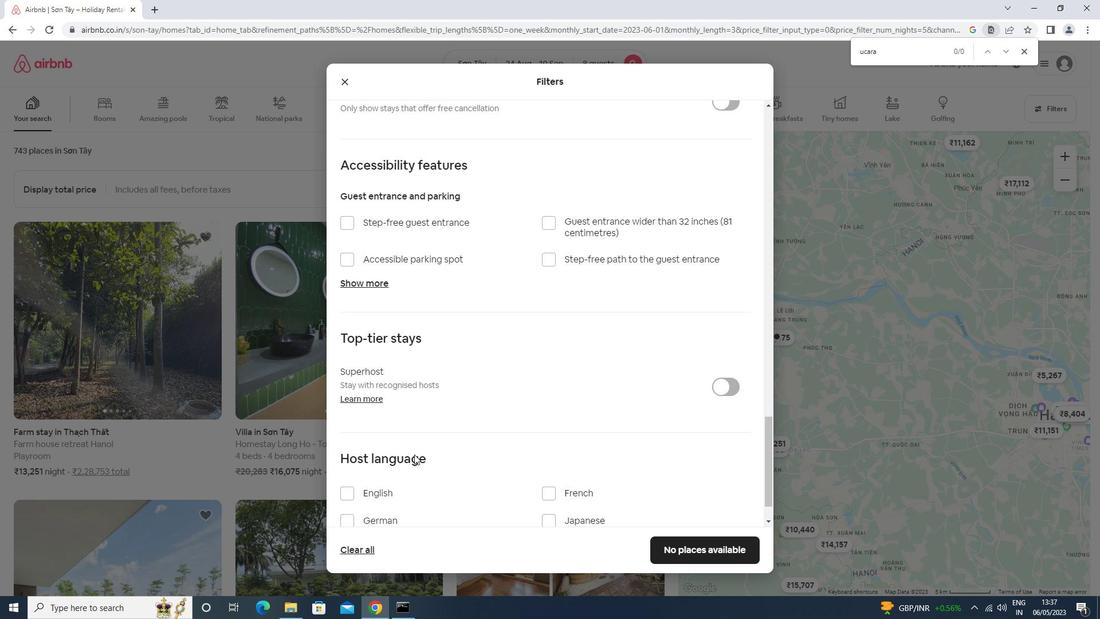 
Action: Mouse scrolled (493, 434) with delta (0, 0)
Screenshot: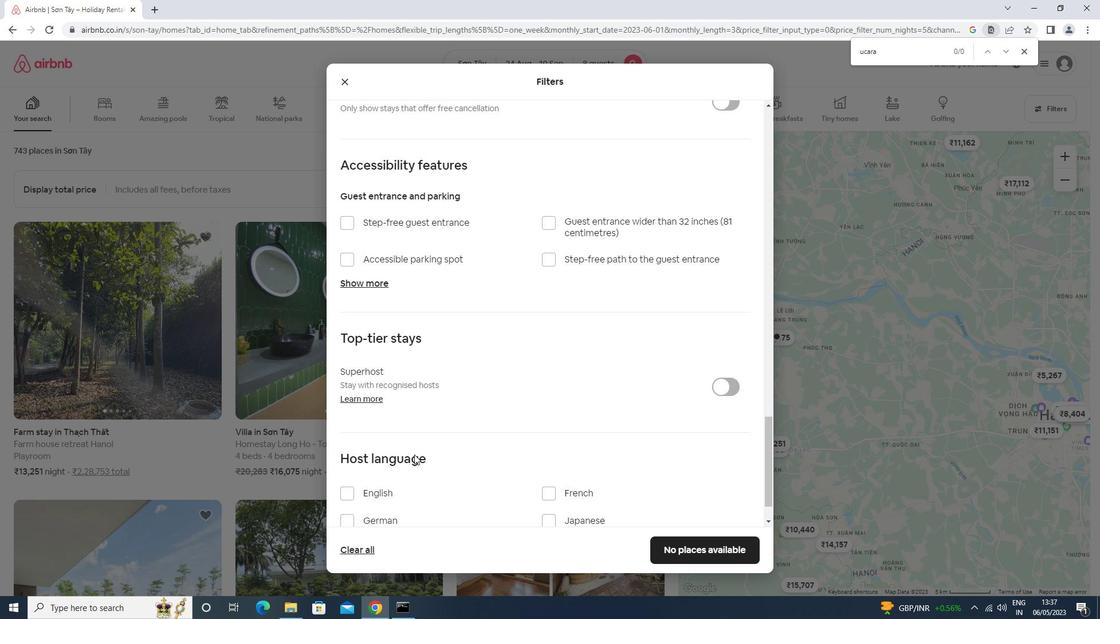 
Action: Mouse moved to (478, 426)
Screenshot: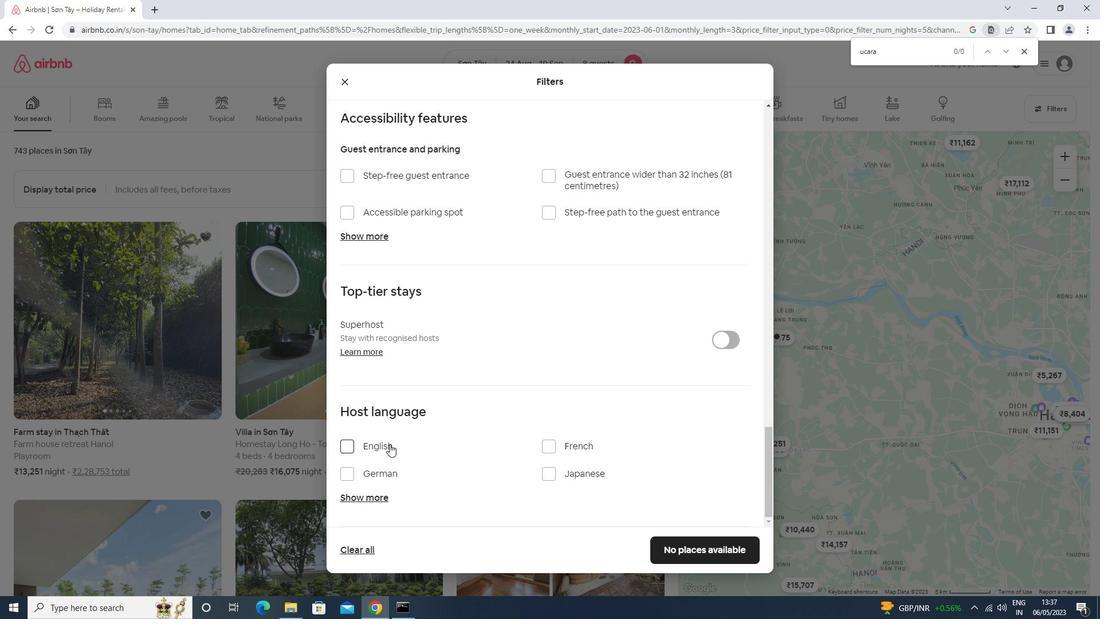 
Action: Mouse pressed left at (478, 426)
Screenshot: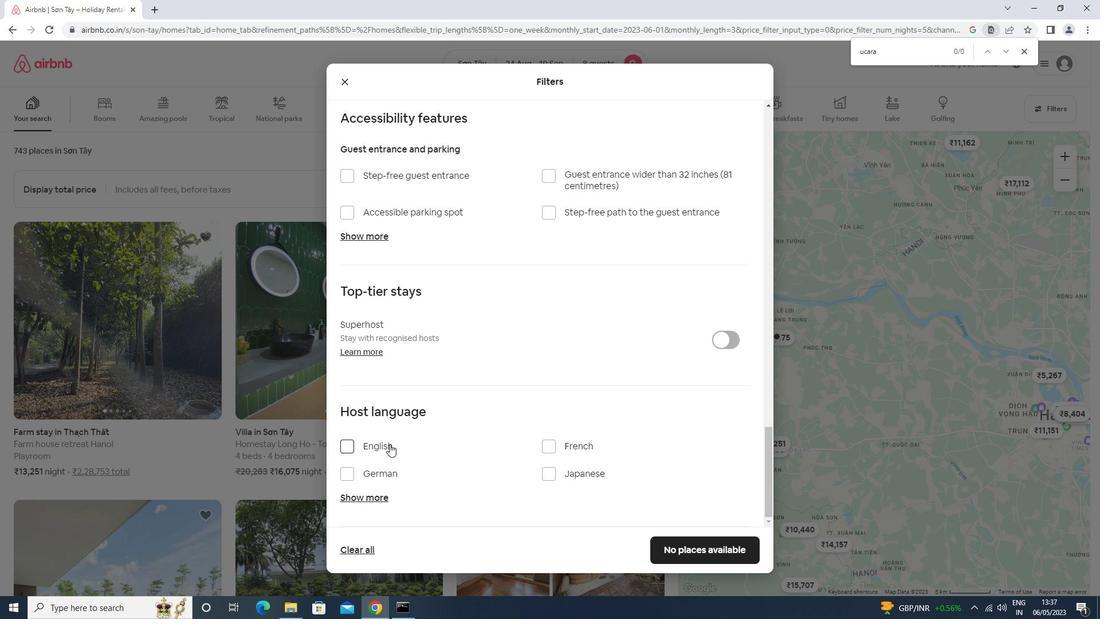 
Action: Mouse moved to (639, 509)
Screenshot: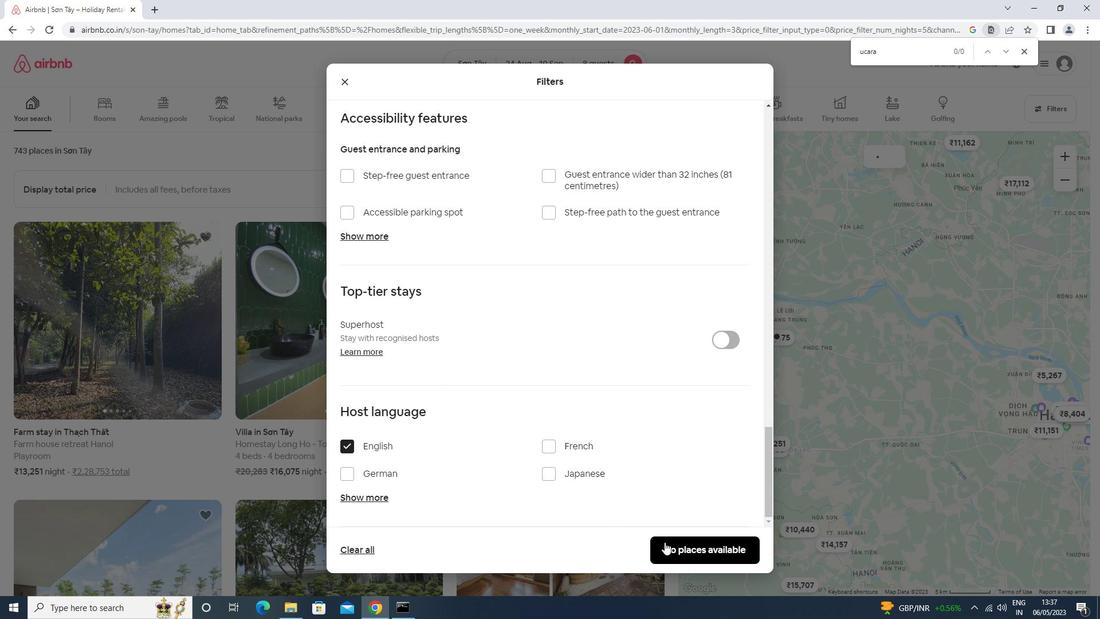 
Action: Mouse pressed left at (639, 509)
Screenshot: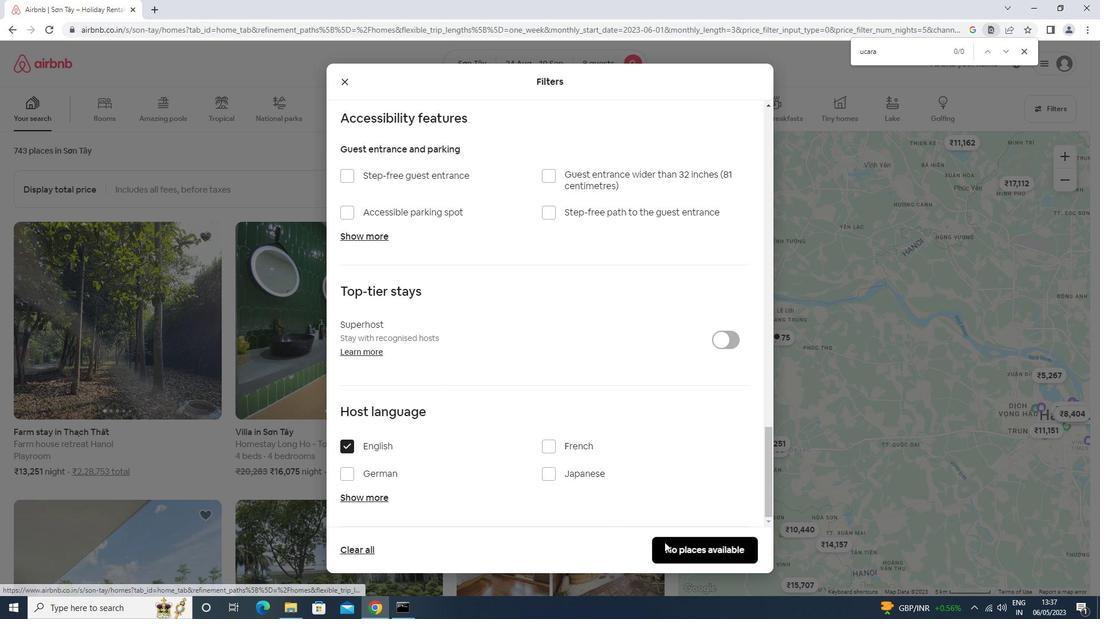 
Action: Mouse moved to (639, 509)
Screenshot: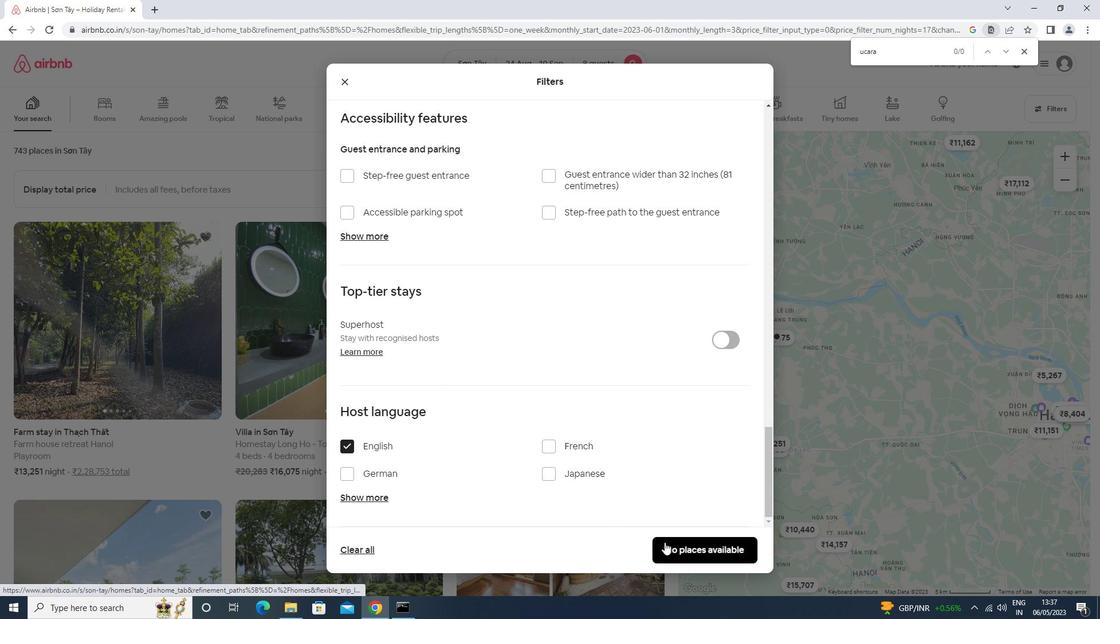 
